 Task: Make a simple bowl.
Action: Mouse moved to (150, 128)
Screenshot: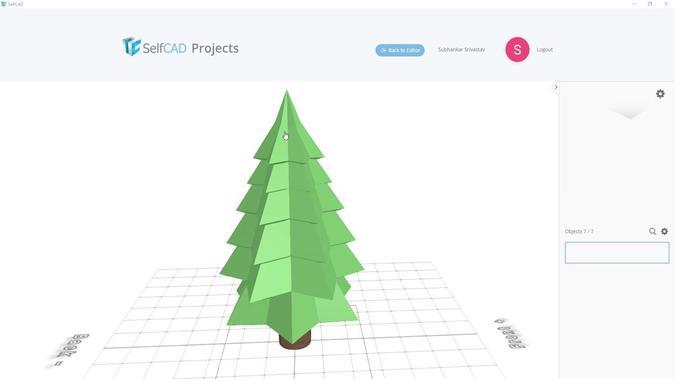 
Action: Mouse pressed left at (150, 128)
Screenshot: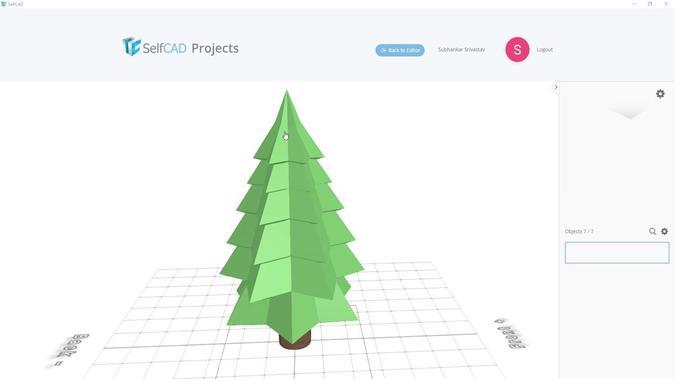 
Action: Mouse moved to (350, 155)
Screenshot: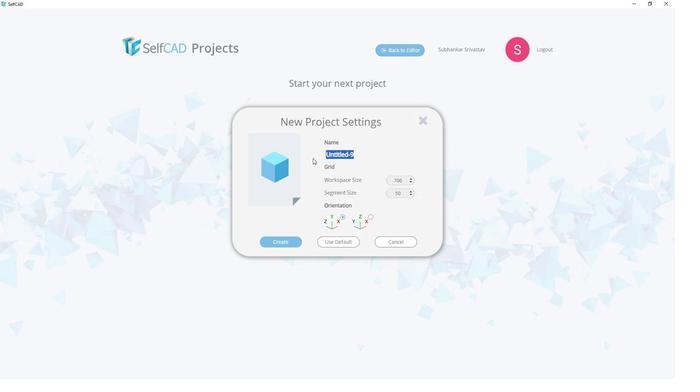 
Action: Mouse pressed left at (350, 155)
Screenshot: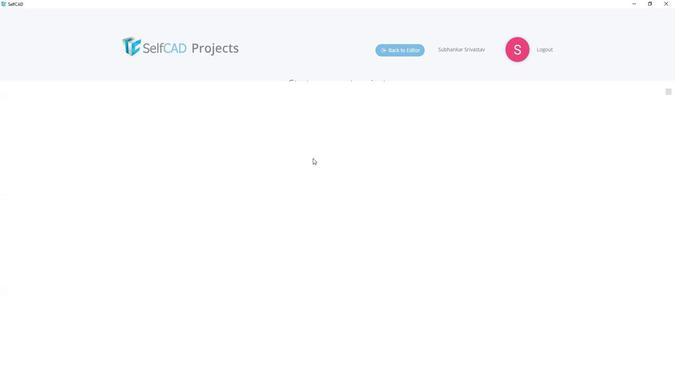 
Action: Mouse moved to (308, 156)
Screenshot: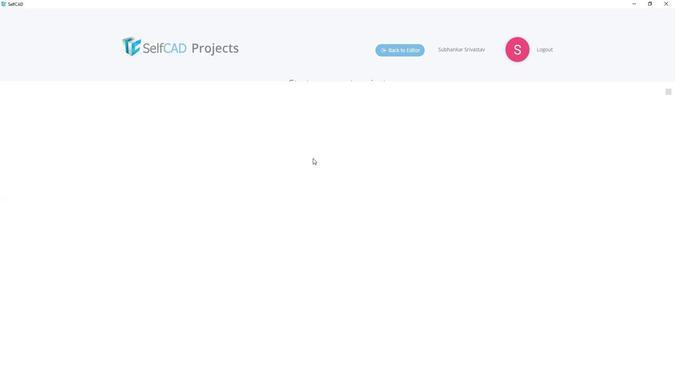 
Action: Key pressed <Key.shift>Bowl
Screenshot: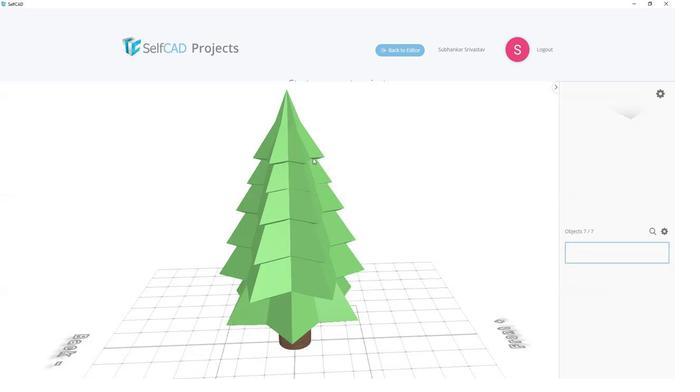 
Action: Mouse moved to (279, 240)
Screenshot: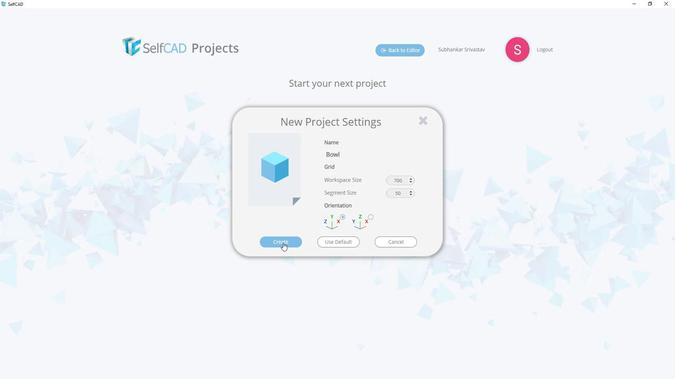 
Action: Mouse pressed left at (279, 240)
Screenshot: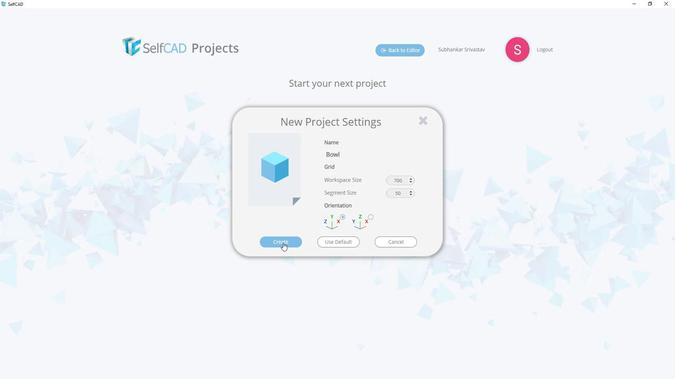 
Action: Mouse moved to (36, 144)
Screenshot: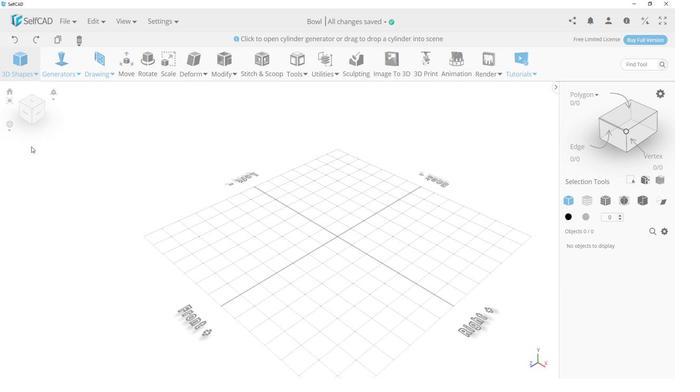 
Action: Mouse pressed left at (36, 144)
Screenshot: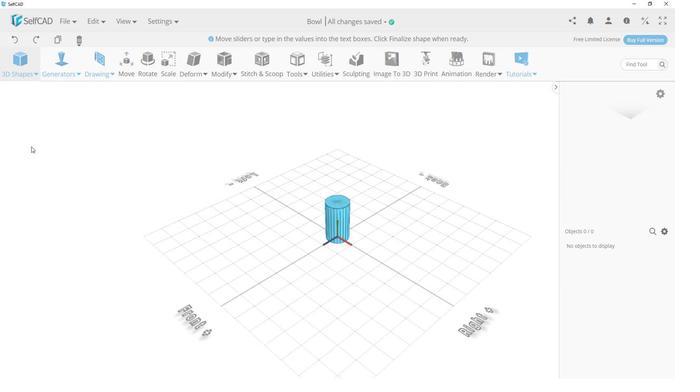 
Action: Mouse moved to (111, 131)
Screenshot: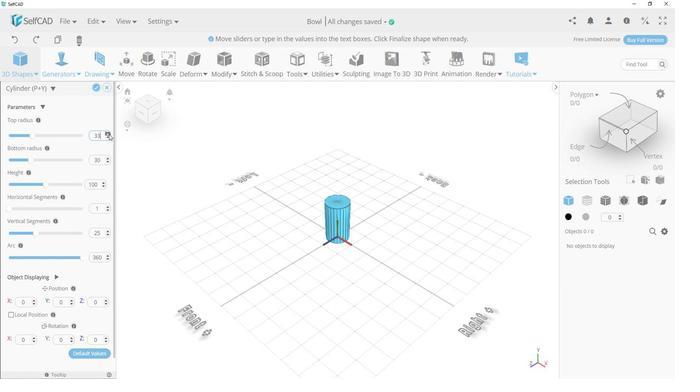 
Action: Mouse pressed left at (111, 131)
Screenshot: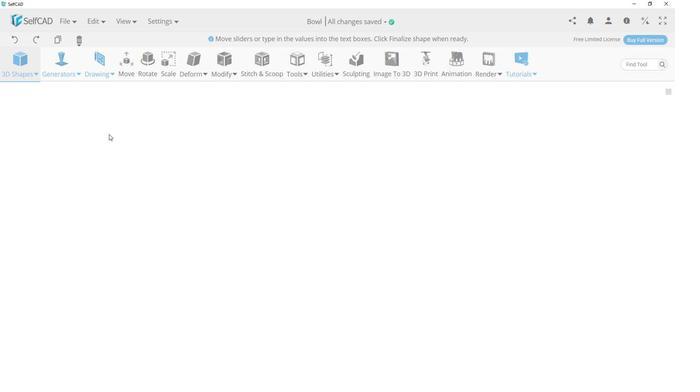 
Action: Mouse pressed left at (111, 131)
Screenshot: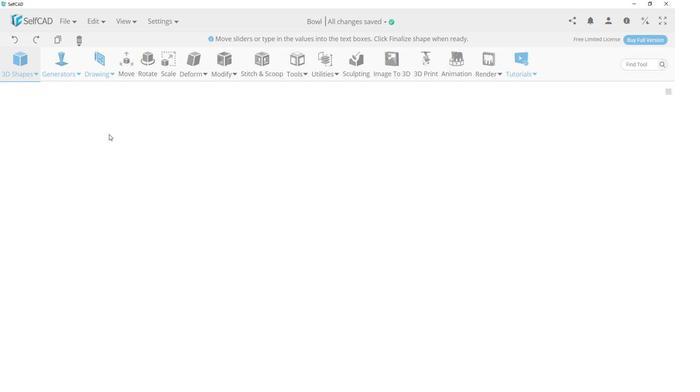 
Action: Mouse pressed left at (111, 131)
Screenshot: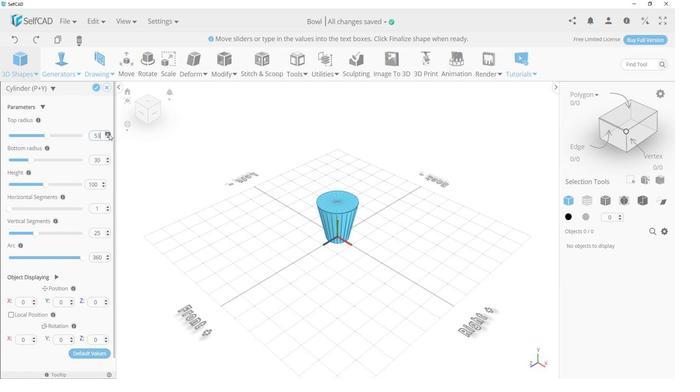 
Action: Mouse pressed left at (111, 131)
Screenshot: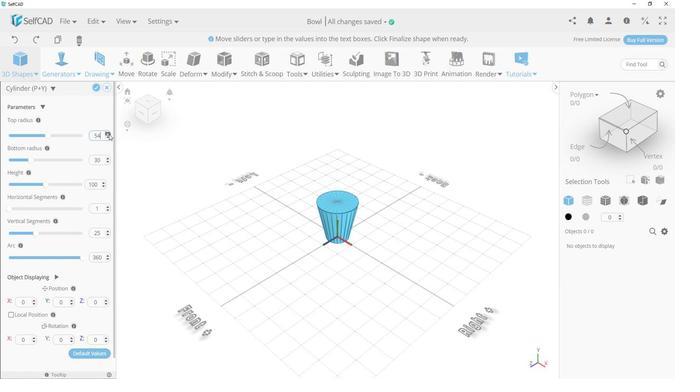 
Action: Mouse pressed left at (111, 131)
Screenshot: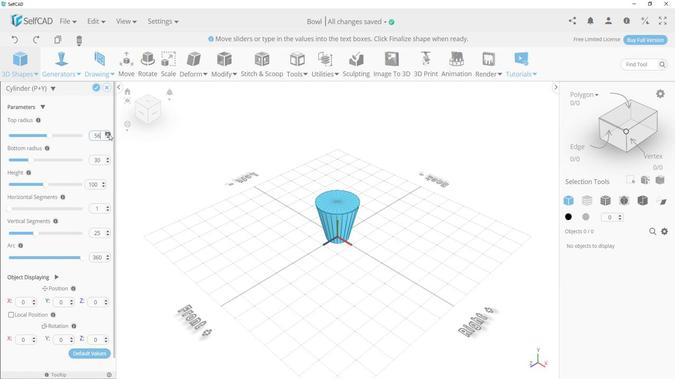 
Action: Mouse pressed left at (111, 131)
Screenshot: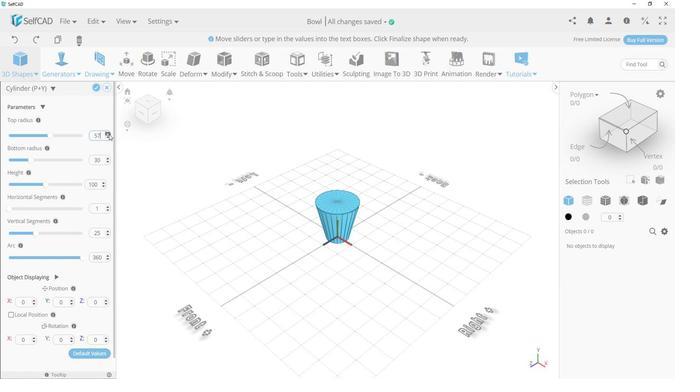 
Action: Mouse pressed left at (111, 131)
Screenshot: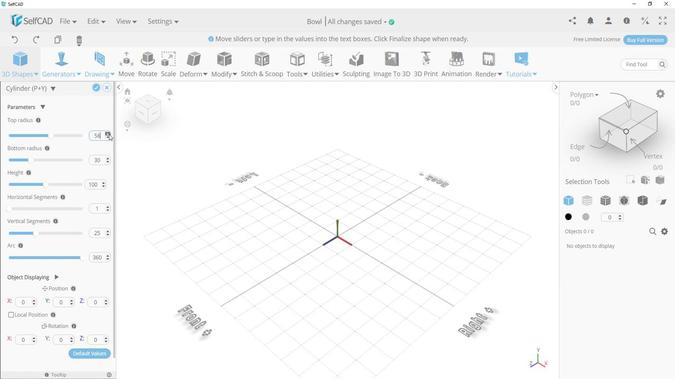 
Action: Mouse pressed left at (111, 131)
Screenshot: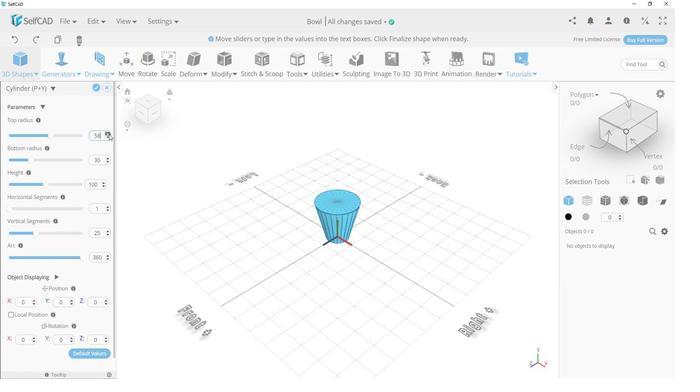 
Action: Mouse pressed left at (111, 131)
Screenshot: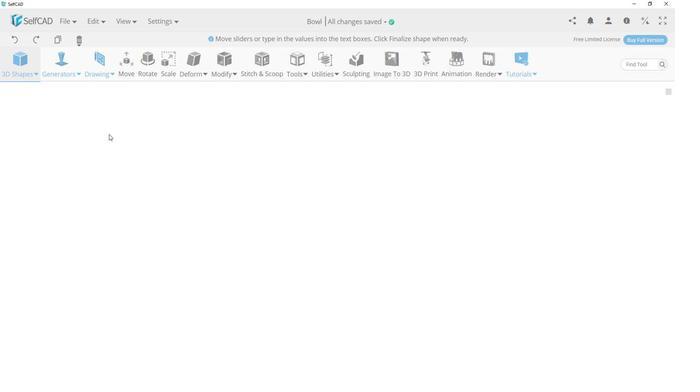 
Action: Mouse pressed left at (111, 131)
Screenshot: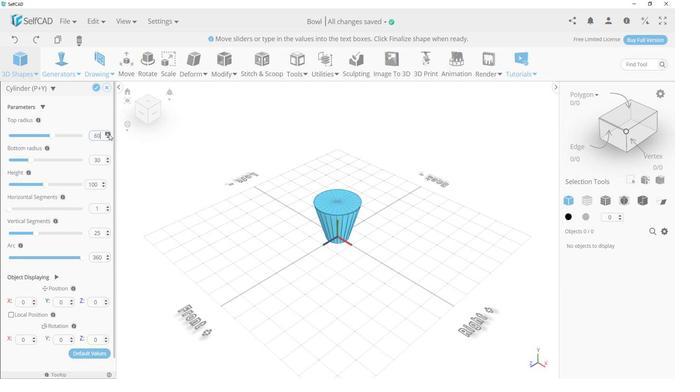 
Action: Mouse pressed left at (111, 131)
Screenshot: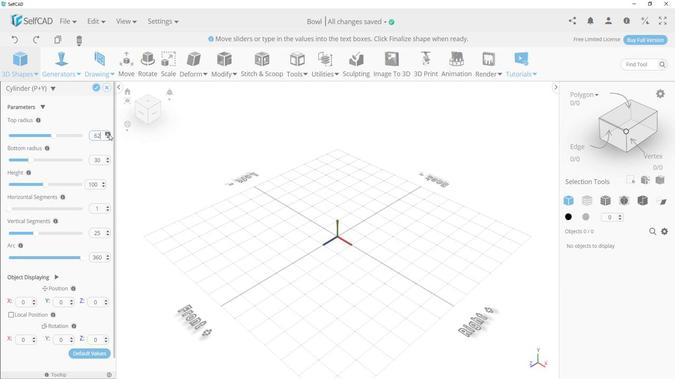 
Action: Mouse pressed left at (111, 131)
Screenshot: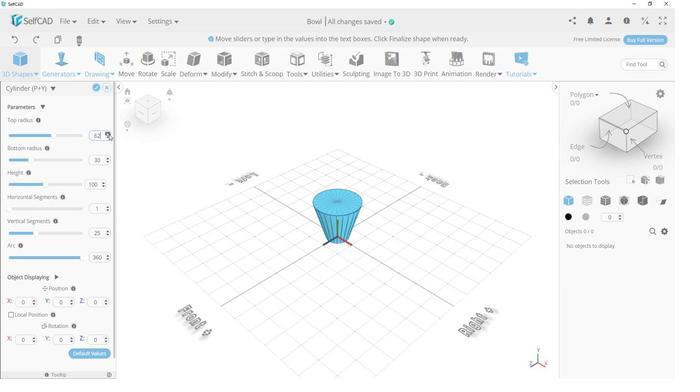 
Action: Mouse pressed left at (111, 131)
Screenshot: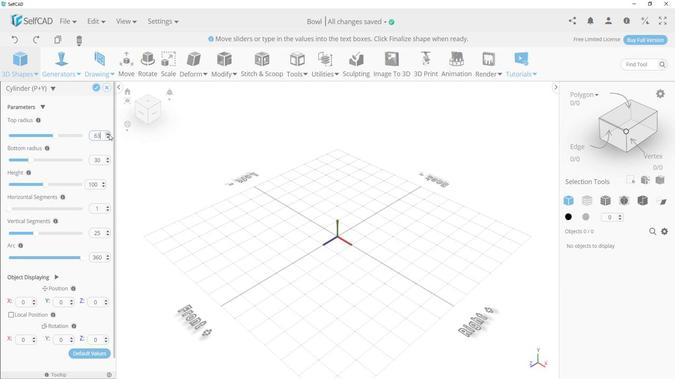
Action: Mouse pressed left at (111, 131)
Screenshot: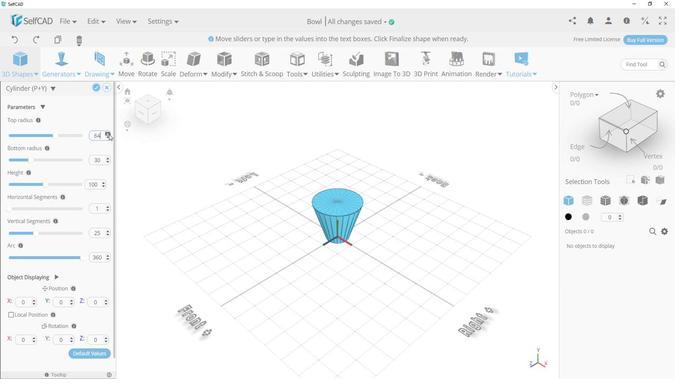 
Action: Mouse pressed left at (111, 131)
Screenshot: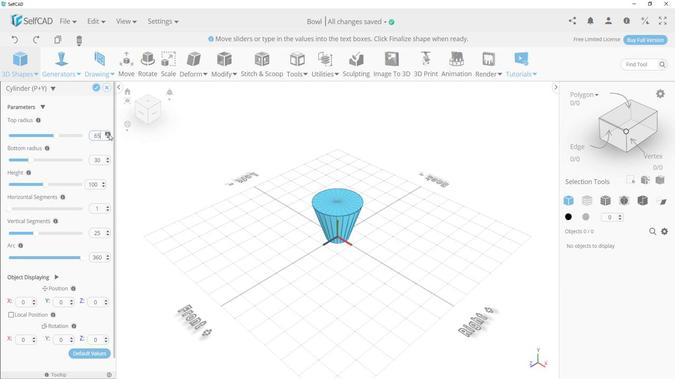 
Action: Mouse pressed left at (111, 131)
Screenshot: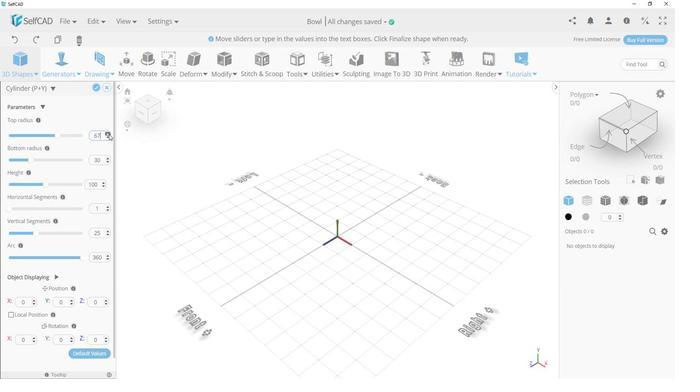 
Action: Mouse pressed left at (111, 131)
Screenshot: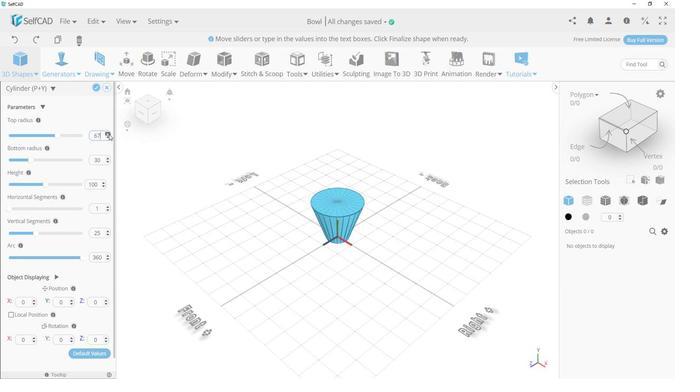 
Action: Mouse pressed left at (111, 131)
Screenshot: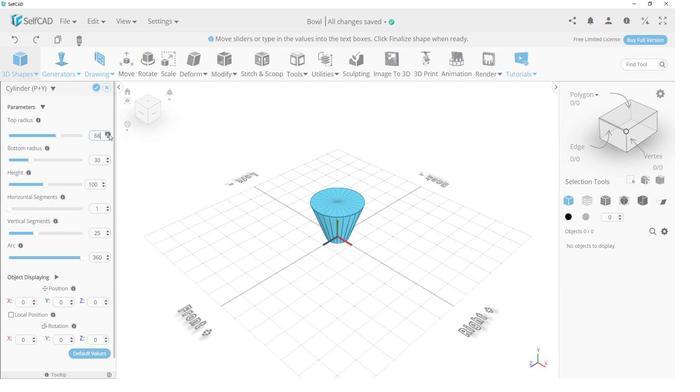 
Action: Mouse pressed left at (111, 131)
Screenshot: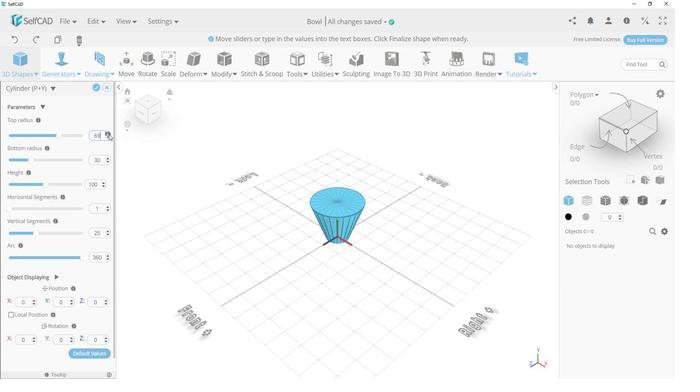 
Action: Mouse pressed left at (111, 131)
Screenshot: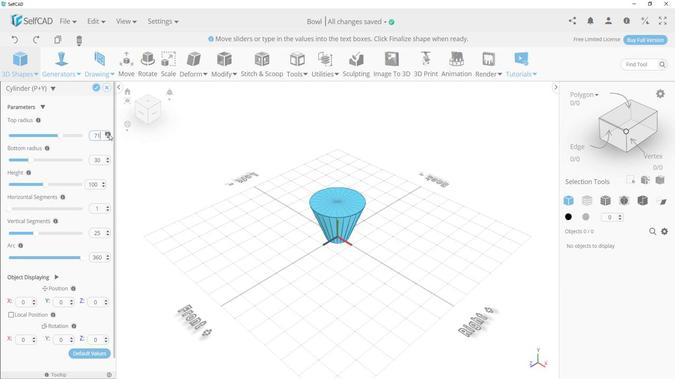 
Action: Mouse pressed left at (111, 131)
Screenshot: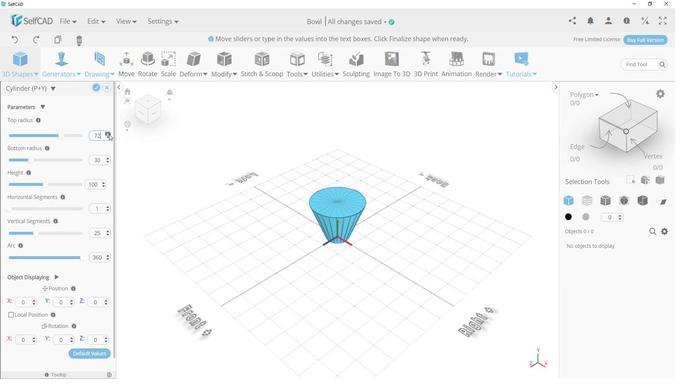 
Action: Mouse pressed left at (111, 131)
Screenshot: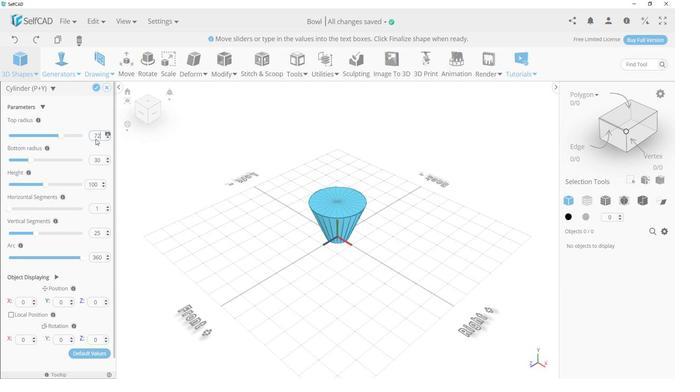 
Action: Mouse pressed left at (111, 131)
Screenshot: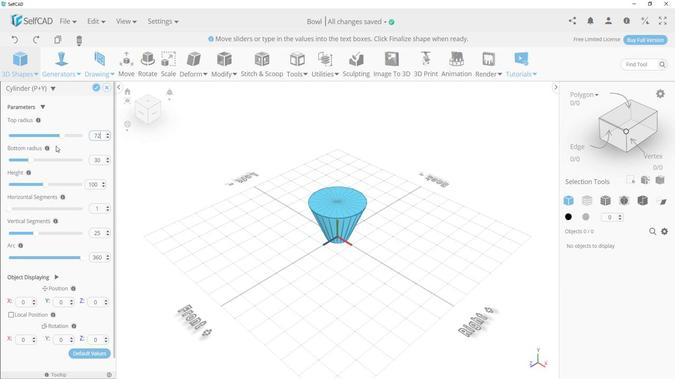 
Action: Mouse pressed left at (111, 131)
Screenshot: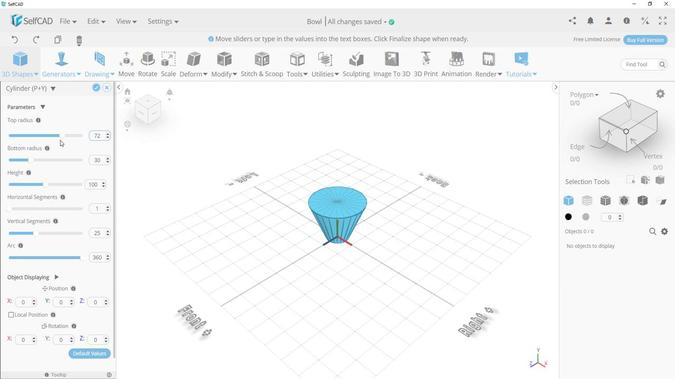 
Action: Mouse moved to (65, 134)
Screenshot: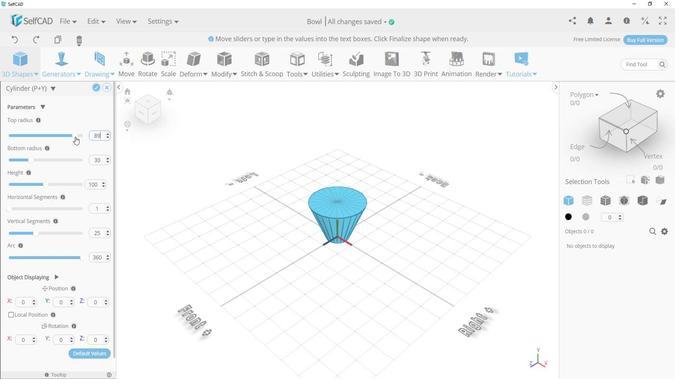 
Action: Mouse pressed left at (65, 134)
Screenshot: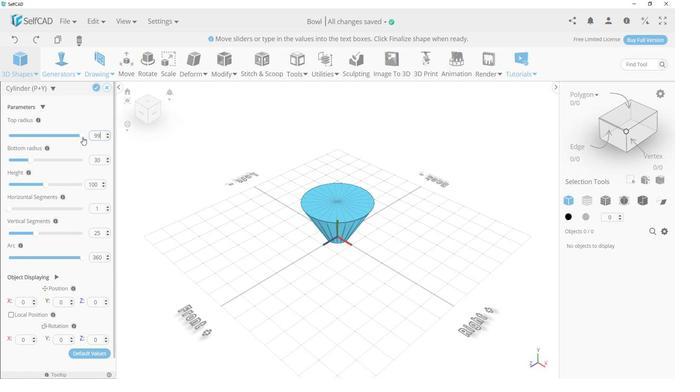 
Action: Mouse moved to (35, 158)
Screenshot: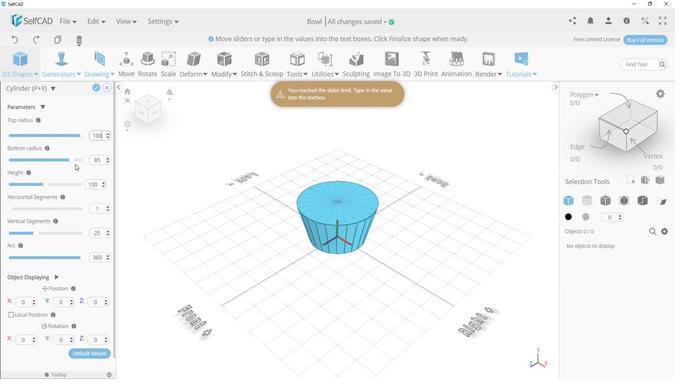 
Action: Mouse pressed left at (35, 158)
Screenshot: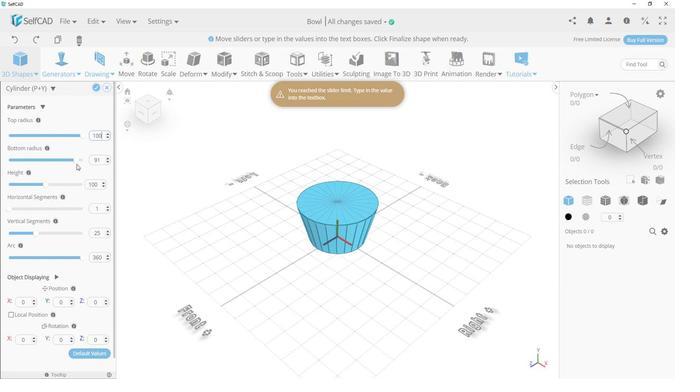 
Action: Mouse moved to (389, 220)
Screenshot: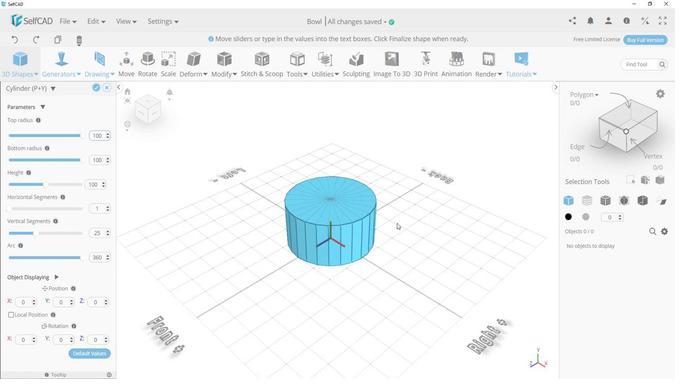 
Action: Mouse scrolled (389, 221) with delta (0, 0)
Screenshot: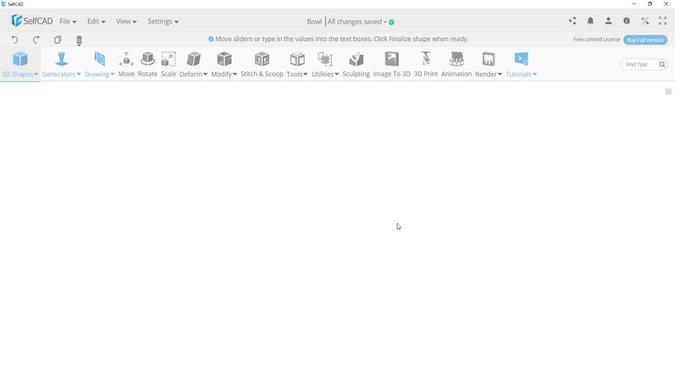 
Action: Mouse scrolled (389, 221) with delta (0, 0)
Screenshot: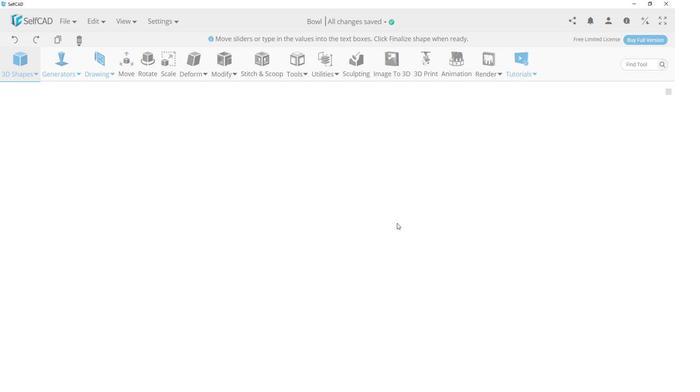 
Action: Mouse scrolled (389, 221) with delta (0, 0)
Screenshot: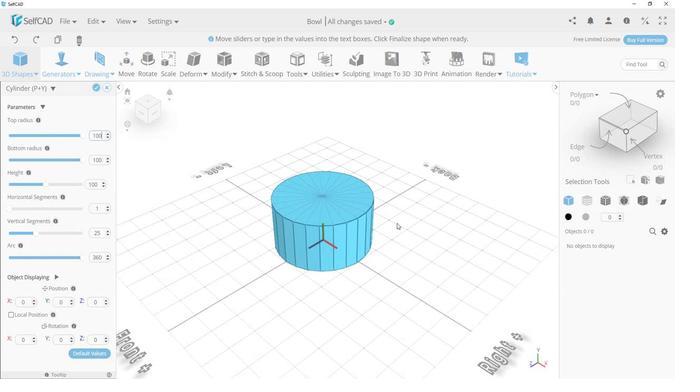 
Action: Mouse moved to (389, 220)
Screenshot: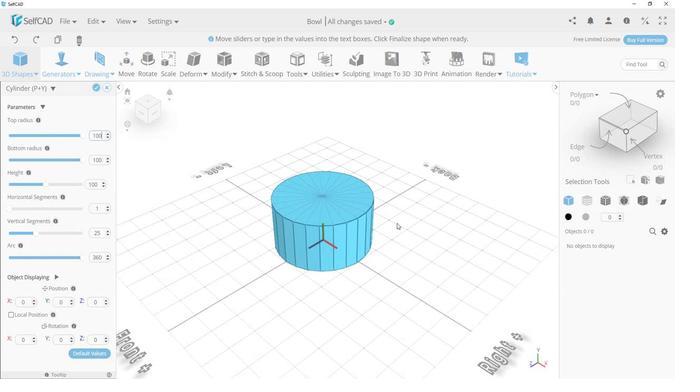 
Action: Mouse scrolled (389, 221) with delta (0, 0)
Screenshot: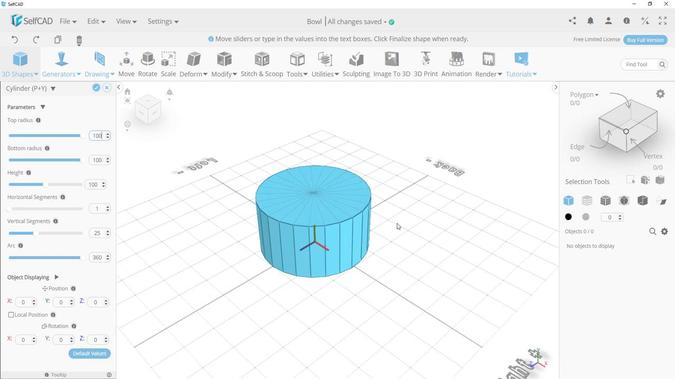 
Action: Mouse scrolled (389, 221) with delta (0, 0)
Screenshot: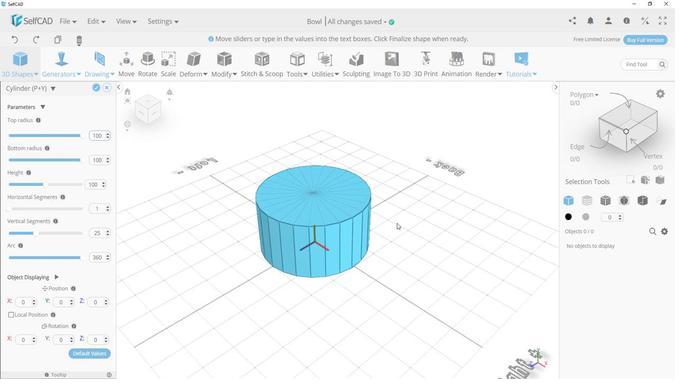
Action: Mouse scrolled (389, 221) with delta (0, 0)
Screenshot: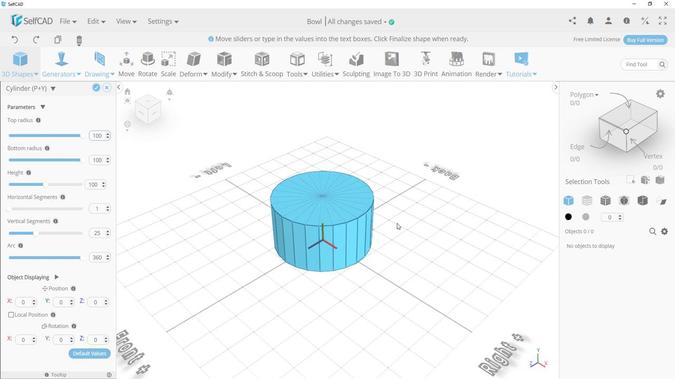 
Action: Mouse scrolled (389, 220) with delta (0, 0)
Screenshot: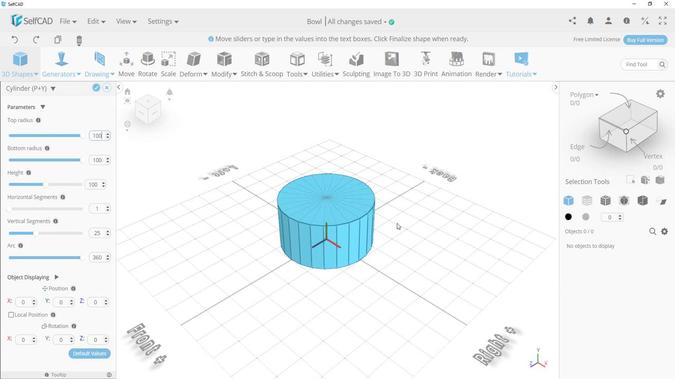 
Action: Mouse scrolled (389, 220) with delta (0, 0)
Screenshot: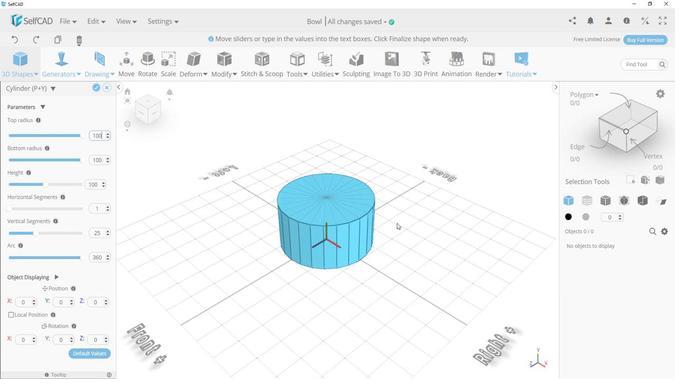 
Action: Mouse scrolled (389, 220) with delta (0, 0)
Screenshot: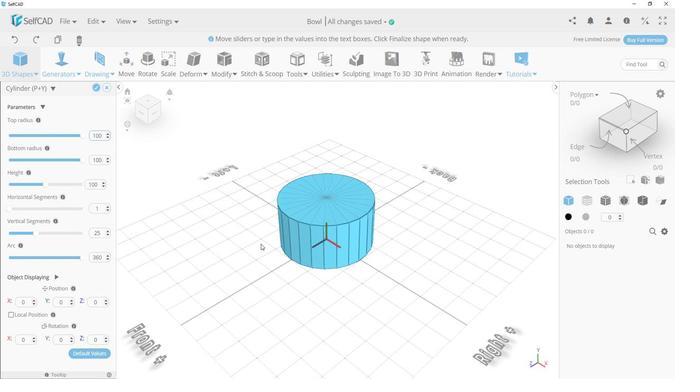
Action: Mouse moved to (41, 230)
Screenshot: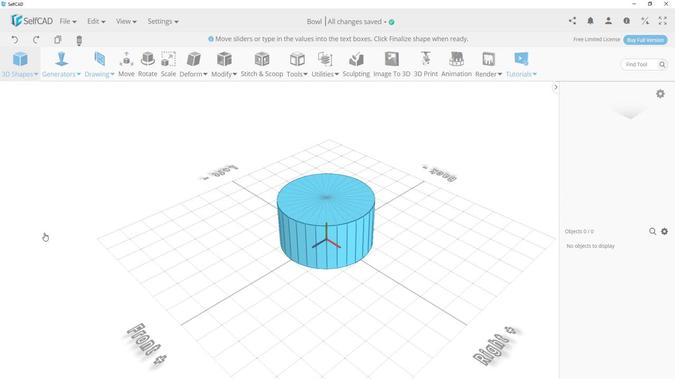 
Action: Mouse pressed left at (41, 230)
Screenshot: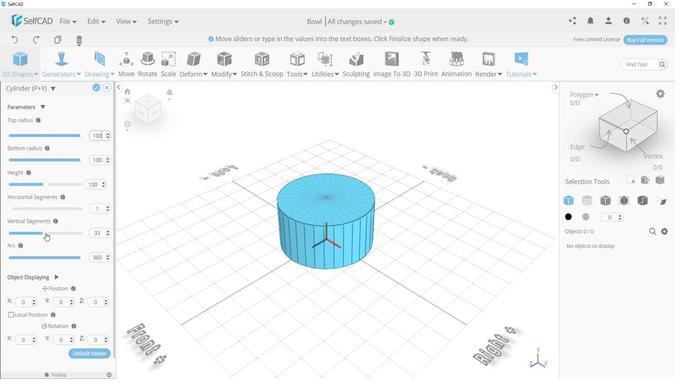 
Action: Mouse moved to (98, 84)
Screenshot: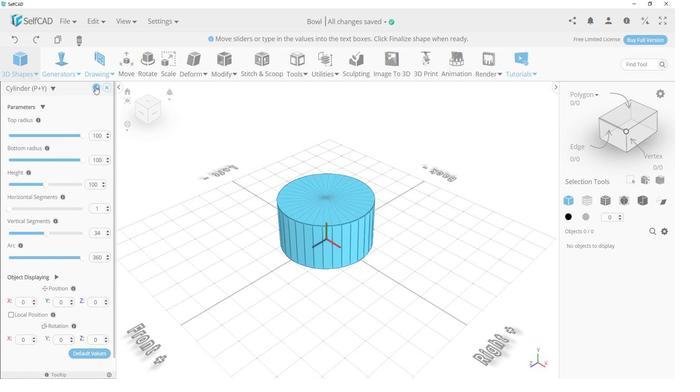 
Action: Mouse pressed left at (98, 84)
Screenshot: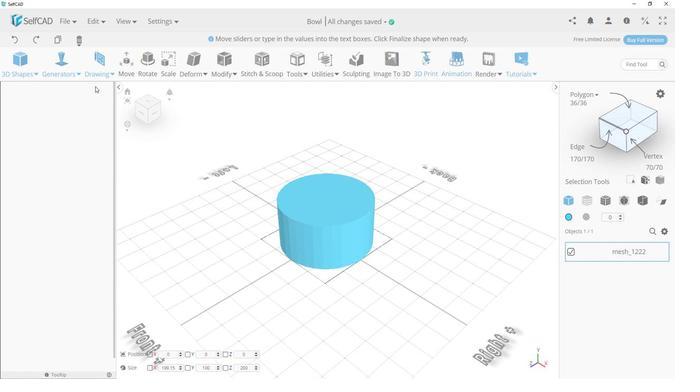 
Action: Mouse moved to (570, 92)
Screenshot: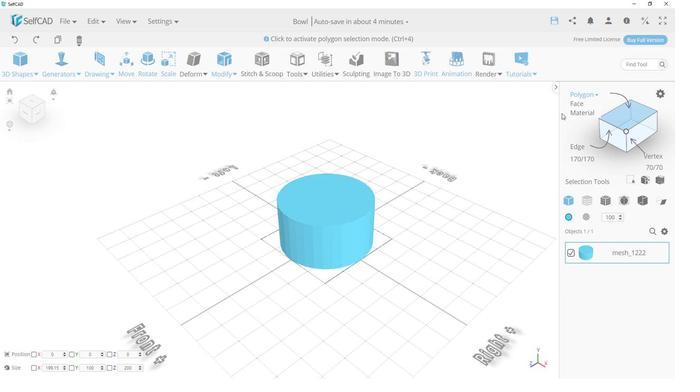 
Action: Mouse pressed left at (570, 92)
Screenshot: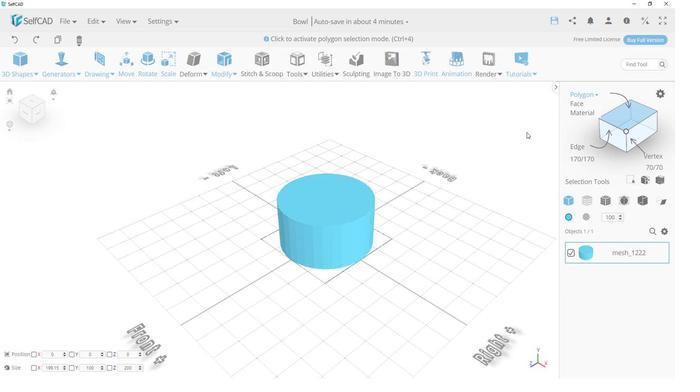 
Action: Mouse moved to (317, 202)
Screenshot: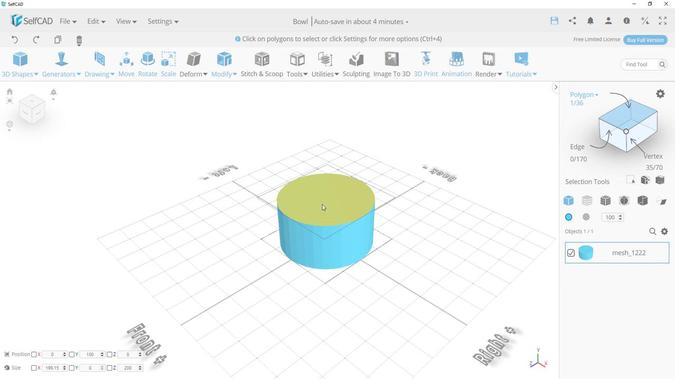 
Action: Mouse pressed left at (317, 202)
Screenshot: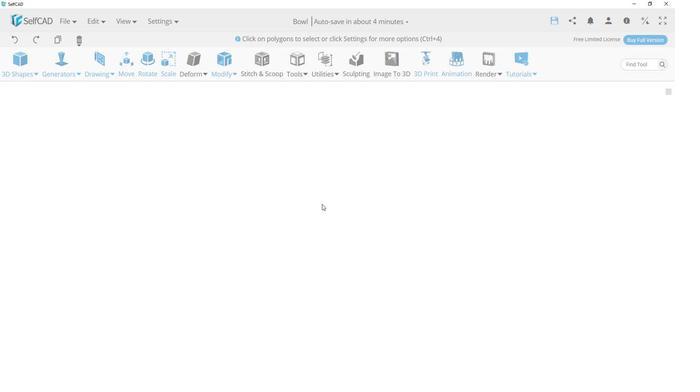 
Action: Key pressed <Key.delete>
Screenshot: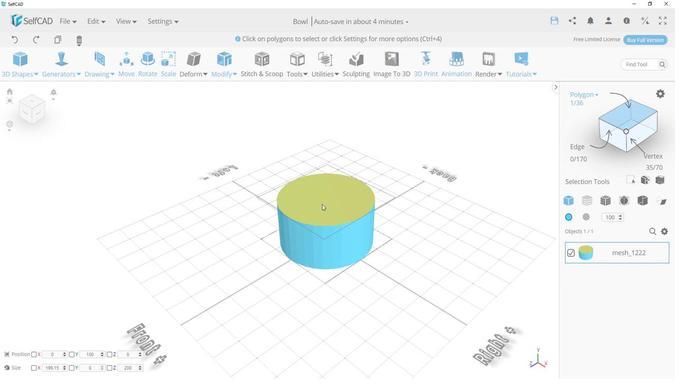 
Action: Mouse moved to (316, 224)
Screenshot: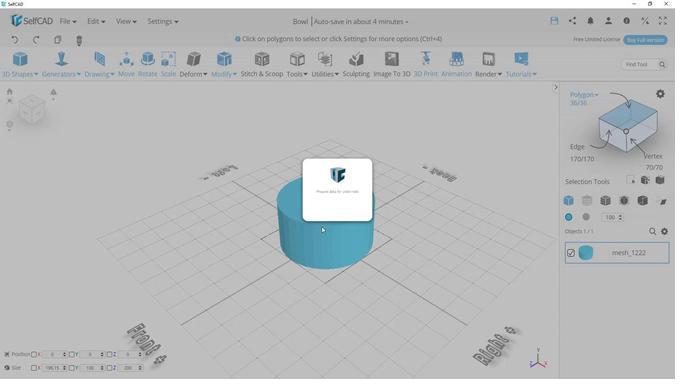 
Action: Mouse pressed left at (316, 224)
Screenshot: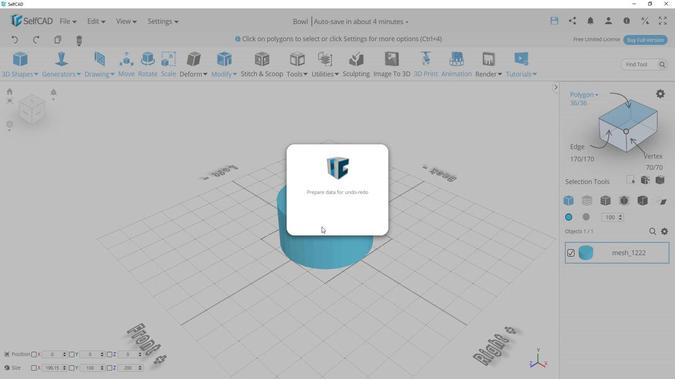 
Action: Mouse moved to (423, 188)
Screenshot: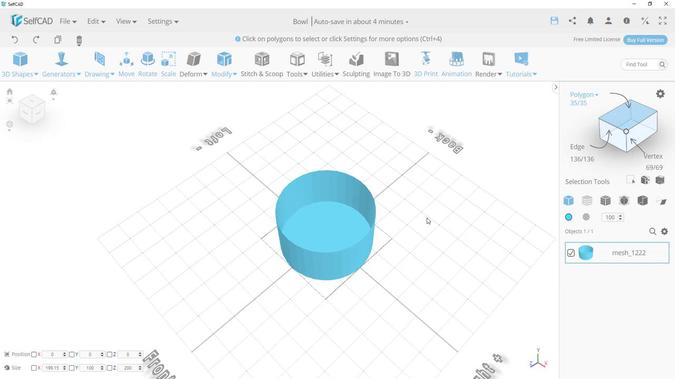 
Action: Mouse pressed left at (423, 188)
Screenshot: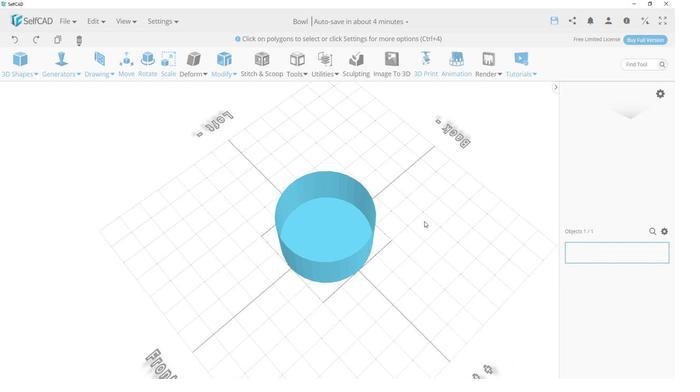 
Action: Mouse moved to (241, 140)
Screenshot: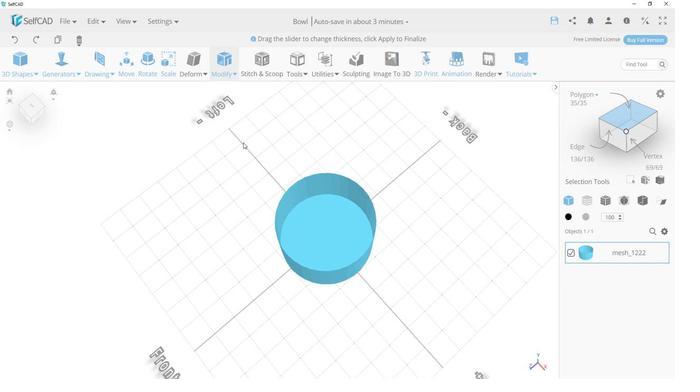 
Action: Mouse pressed left at (241, 140)
Screenshot: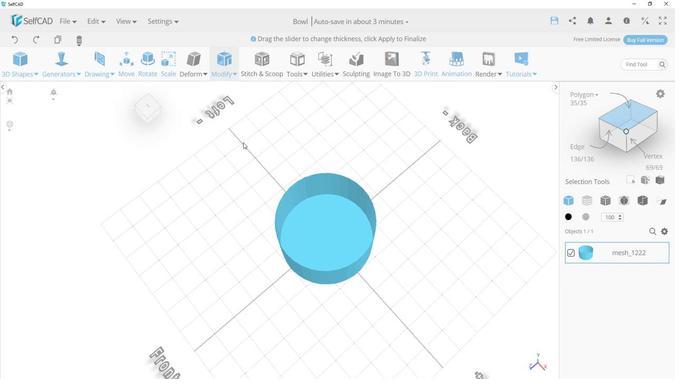 
Action: Mouse moved to (110, 109)
Screenshot: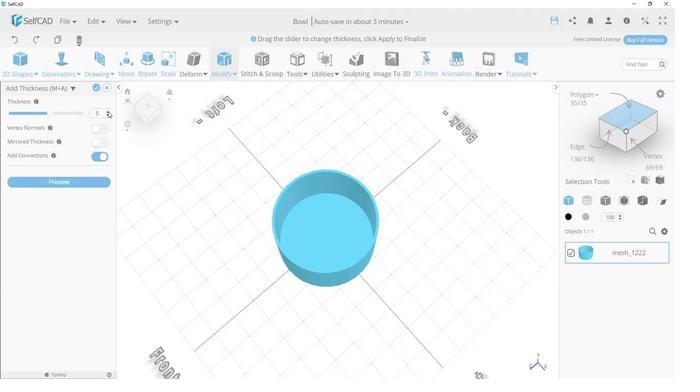 
Action: Mouse pressed left at (110, 109)
Screenshot: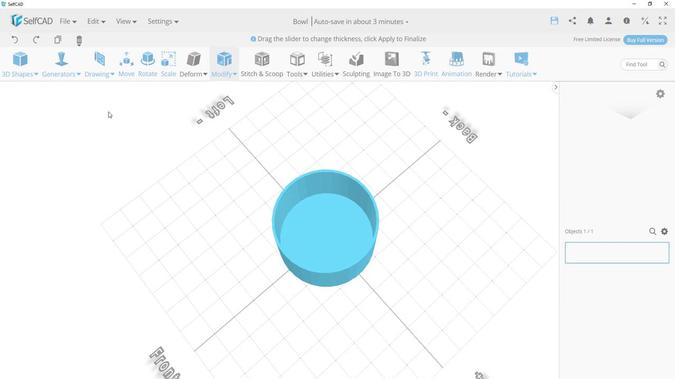 
Action: Mouse pressed left at (110, 109)
Screenshot: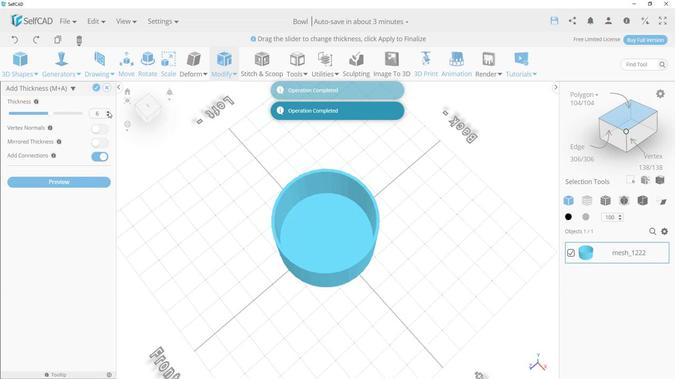 
Action: Mouse pressed left at (110, 109)
Screenshot: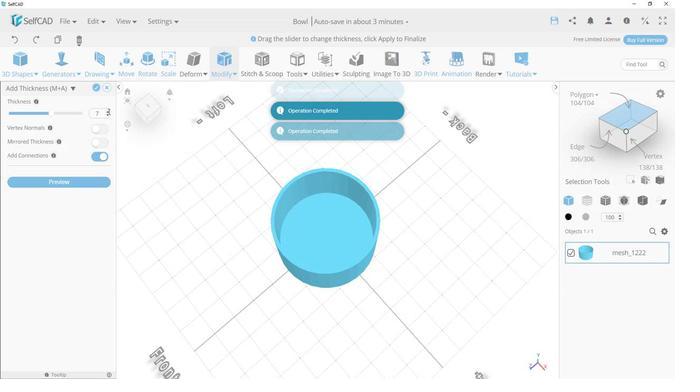 
Action: Mouse pressed left at (110, 109)
Screenshot: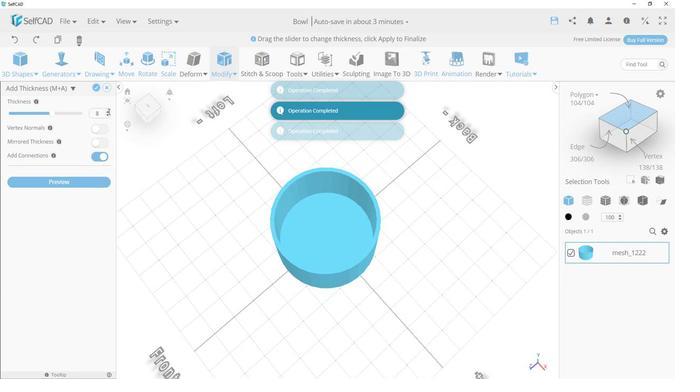 
Action: Mouse pressed left at (110, 109)
Screenshot: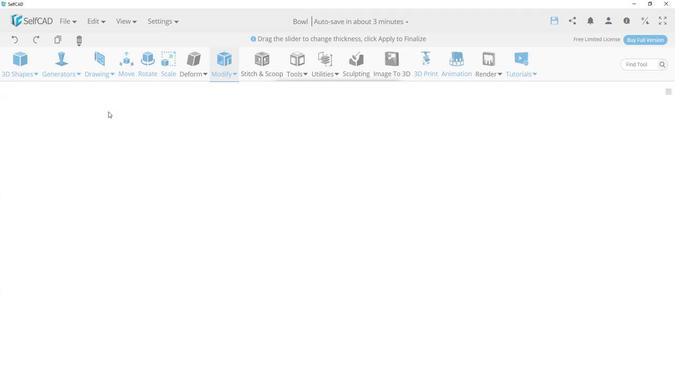 
Action: Mouse moved to (110, 114)
Screenshot: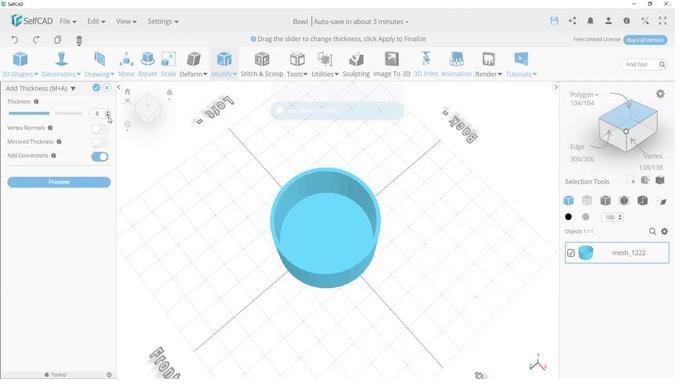 
Action: Mouse pressed left at (110, 114)
Screenshot: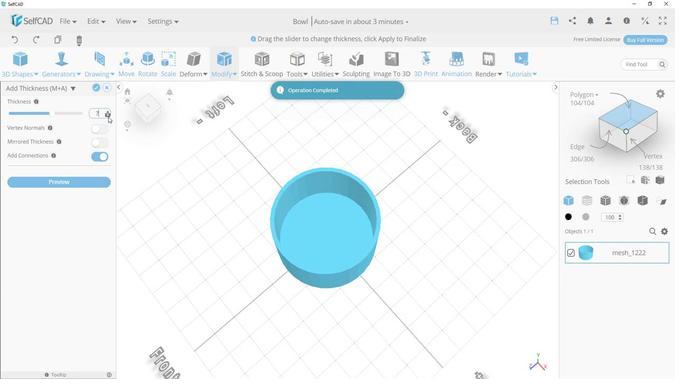 
Action: Mouse pressed left at (110, 114)
Screenshot: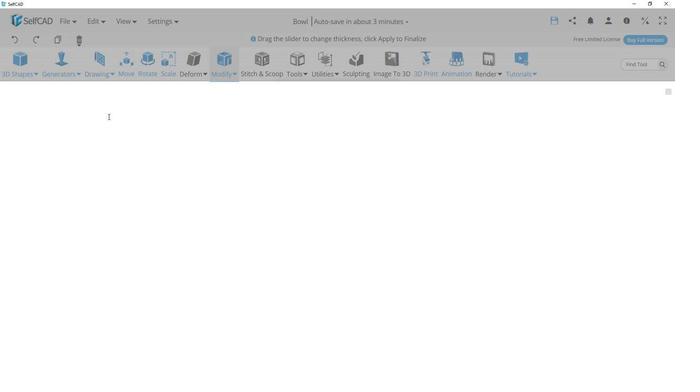 
Action: Mouse pressed left at (110, 114)
Screenshot: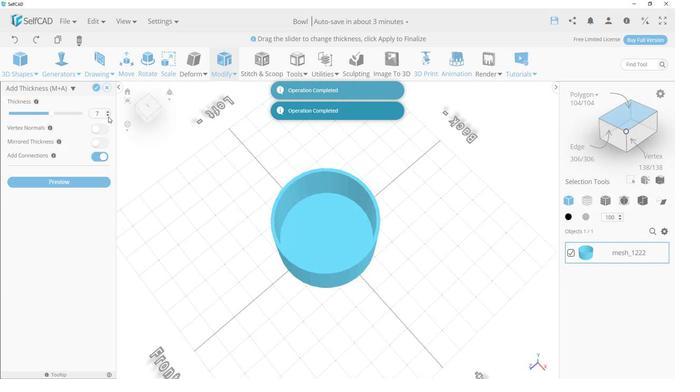 
Action: Mouse pressed left at (110, 114)
Screenshot: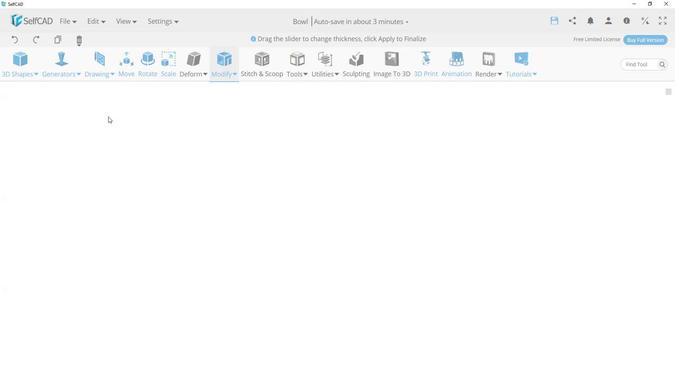 
Action: Mouse moved to (450, 308)
Screenshot: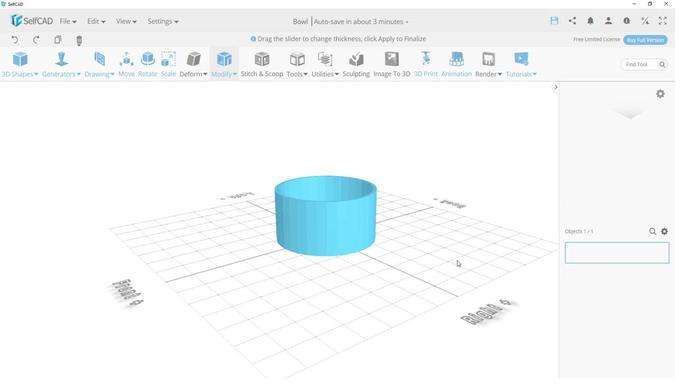 
Action: Mouse pressed left at (450, 308)
Screenshot: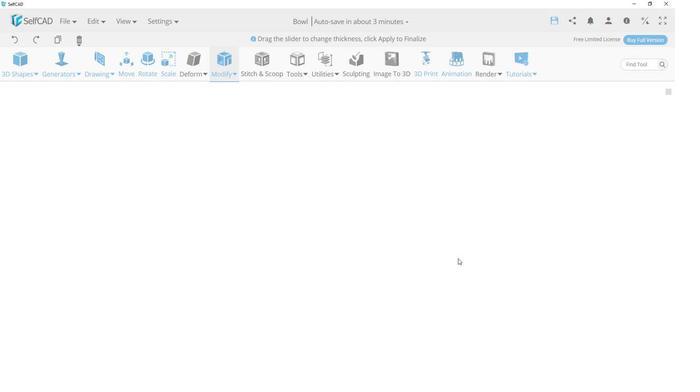 
Action: Mouse moved to (612, 129)
Screenshot: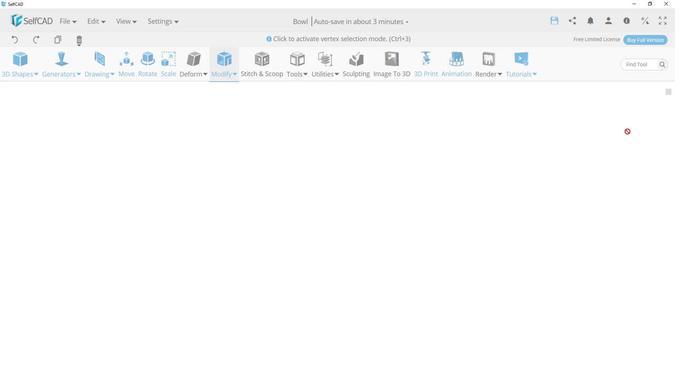 
Action: Mouse pressed left at (612, 129)
Screenshot: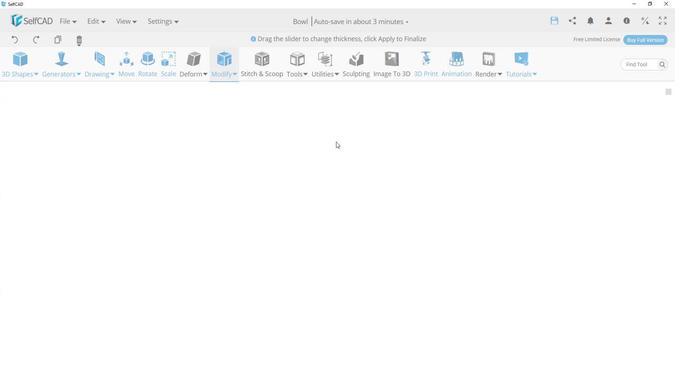 
Action: Mouse moved to (99, 84)
Screenshot: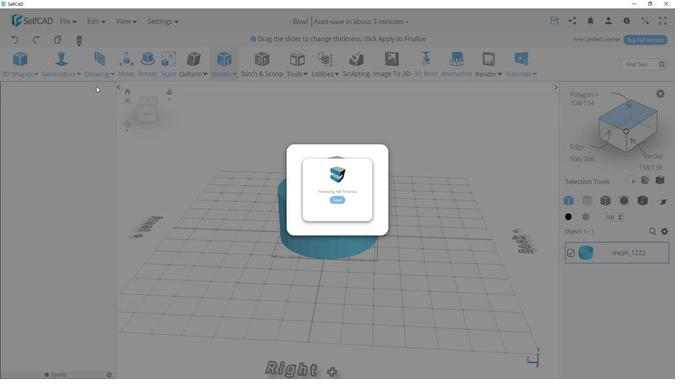 
Action: Mouse pressed left at (99, 84)
Screenshot: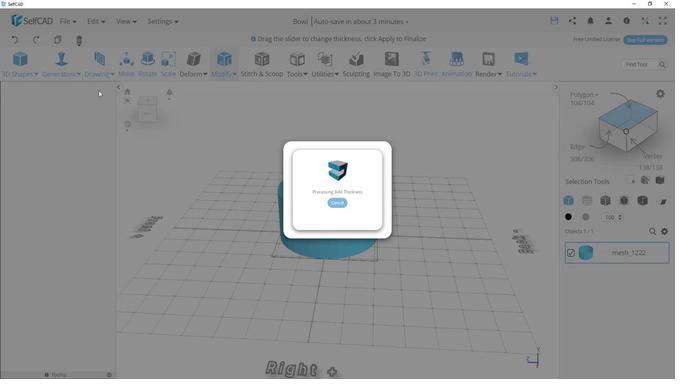 
Action: Mouse moved to (418, 178)
Screenshot: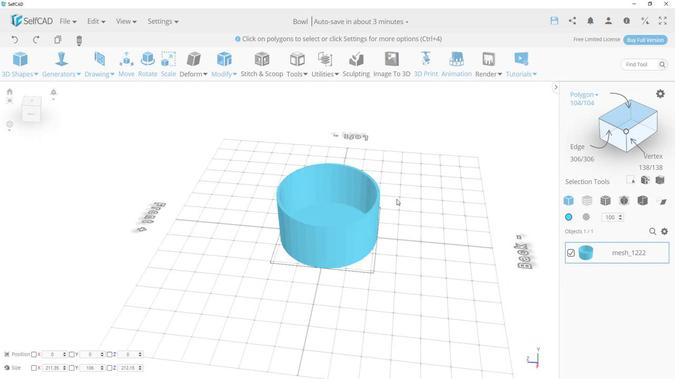 
Action: Mouse pressed left at (418, 178)
Screenshot: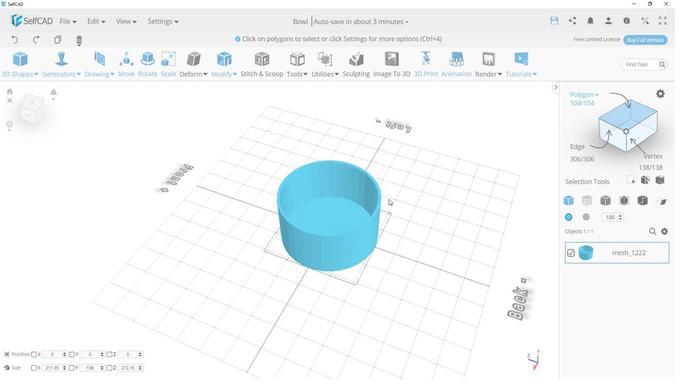 
Action: Mouse moved to (610, 129)
Screenshot: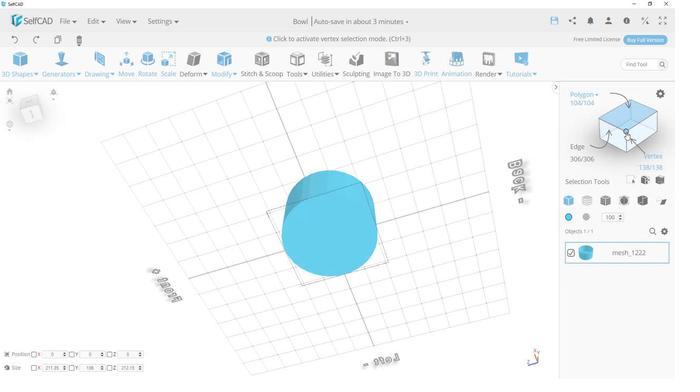 
Action: Mouse pressed left at (610, 129)
Screenshot: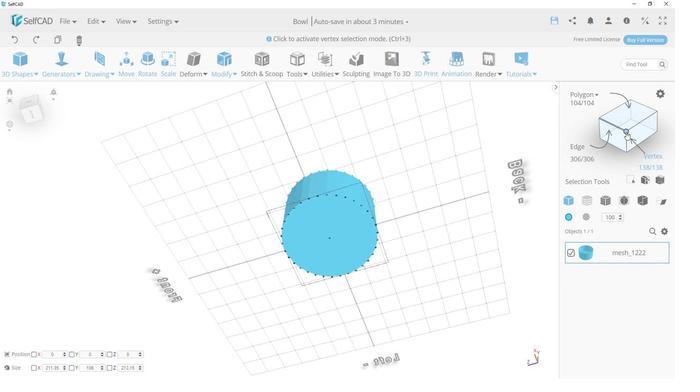 
Action: Mouse moved to (304, 195)
Screenshot: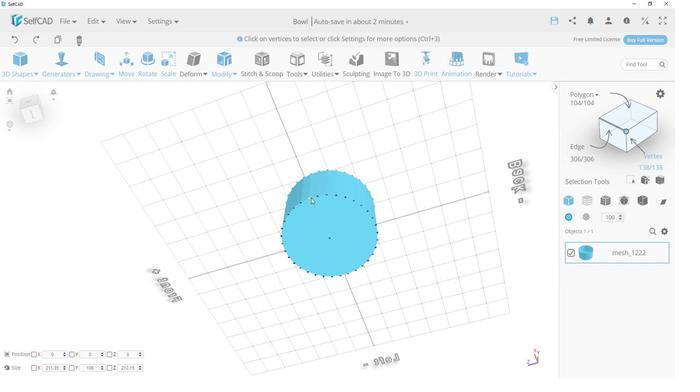 
Action: Mouse pressed left at (304, 195)
Screenshot: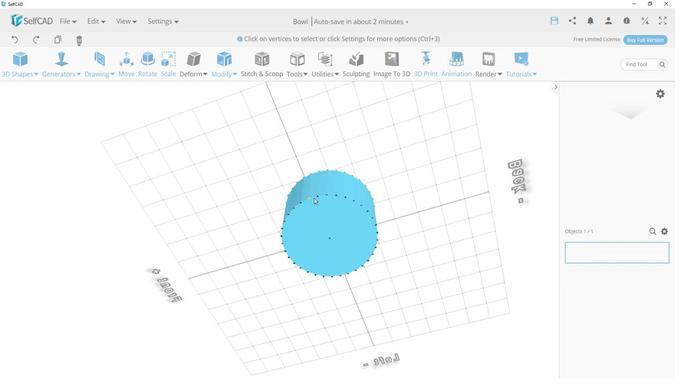 
Action: Mouse moved to (313, 194)
Screenshot: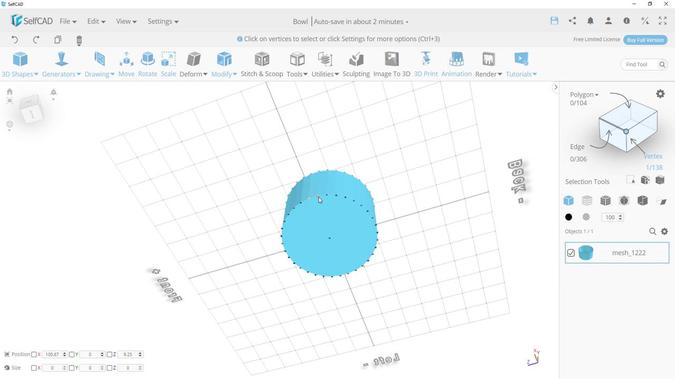 
Action: Mouse pressed left at (313, 194)
Screenshot: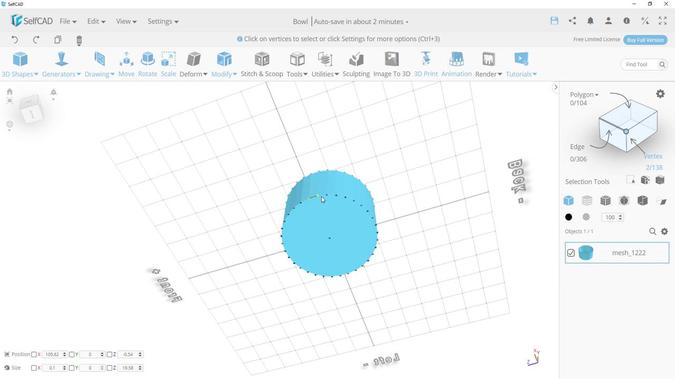 
Action: Mouse moved to (322, 193)
Screenshot: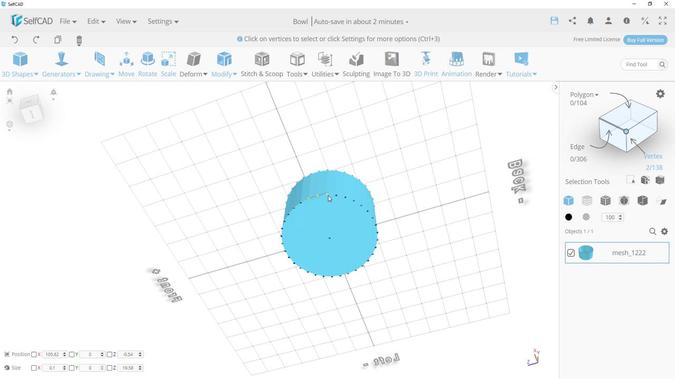 
Action: Mouse pressed left at (322, 193)
Screenshot: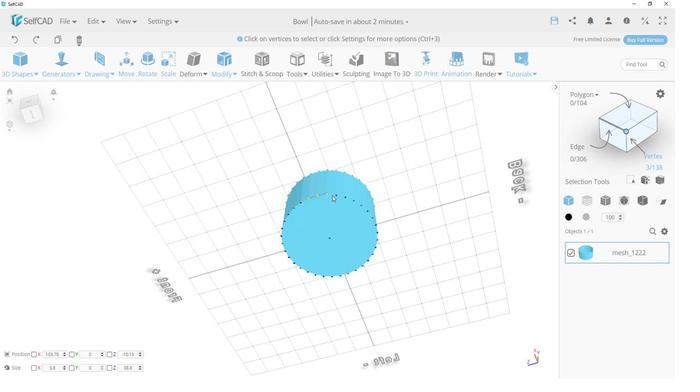 
Action: Mouse moved to (328, 193)
Screenshot: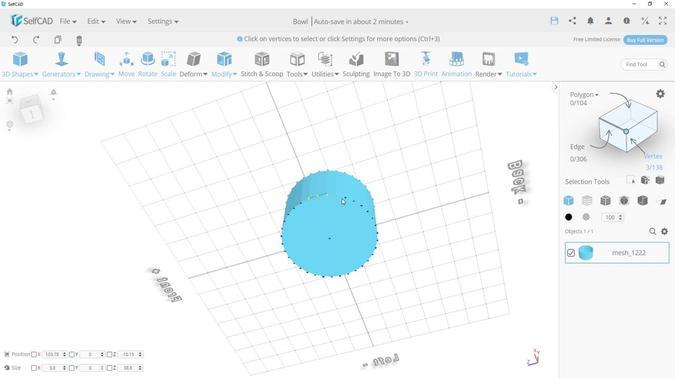 
Action: Mouse pressed left at (328, 193)
Screenshot: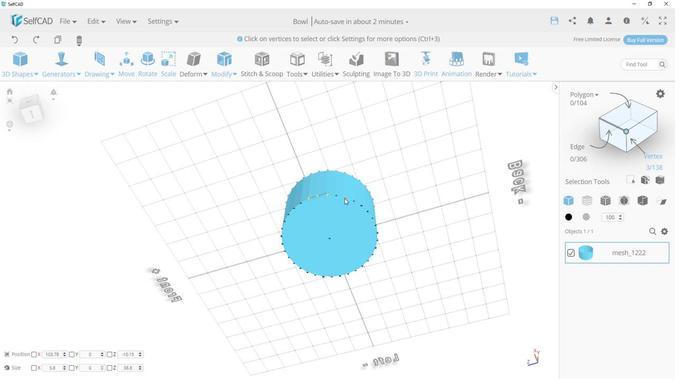 
Action: Mouse moved to (338, 196)
Screenshot: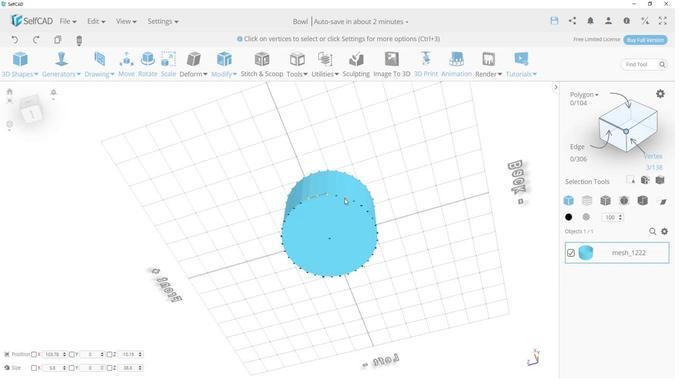 
Action: Mouse pressed left at (338, 196)
Screenshot: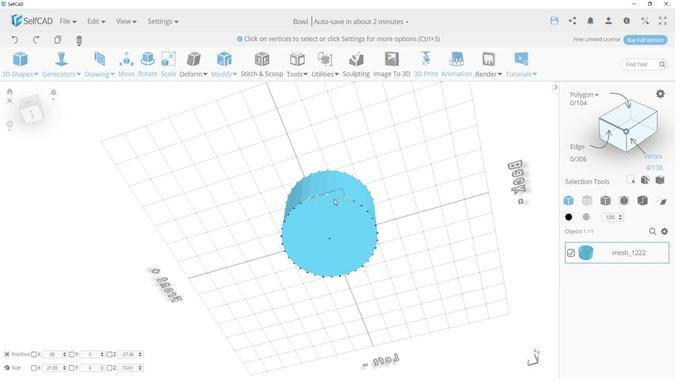 
Action: Mouse moved to (329, 193)
Screenshot: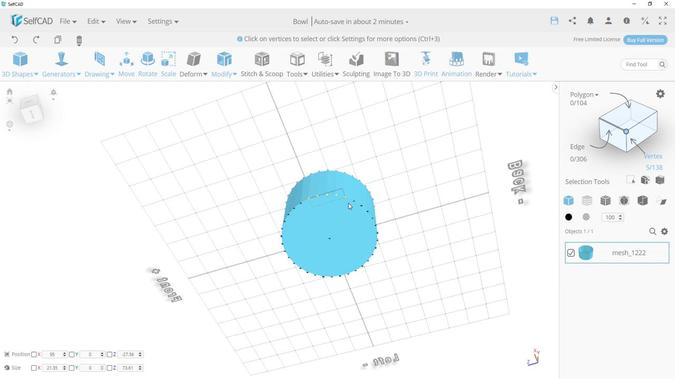 
Action: Mouse pressed left at (329, 193)
Screenshot: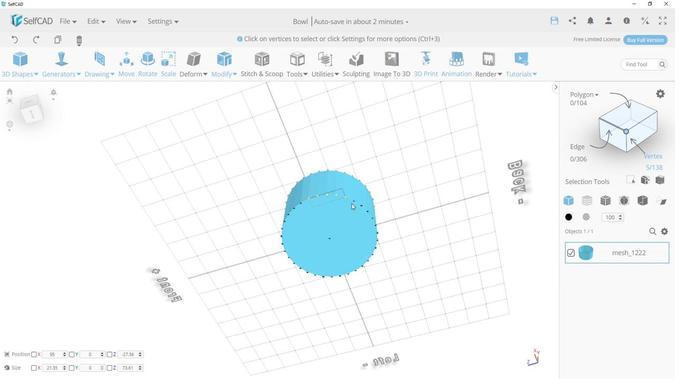 
Action: Mouse moved to (346, 198)
Screenshot: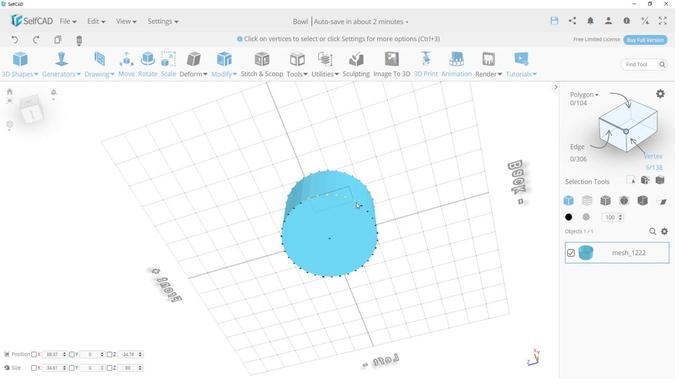 
Action: Mouse pressed left at (346, 198)
Screenshot: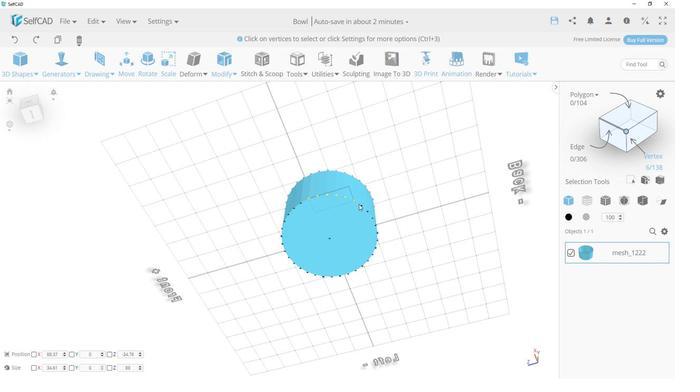 
Action: Mouse moved to (354, 204)
Screenshot: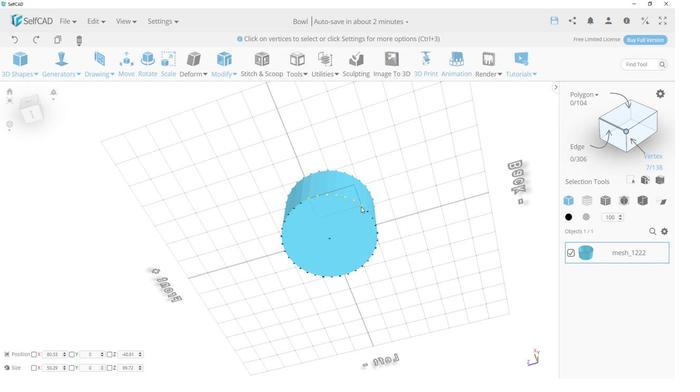 
Action: Mouse pressed left at (354, 204)
Screenshot: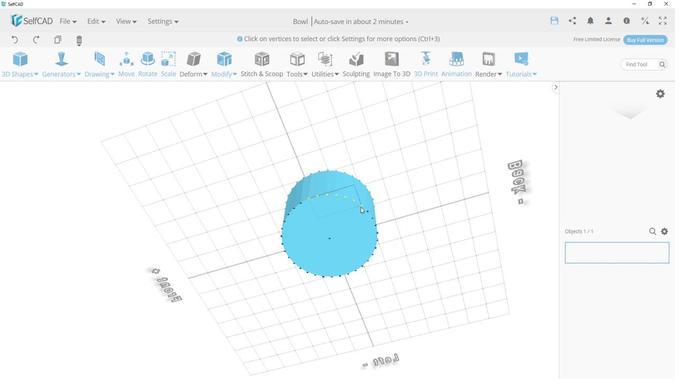 
Action: Mouse moved to (360, 208)
Screenshot: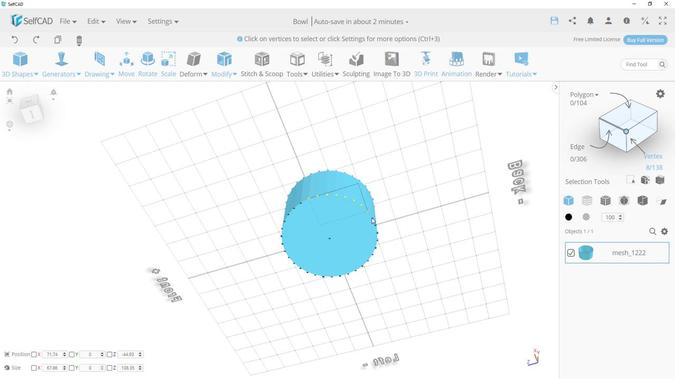 
Action: Mouse pressed left at (360, 208)
Screenshot: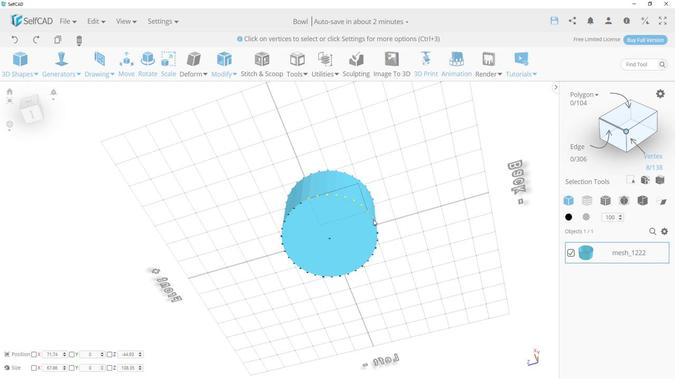 
Action: Mouse moved to (366, 217)
Screenshot: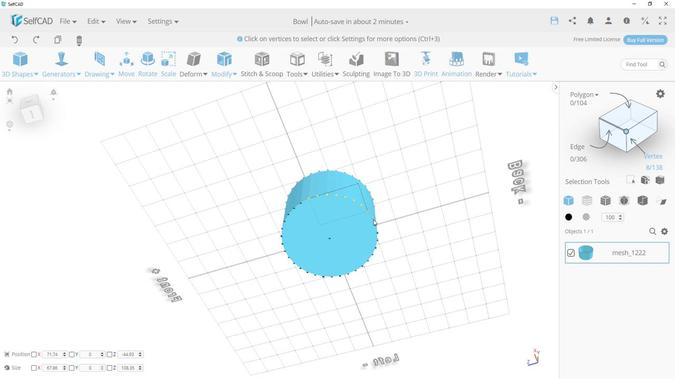 
Action: Mouse pressed left at (366, 217)
Screenshot: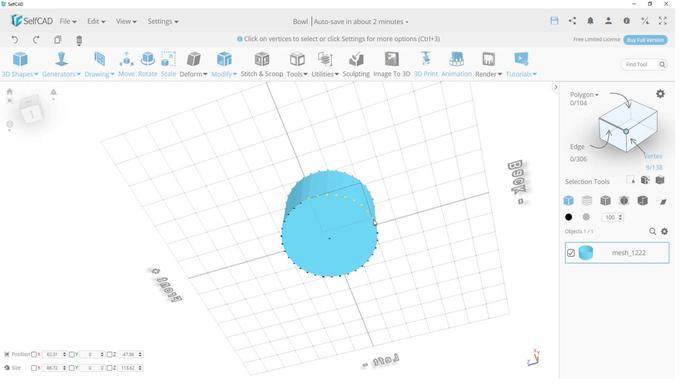 
Action: Mouse moved to (367, 224)
Screenshot: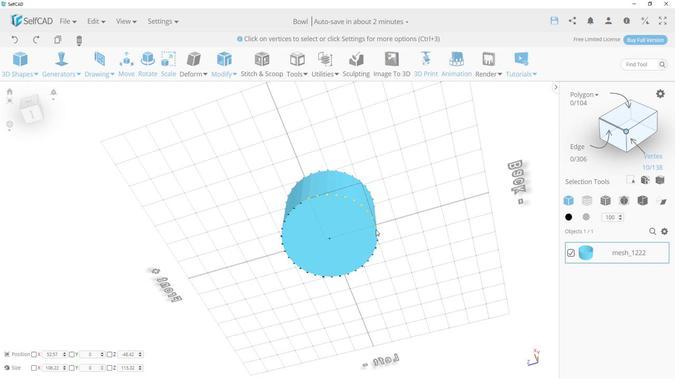 
Action: Mouse pressed left at (367, 224)
Screenshot: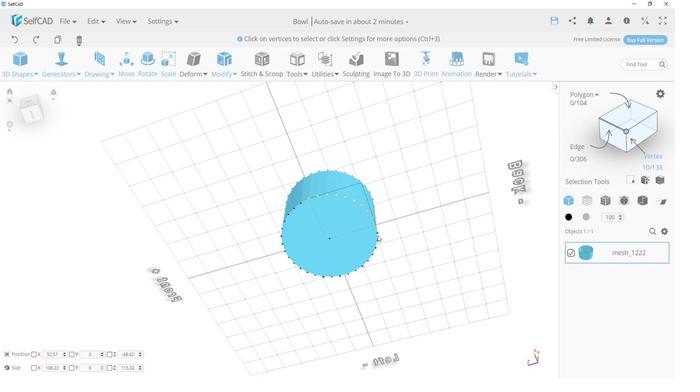 
Action: Mouse moved to (370, 233)
Screenshot: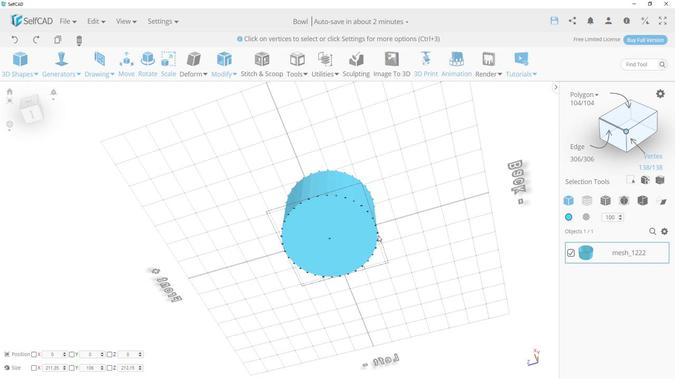 
Action: Mouse pressed left at (370, 233)
Screenshot: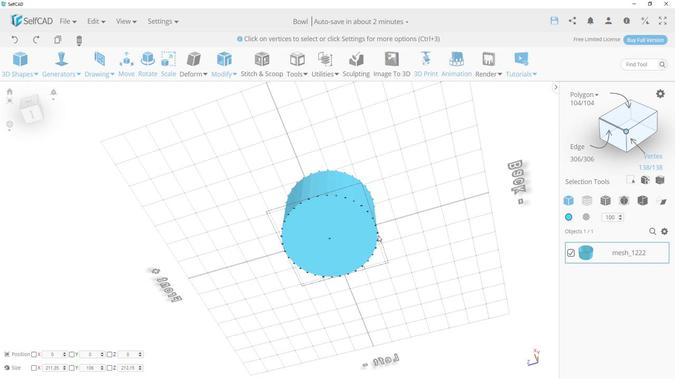 
Action: Mouse moved to (297, 201)
Screenshot: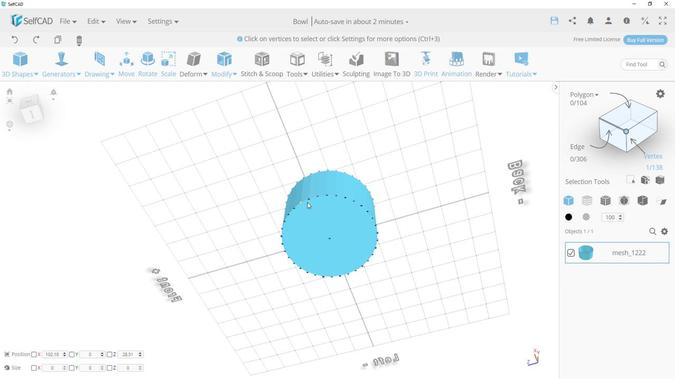 
Action: Mouse pressed left at (297, 201)
Screenshot: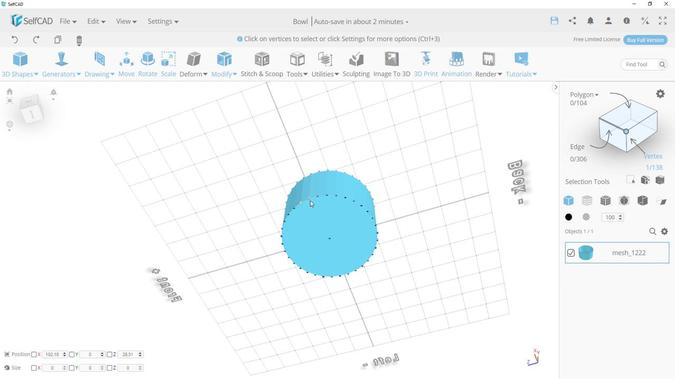
Action: Mouse moved to (305, 198)
Screenshot: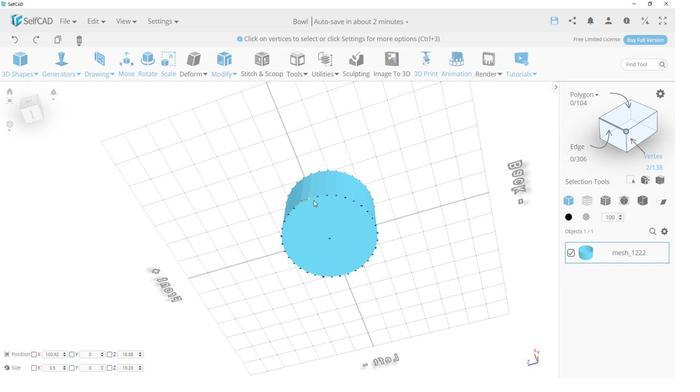 
Action: Mouse pressed left at (305, 198)
Screenshot: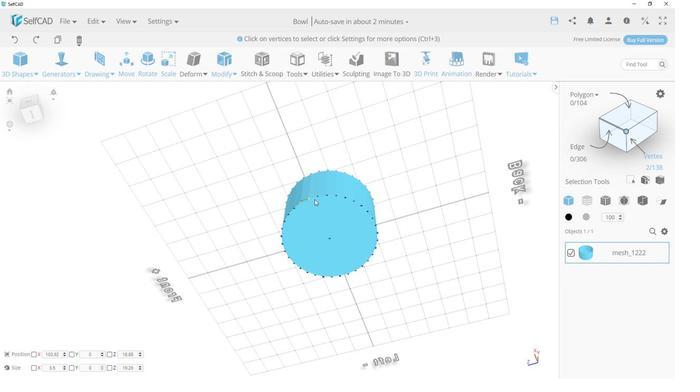 
Action: Mouse moved to (312, 194)
Screenshot: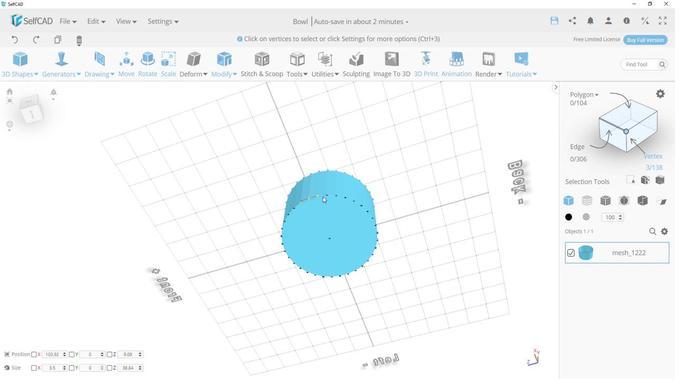 
Action: Mouse pressed left at (312, 194)
Screenshot: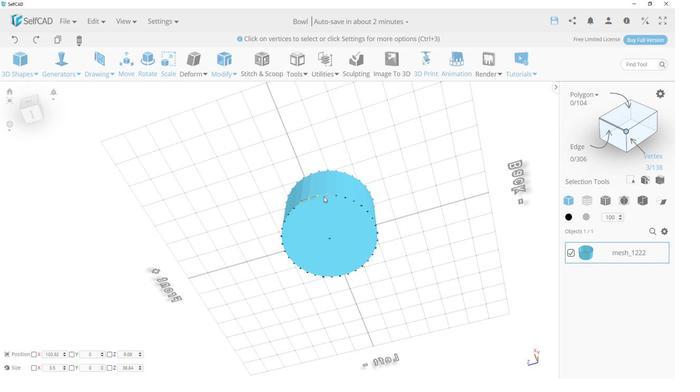 
Action: Mouse moved to (318, 194)
Screenshot: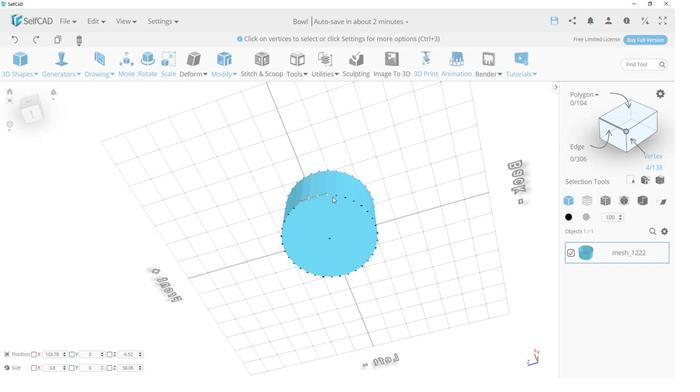 
Action: Mouse pressed left at (318, 194)
Screenshot: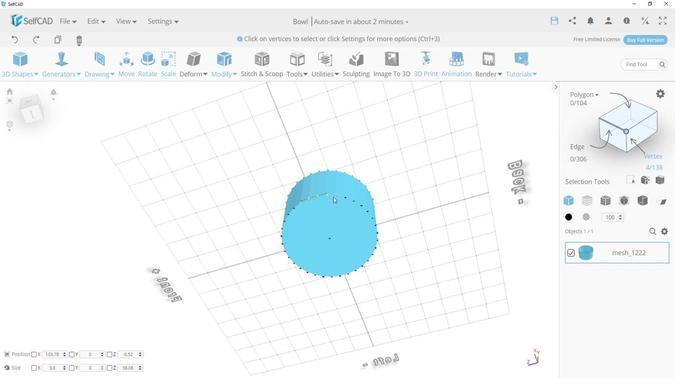 
Action: Mouse moved to (327, 194)
Screenshot: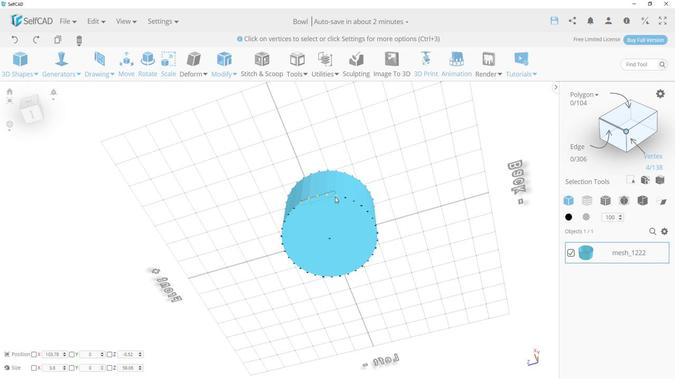 
Action: Mouse pressed left at (327, 194)
Screenshot: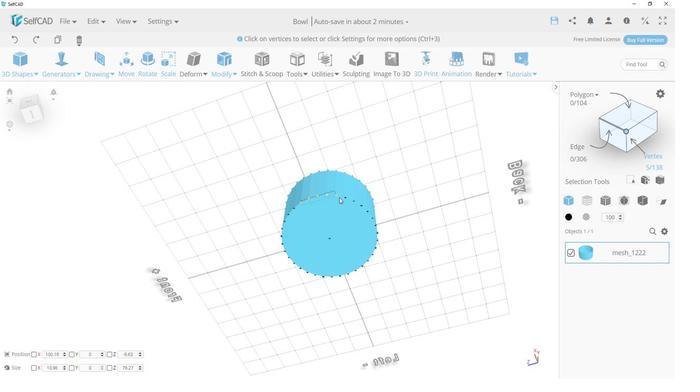 
Action: Mouse moved to (335, 195)
Screenshot: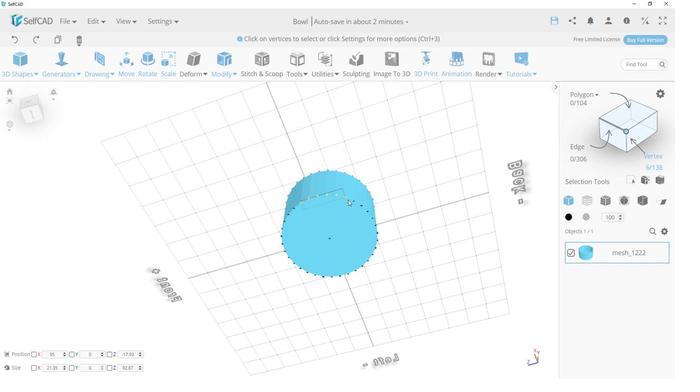 
Action: Mouse pressed left at (335, 195)
Screenshot: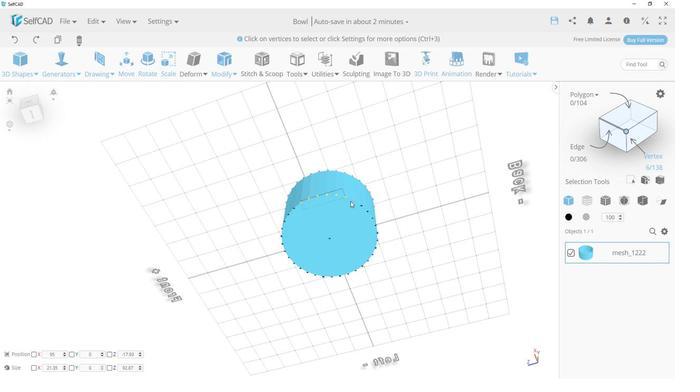 
Action: Mouse moved to (344, 198)
Screenshot: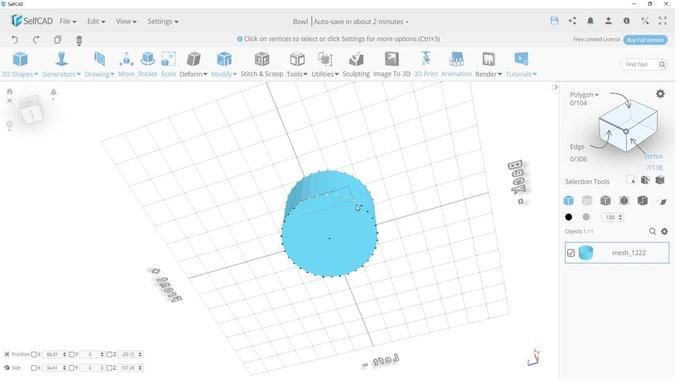 
Action: Mouse pressed left at (344, 198)
Screenshot: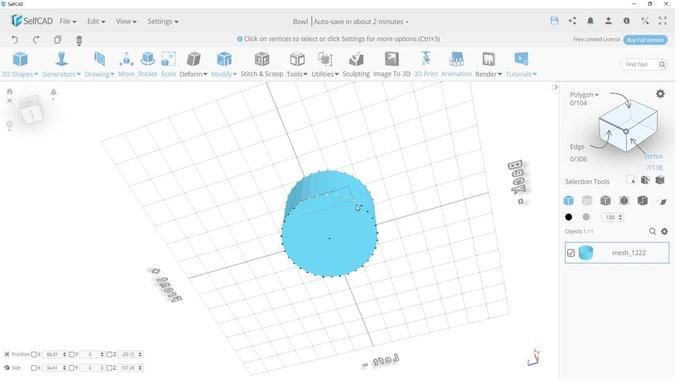 
Action: Mouse moved to (351, 202)
Screenshot: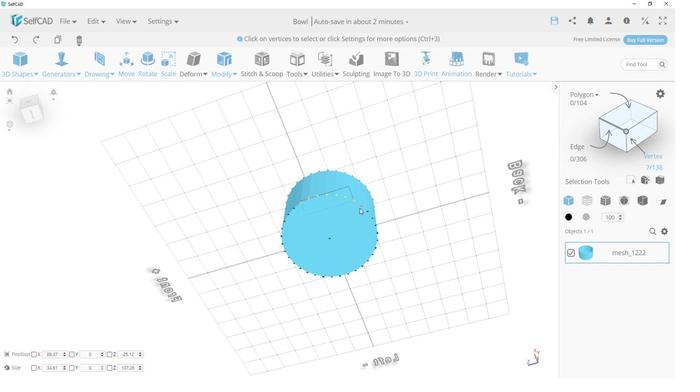 
Action: Mouse pressed left at (351, 202)
Screenshot: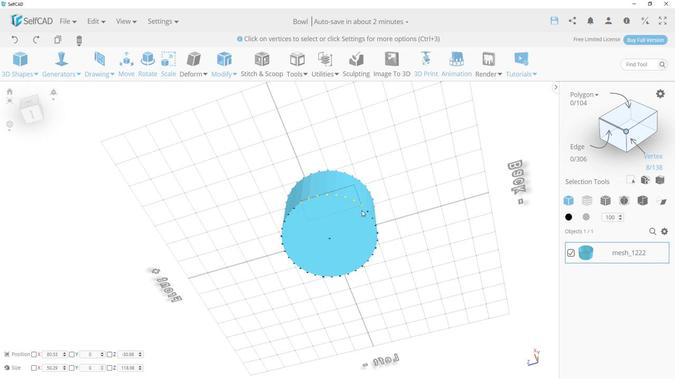 
Action: Mouse moved to (358, 209)
Screenshot: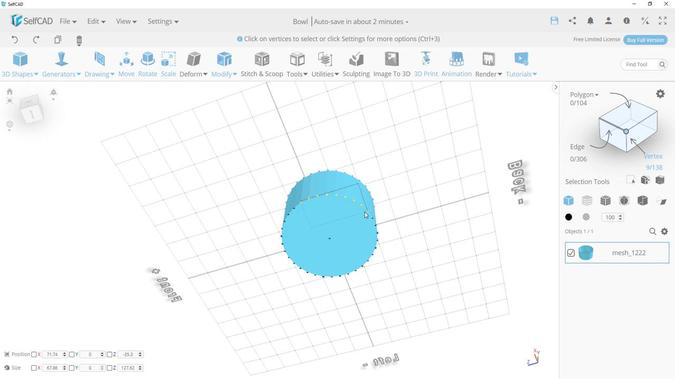 
Action: Mouse pressed left at (358, 209)
Screenshot: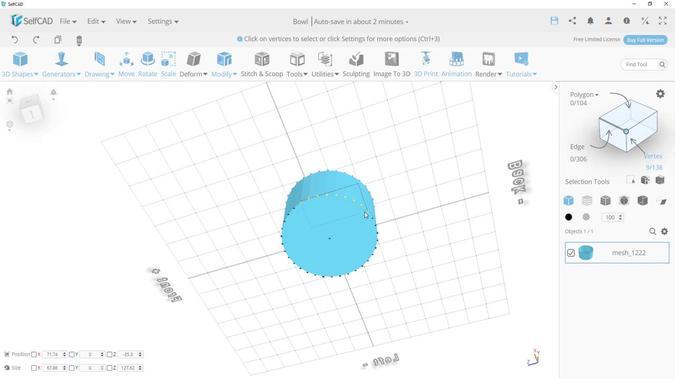 
Action: Mouse moved to (360, 215)
Screenshot: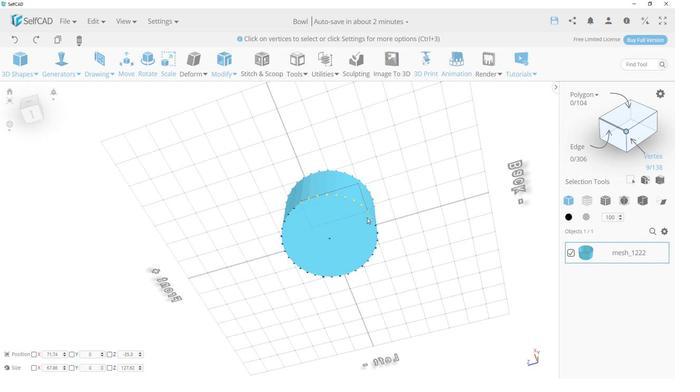 
Action: Mouse pressed left at (360, 215)
Screenshot: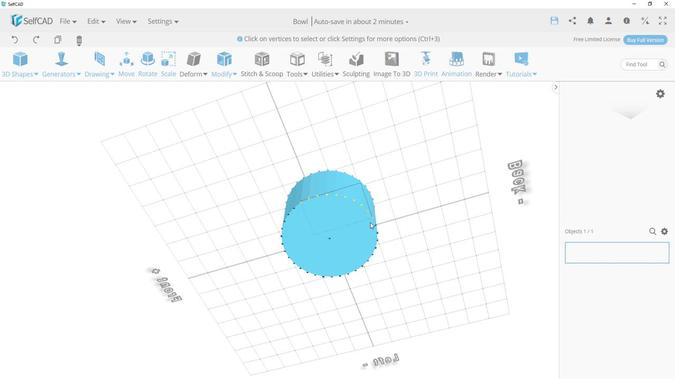 
Action: Mouse moved to (364, 222)
Screenshot: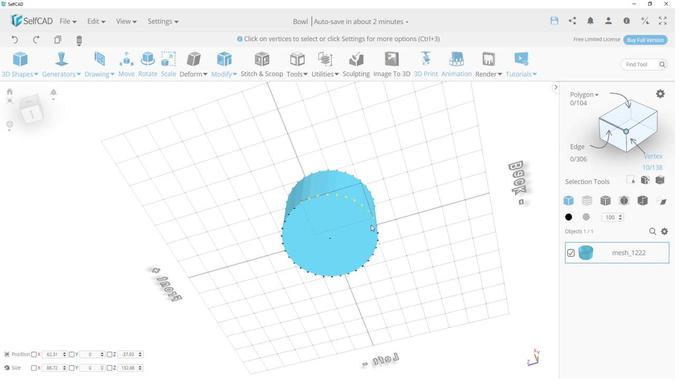 
Action: Mouse pressed left at (364, 222)
Screenshot: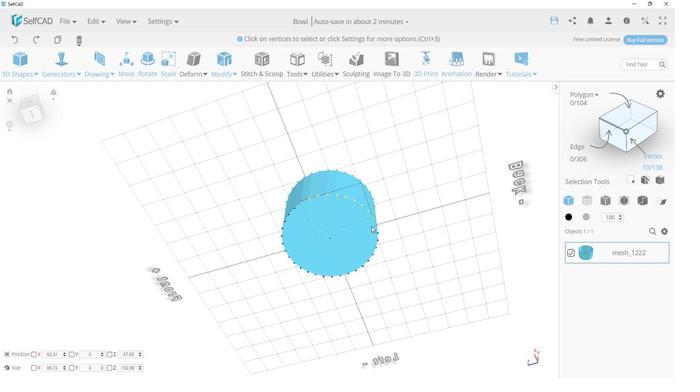
Action: Mouse moved to (366, 223)
Screenshot: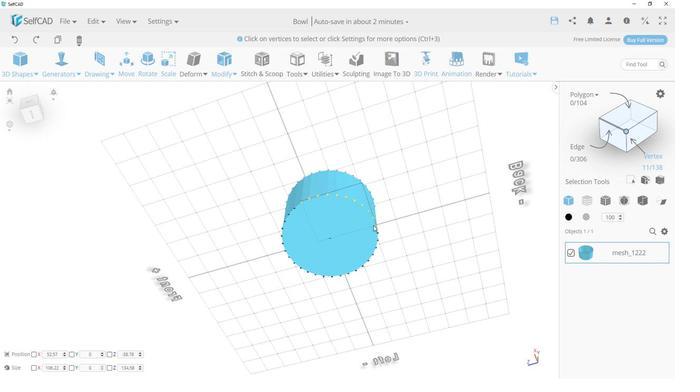 
Action: Mouse pressed left at (366, 223)
Screenshot: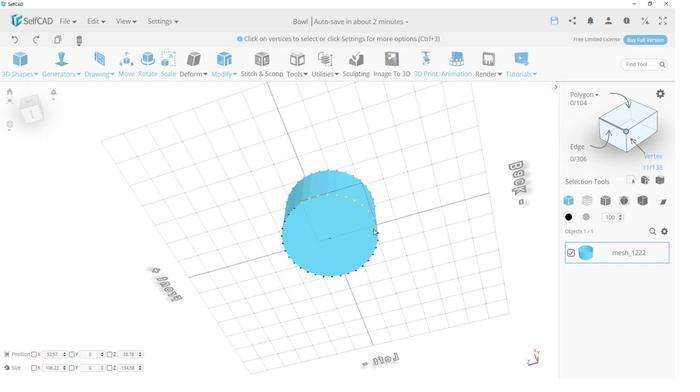 
Action: Mouse moved to (366, 229)
Screenshot: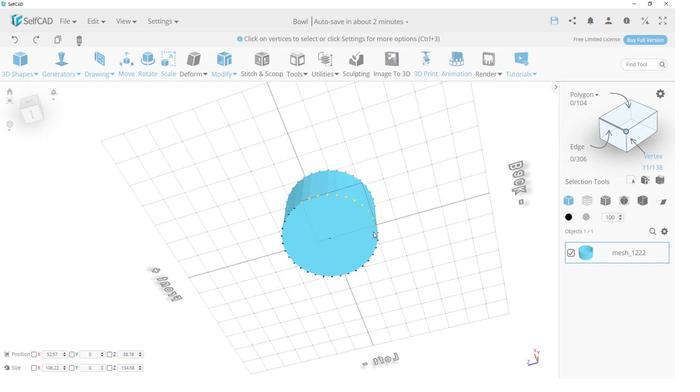 
Action: Mouse pressed left at (366, 229)
Screenshot: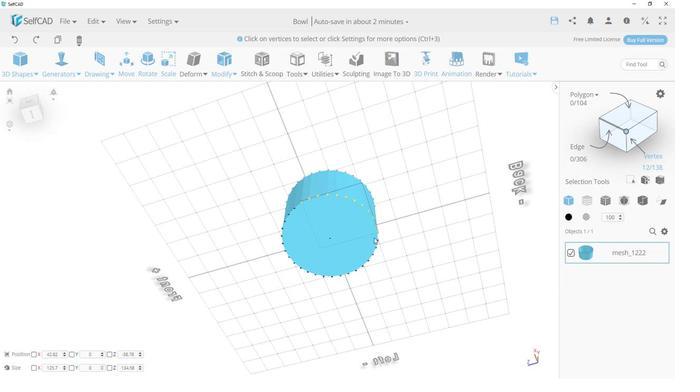 
Action: Mouse moved to (367, 238)
Screenshot: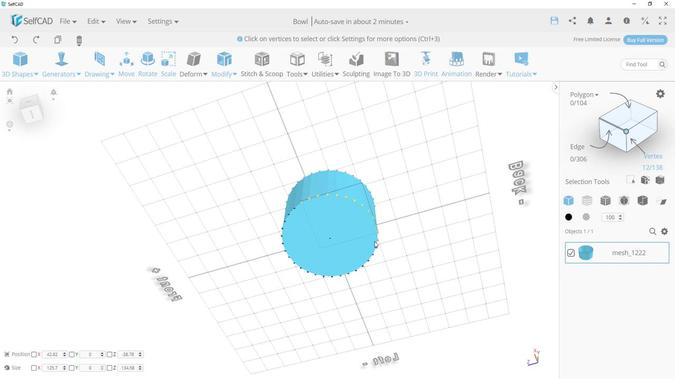 
Action: Mouse pressed left at (367, 238)
Screenshot: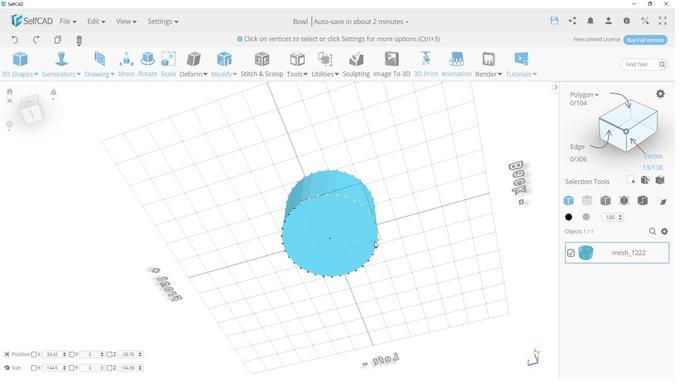 
Action: Mouse moved to (365, 244)
Screenshot: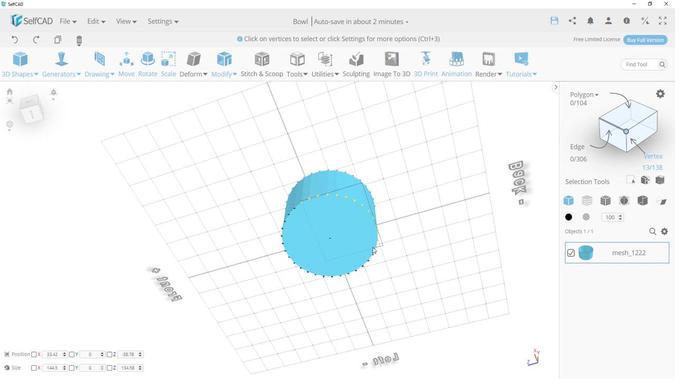 
Action: Mouse pressed left at (365, 244)
Screenshot: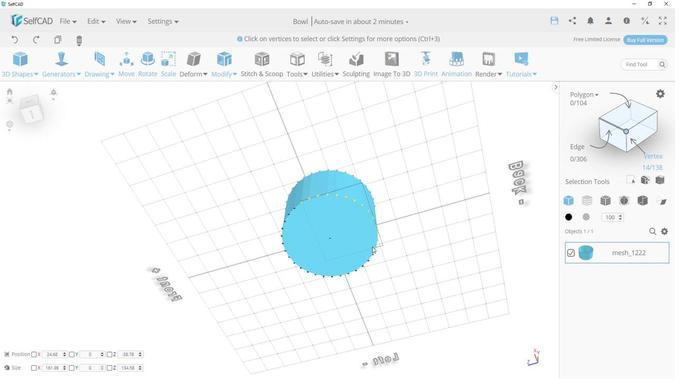 
Action: Mouse moved to (361, 249)
Screenshot: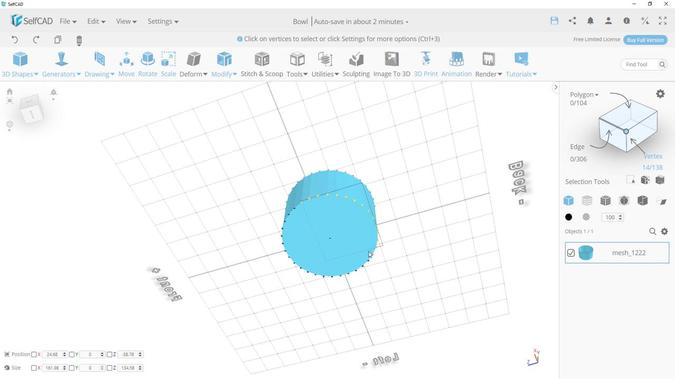 
Action: Mouse pressed left at (361, 249)
Screenshot: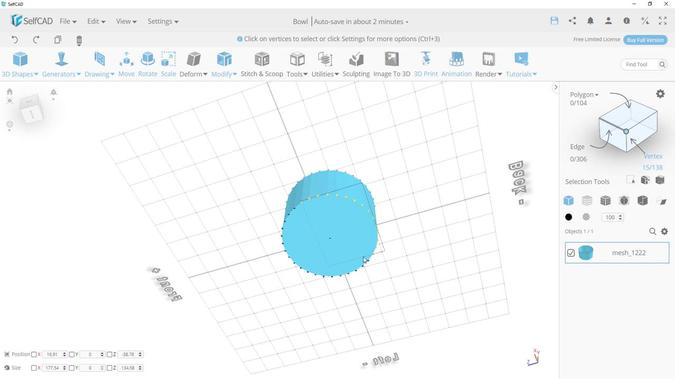 
Action: Mouse moved to (356, 254)
Screenshot: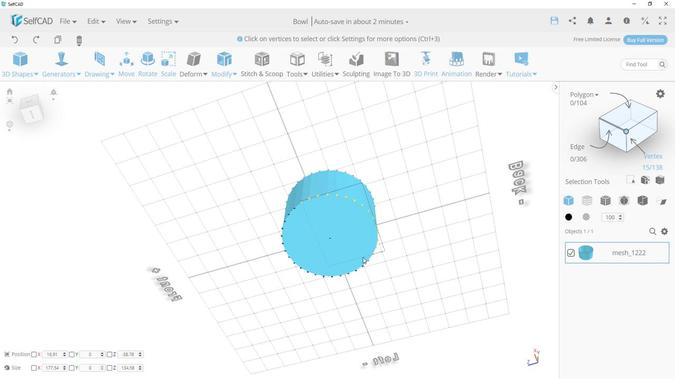 
Action: Mouse pressed left at (356, 254)
Screenshot: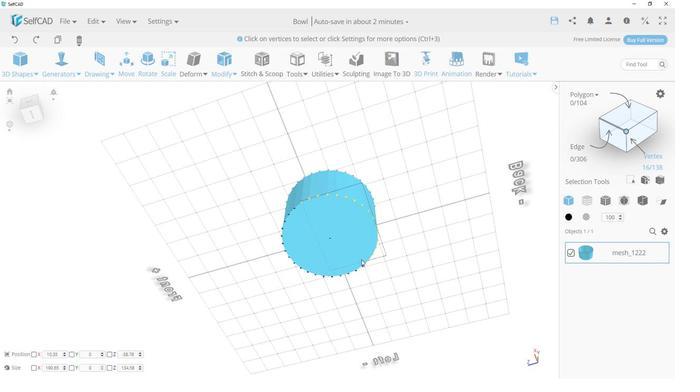 
Action: Mouse moved to (351, 261)
Screenshot: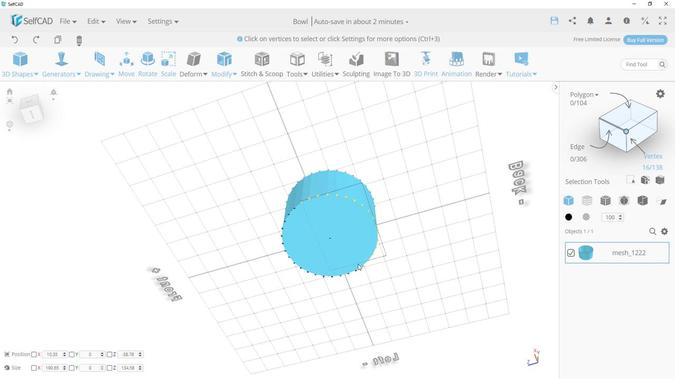 
Action: Mouse pressed left at (351, 261)
Screenshot: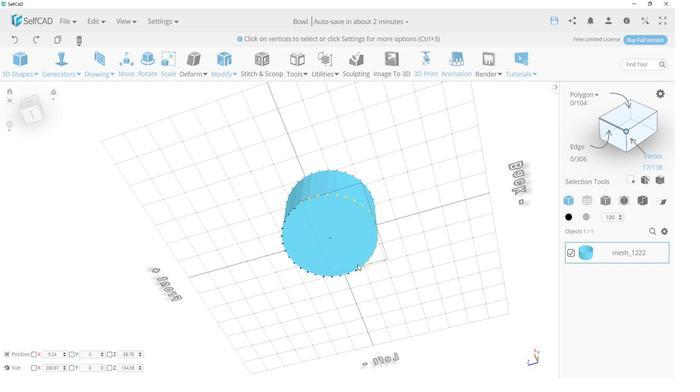 
Action: Mouse moved to (347, 264)
Screenshot: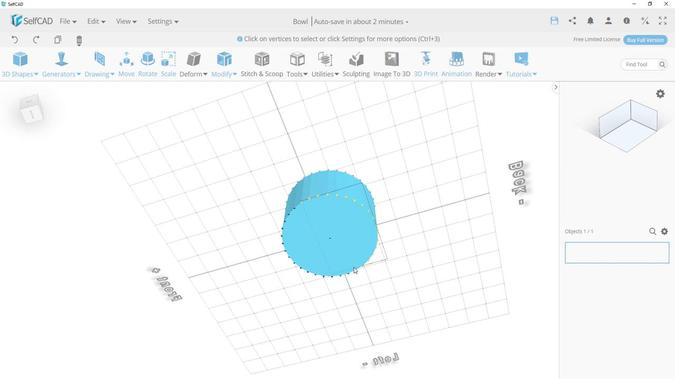 
Action: Mouse pressed left at (347, 264)
Screenshot: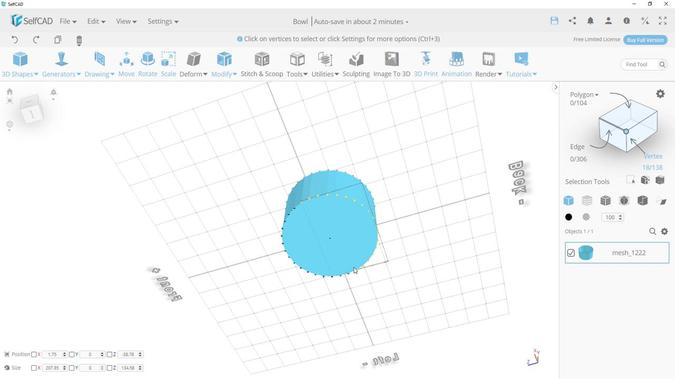 
Action: Mouse moved to (340, 271)
Screenshot: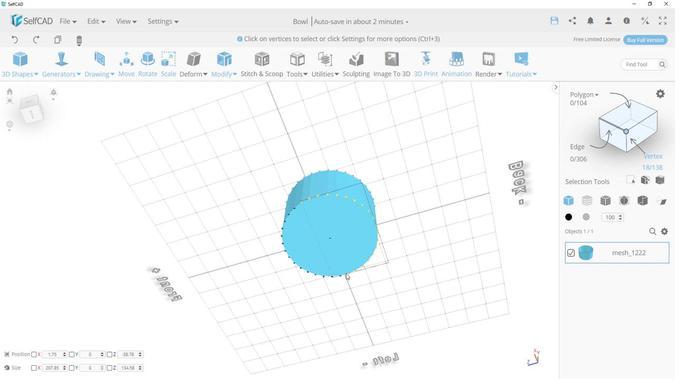 
Action: Mouse pressed left at (340, 271)
Screenshot: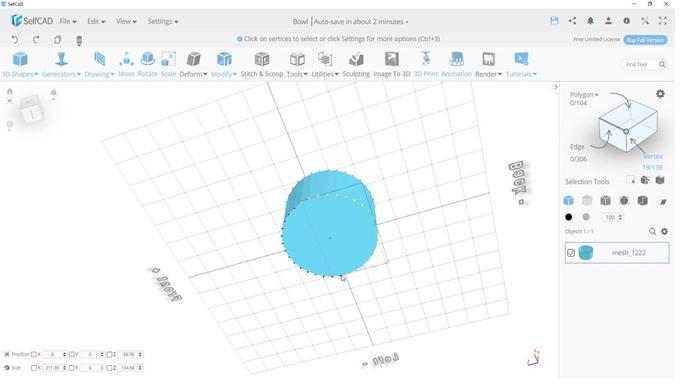 
Action: Mouse moved to (337, 269)
Screenshot: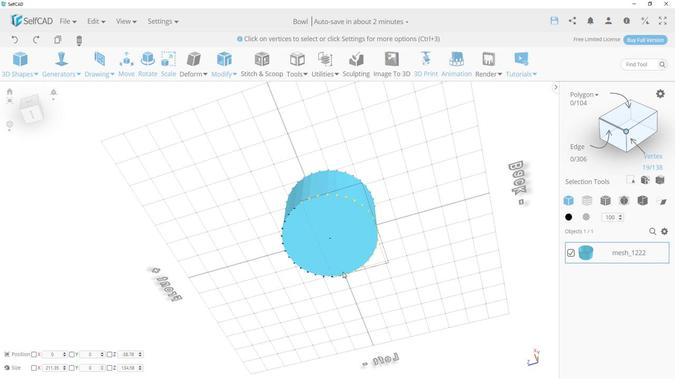 
Action: Mouse pressed left at (337, 269)
Screenshot: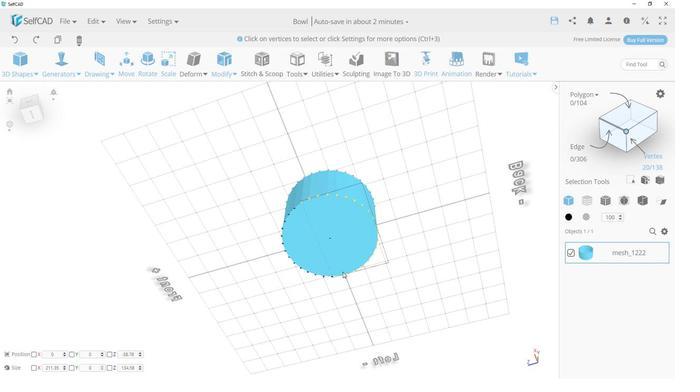 
Action: Mouse moved to (326, 271)
Screenshot: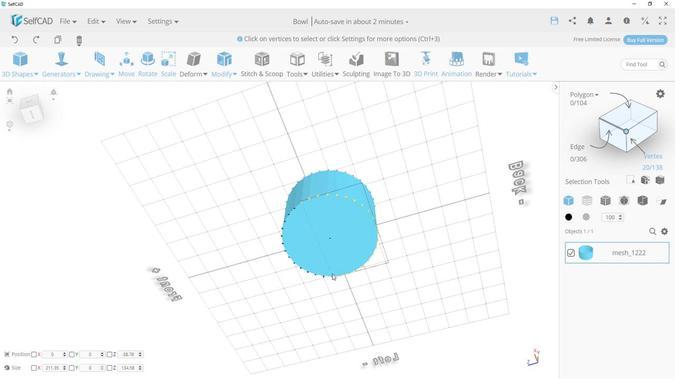 
Action: Mouse pressed left at (326, 271)
Screenshot: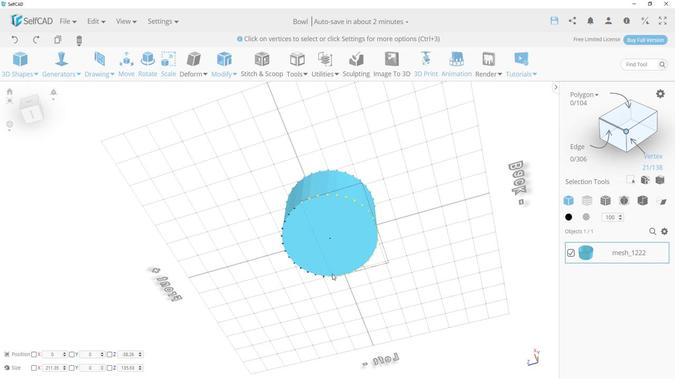 
Action: Mouse moved to (319, 272)
Screenshot: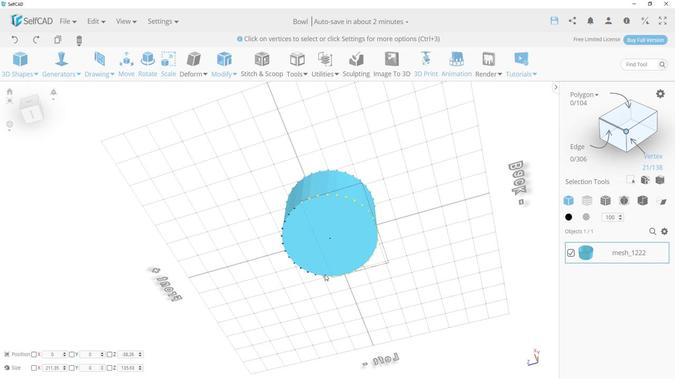 
Action: Mouse pressed left at (319, 272)
Screenshot: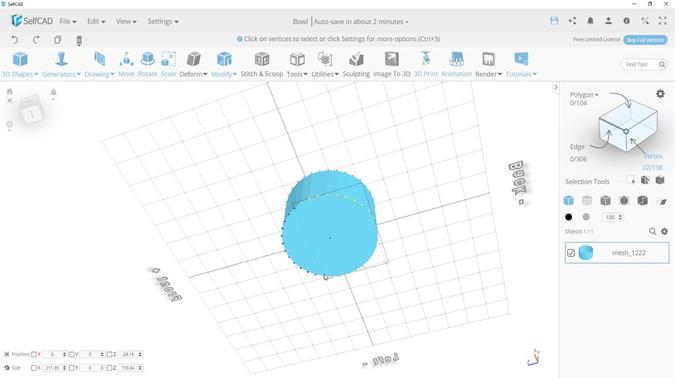 
Action: Mouse moved to (312, 270)
Screenshot: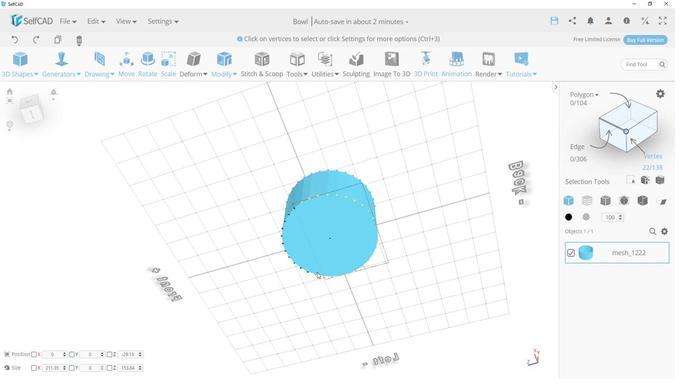 
Action: Mouse pressed left at (312, 270)
Screenshot: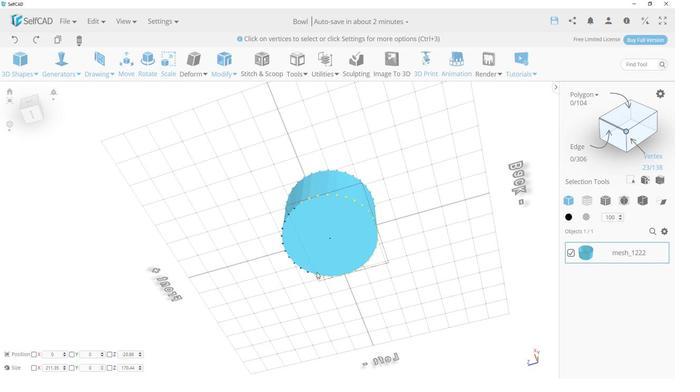 
Action: Mouse moved to (302, 267)
Screenshot: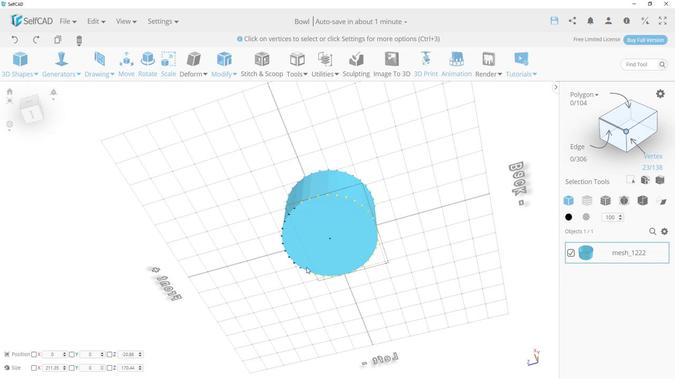 
Action: Mouse pressed left at (302, 267)
Screenshot: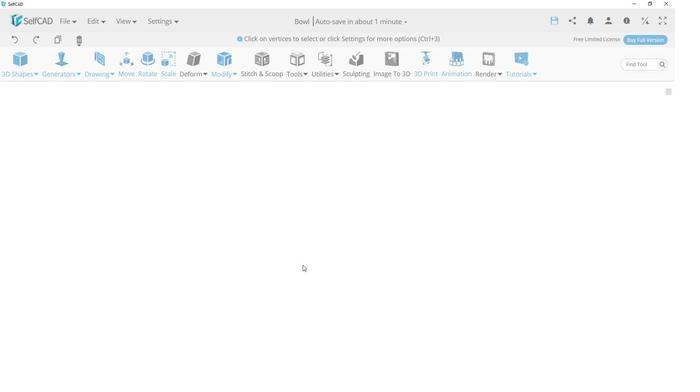 
Action: Mouse moved to (295, 262)
Screenshot: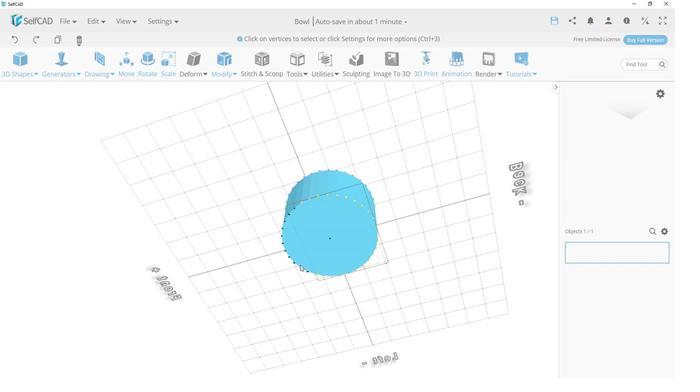 
Action: Mouse pressed left at (295, 262)
Screenshot: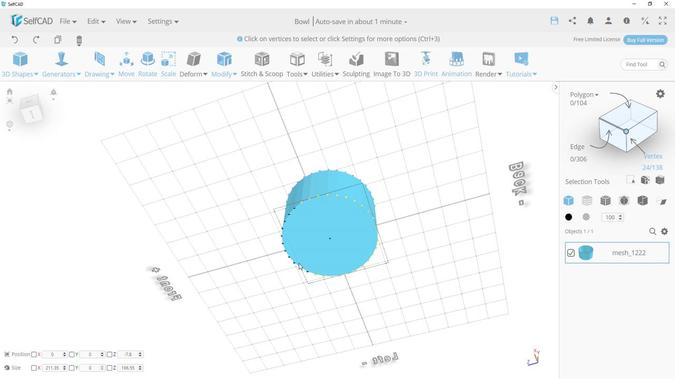 
Action: Mouse moved to (292, 259)
Screenshot: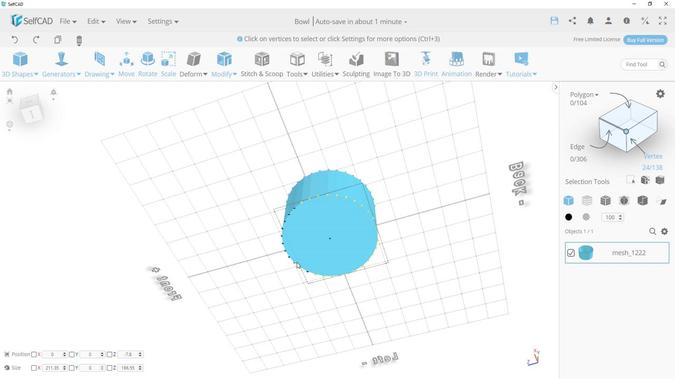 
Action: Mouse pressed left at (292, 259)
Screenshot: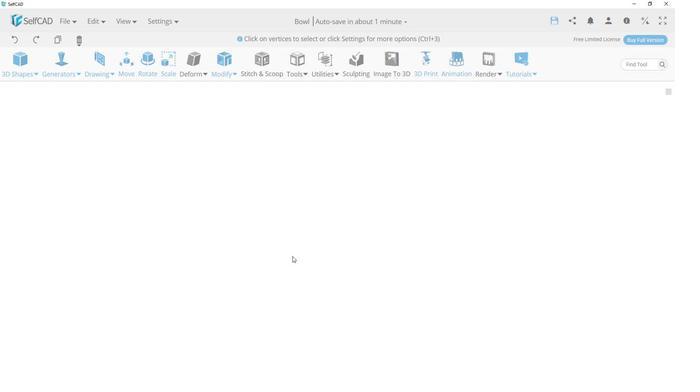 
Action: Mouse moved to (288, 252)
Screenshot: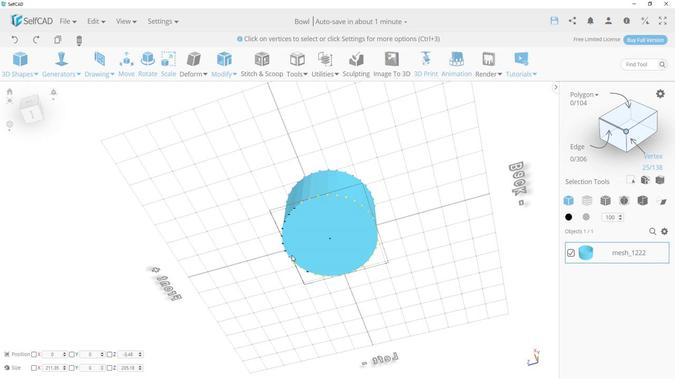 
Action: Mouse pressed left at (288, 252)
Screenshot: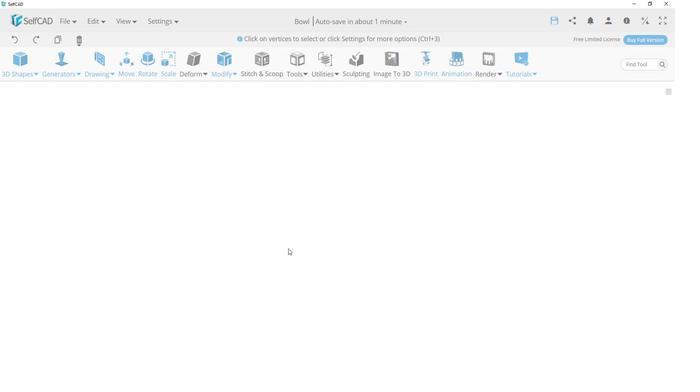 
Action: Mouse moved to (284, 246)
Screenshot: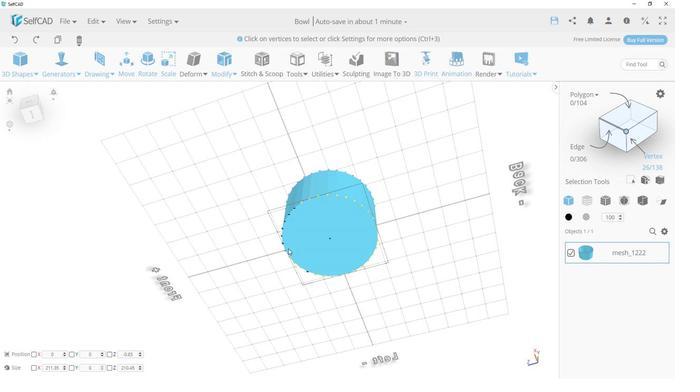 
Action: Mouse pressed left at (284, 246)
Screenshot: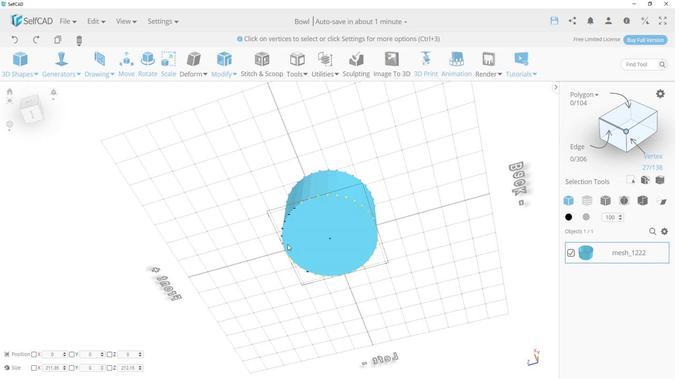 
Action: Mouse moved to (283, 240)
Screenshot: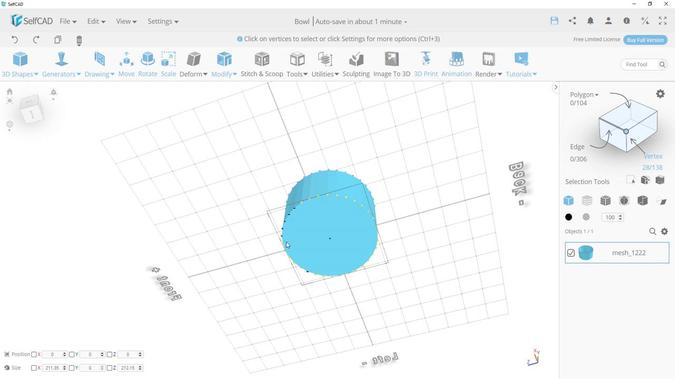 
Action: Mouse pressed left at (283, 240)
Screenshot: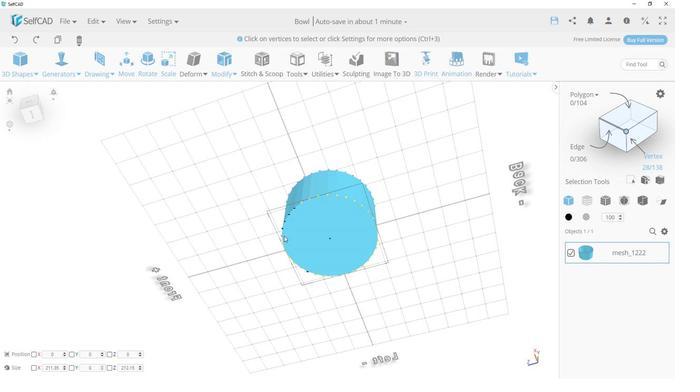 
Action: Mouse moved to (280, 233)
Screenshot: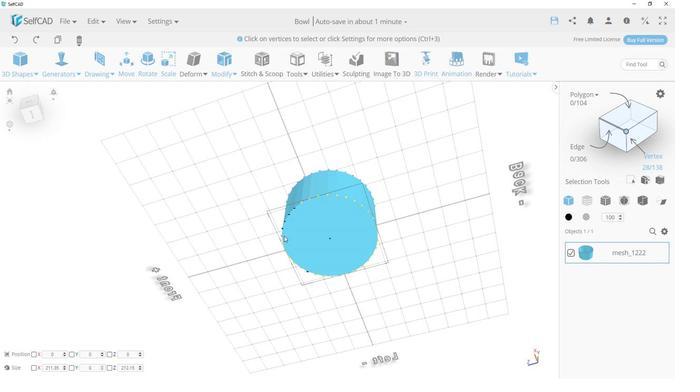 
Action: Mouse pressed left at (280, 233)
Screenshot: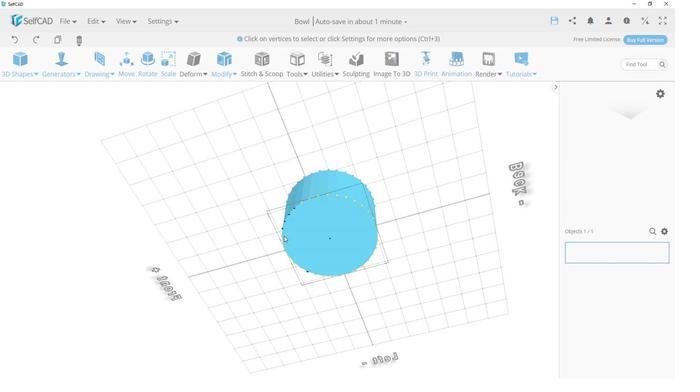 
Action: Mouse moved to (281, 224)
Screenshot: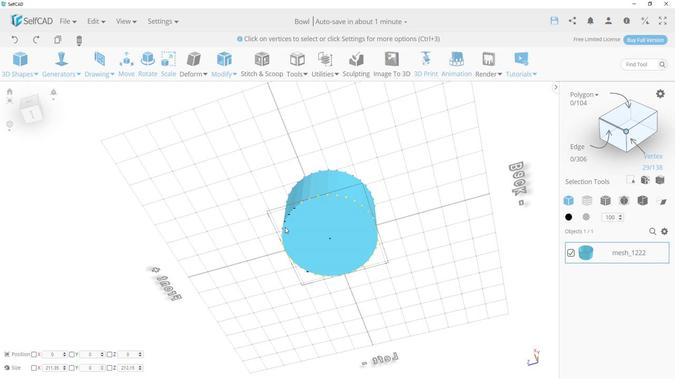 
Action: Mouse pressed left at (281, 224)
Screenshot: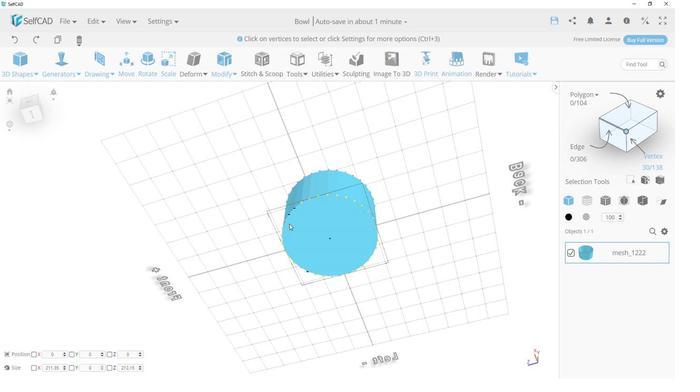 
Action: Mouse moved to (285, 220)
Screenshot: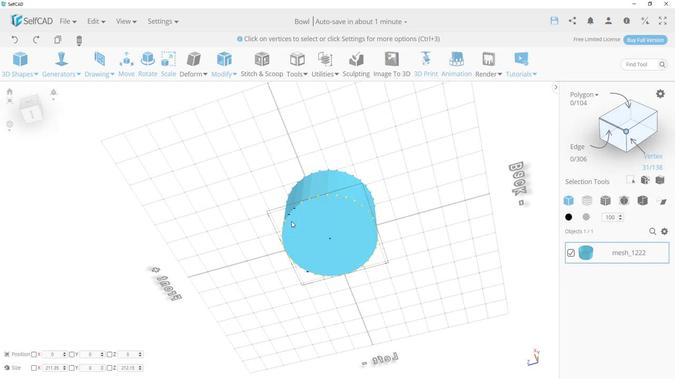 
Action: Mouse pressed left at (285, 220)
Screenshot: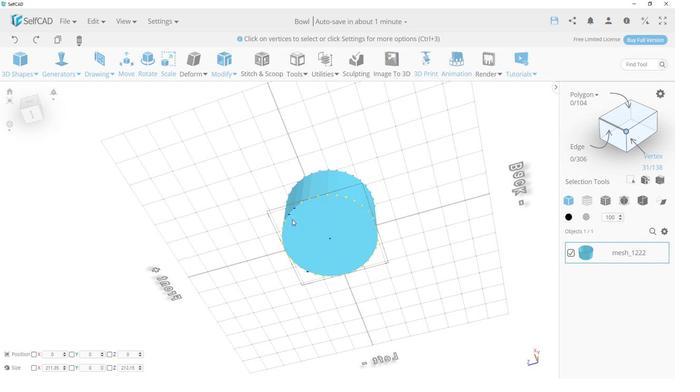 
Action: Mouse moved to (289, 215)
Screenshot: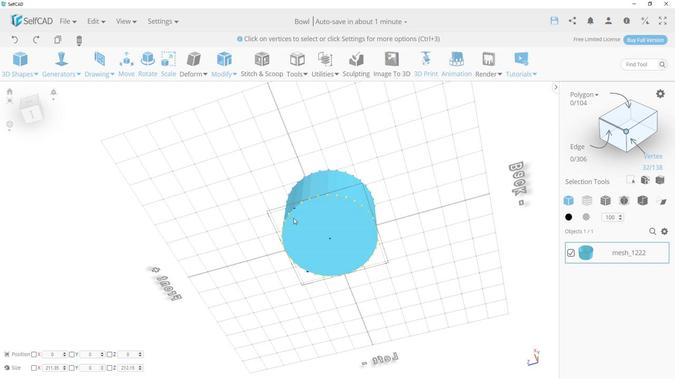 
Action: Mouse pressed left at (289, 215)
Screenshot: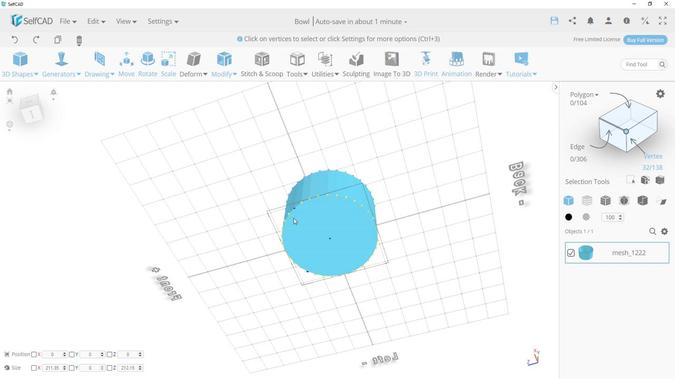 
Action: Mouse moved to (292, 208)
Screenshot: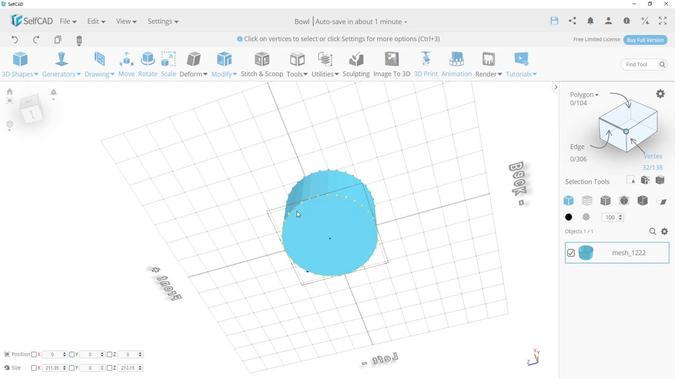 
Action: Mouse pressed left at (292, 208)
Screenshot: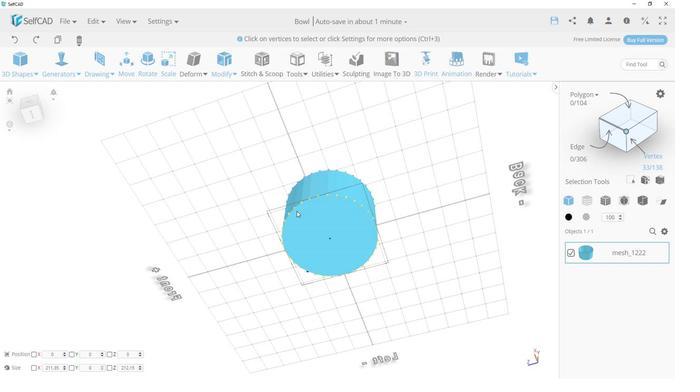 
Action: Mouse moved to (22, 364)
Screenshot: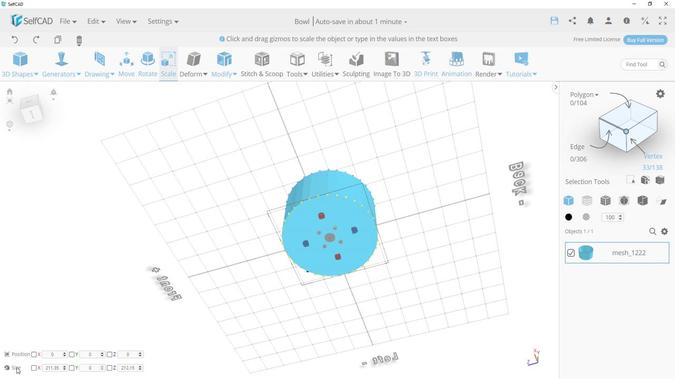 
Action: Mouse pressed left at (22, 364)
Screenshot: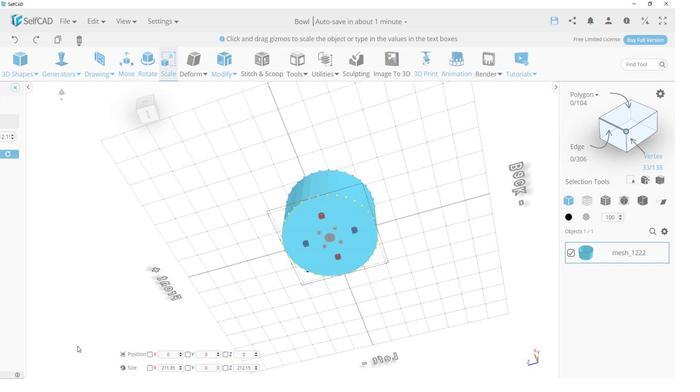 
Action: Mouse moved to (317, 213)
Screenshot: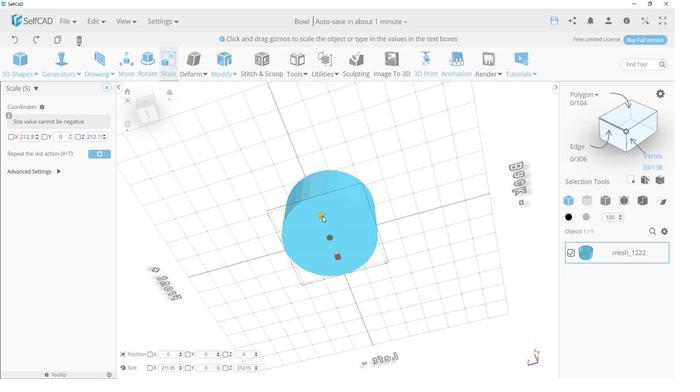 
Action: Mouse pressed left at (317, 213)
Screenshot: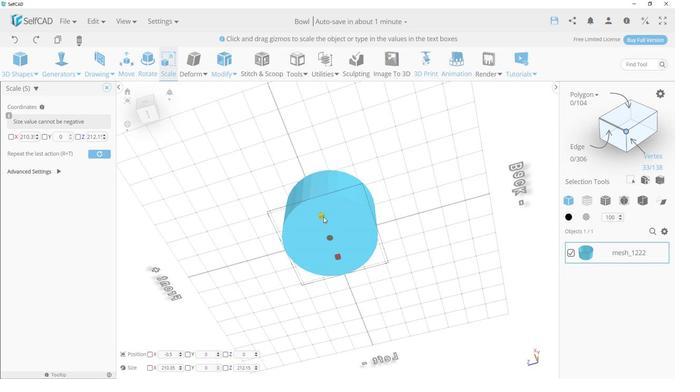 
Action: Mouse moved to (16, 37)
Screenshot: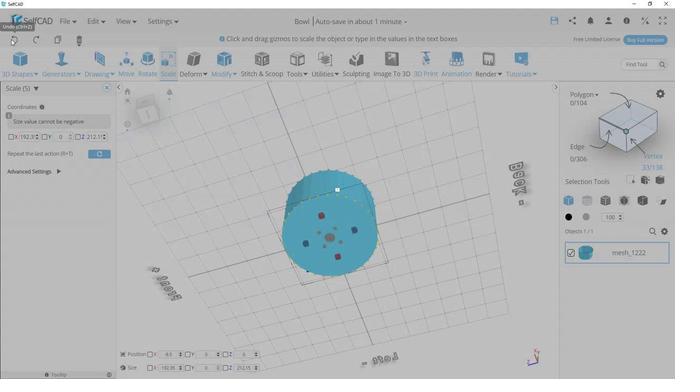 
Action: Mouse pressed left at (16, 37)
Screenshot: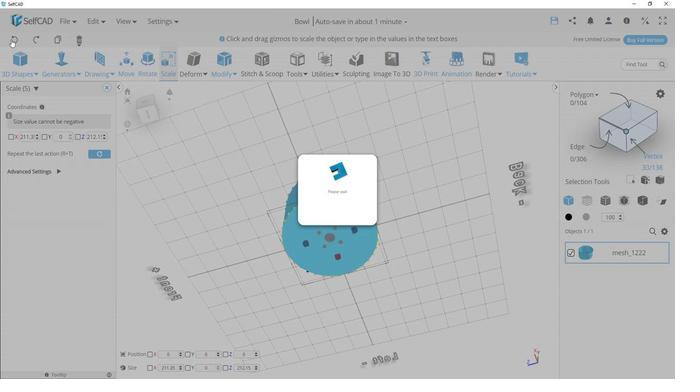 
Action: Mouse moved to (326, 234)
Screenshot: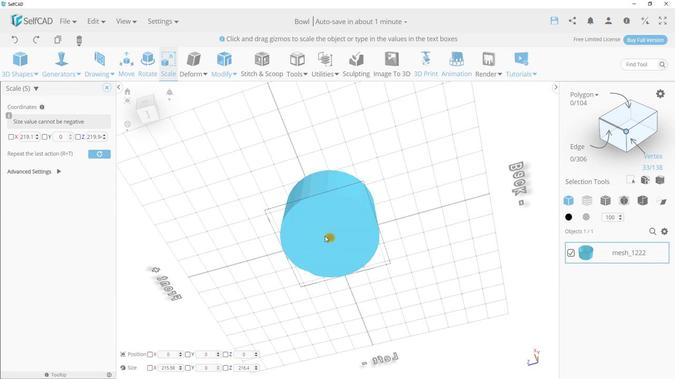 
Action: Mouse pressed left at (326, 234)
Screenshot: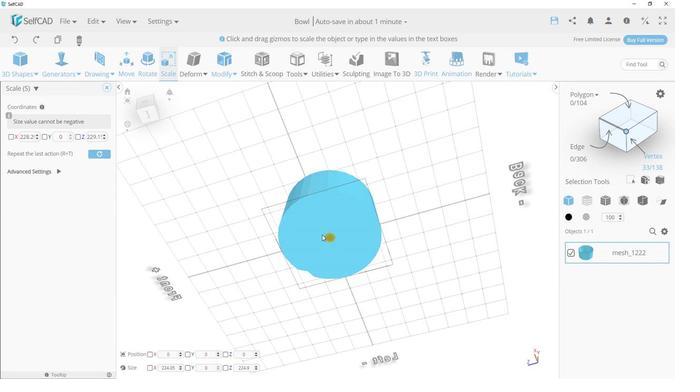 
Action: Mouse moved to (422, 214)
Screenshot: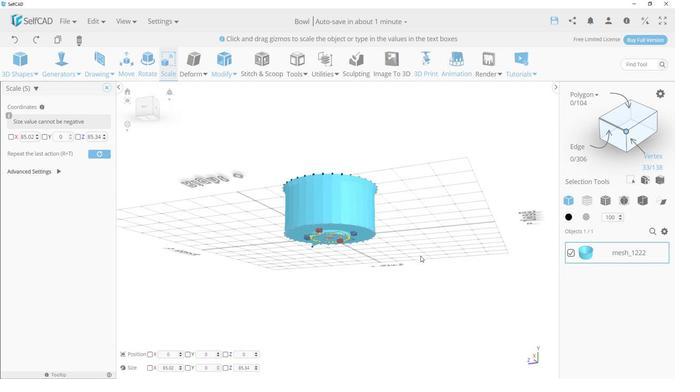
Action: Mouse pressed left at (422, 214)
Screenshot: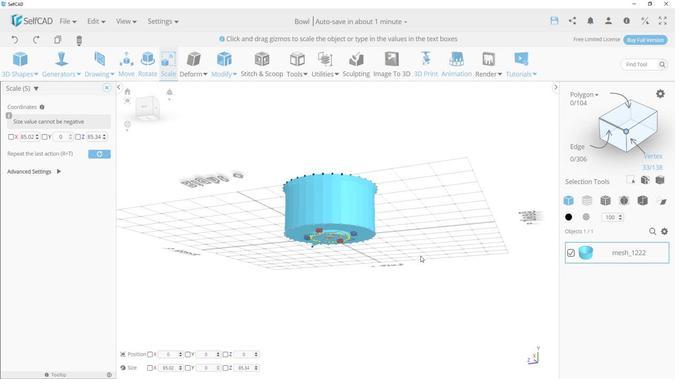 
Action: Mouse moved to (21, 41)
Screenshot: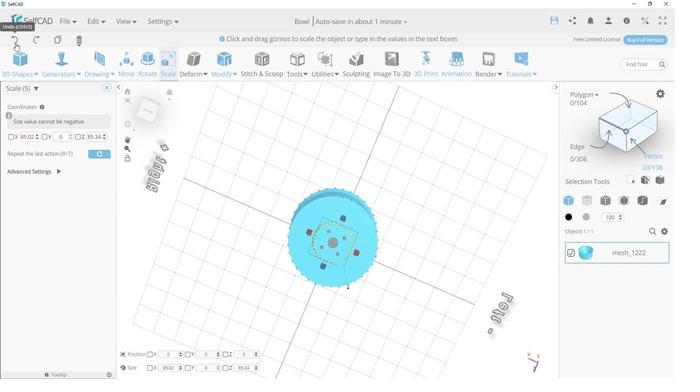 
Action: Mouse pressed left at (21, 41)
Screenshot: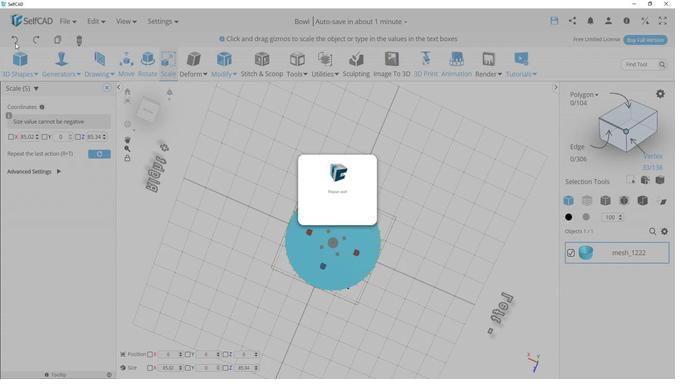 
Action: Mouse moved to (343, 283)
Screenshot: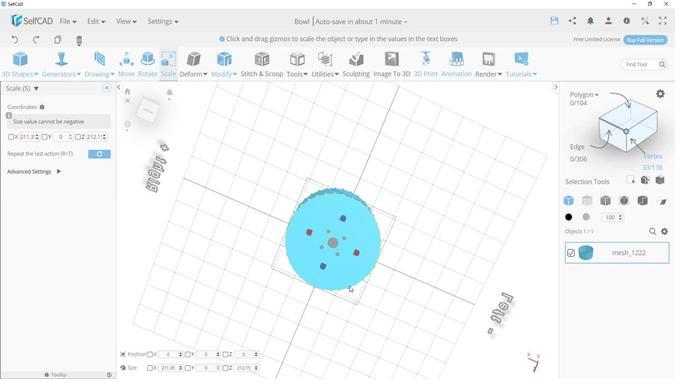 
Action: Mouse pressed left at (343, 283)
Screenshot: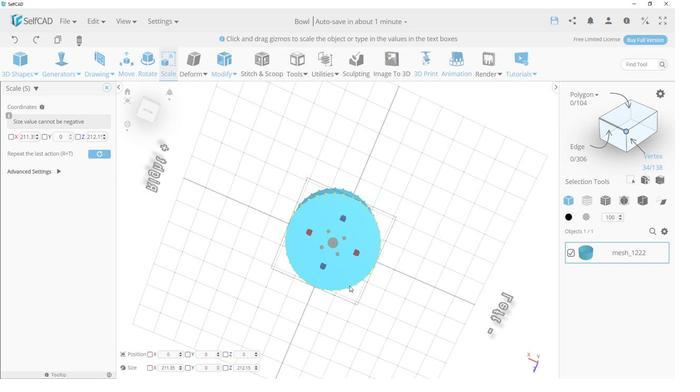 
Action: Mouse moved to (330, 241)
Screenshot: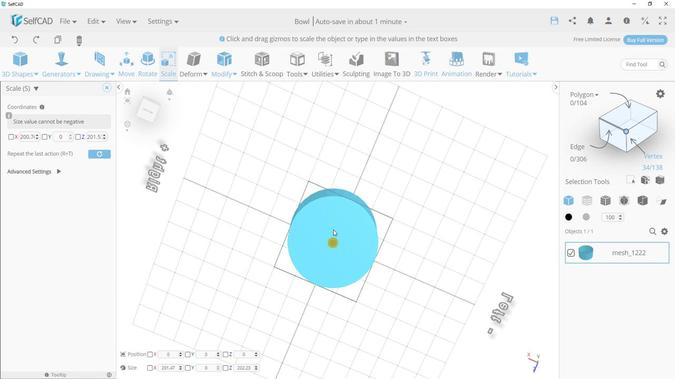 
Action: Mouse pressed left at (330, 241)
Screenshot: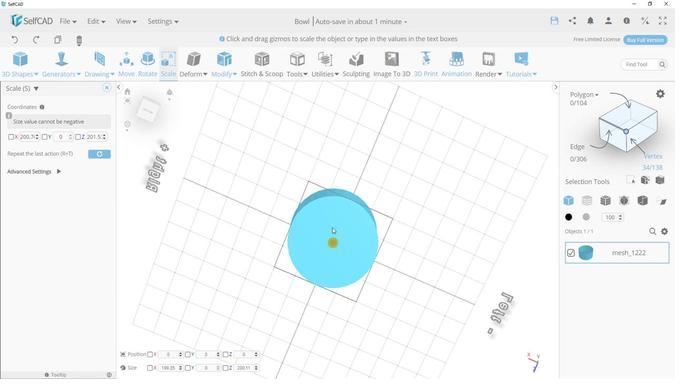 
Action: Mouse moved to (328, 238)
Screenshot: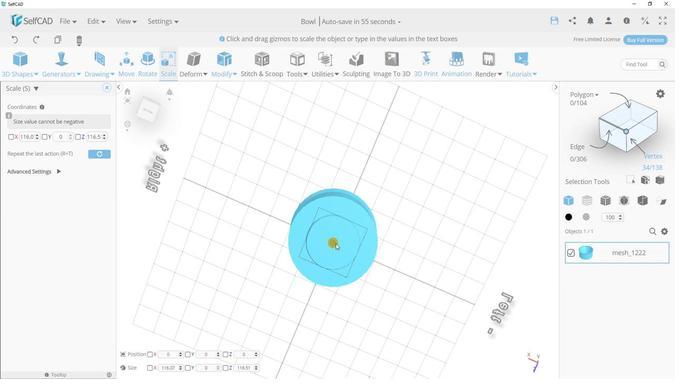 
Action: Mouse pressed left at (328, 238)
Screenshot: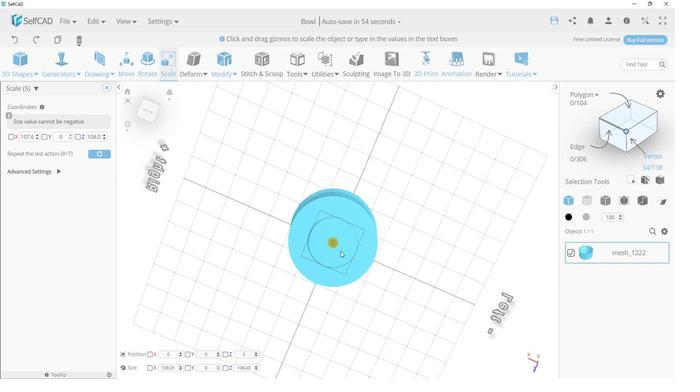 
Action: Mouse moved to (441, 192)
Screenshot: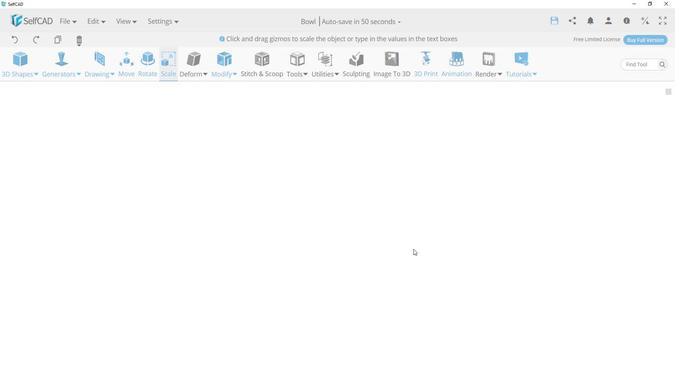 
Action: Mouse pressed left at (441, 192)
Screenshot: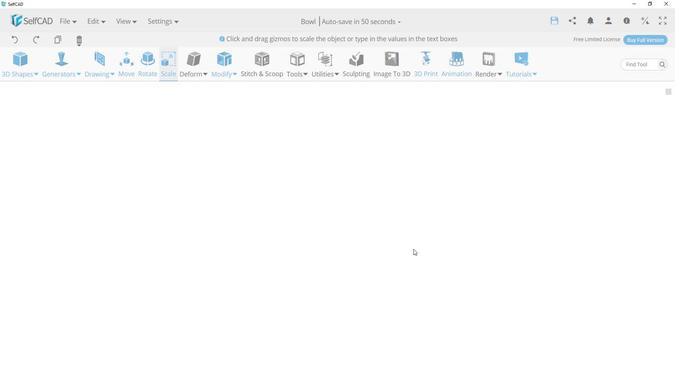 
Action: Mouse moved to (328, 238)
Screenshot: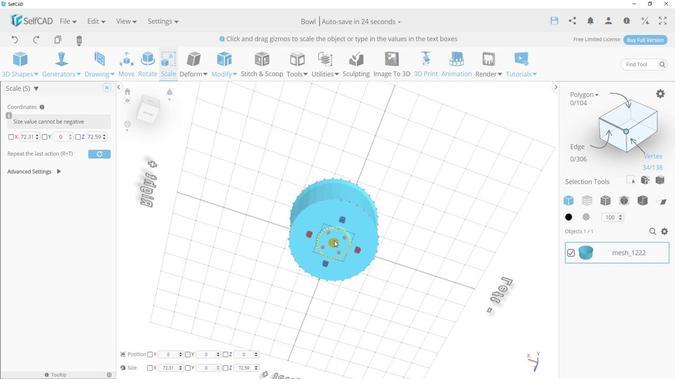 
Action: Mouse scrolled (328, 238) with delta (0, 0)
Screenshot: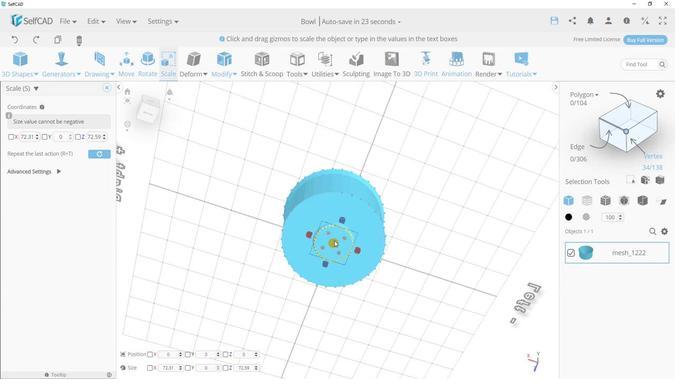 
Action: Mouse scrolled (328, 238) with delta (0, 0)
Screenshot: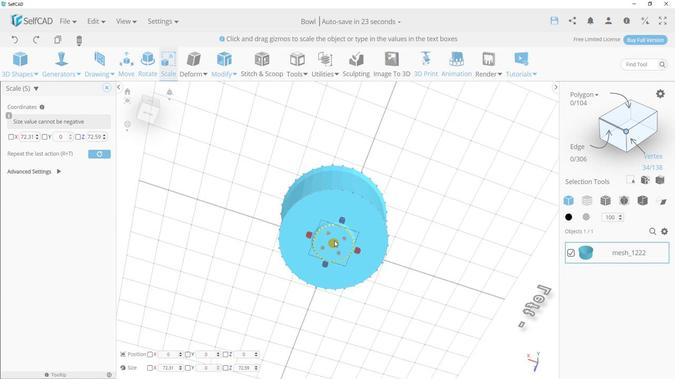 
Action: Mouse scrolled (328, 238) with delta (0, 0)
Screenshot: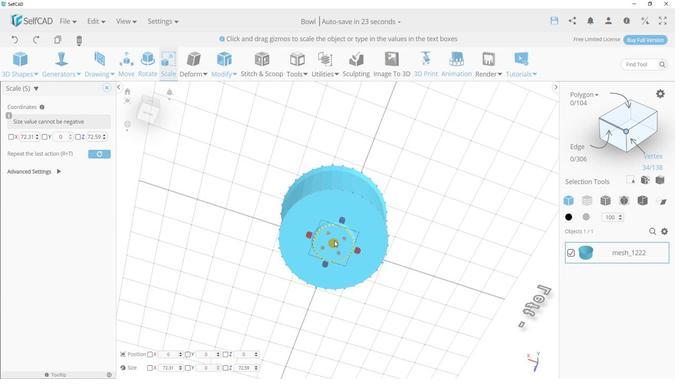 
Action: Mouse scrolled (328, 238) with delta (0, 0)
Screenshot: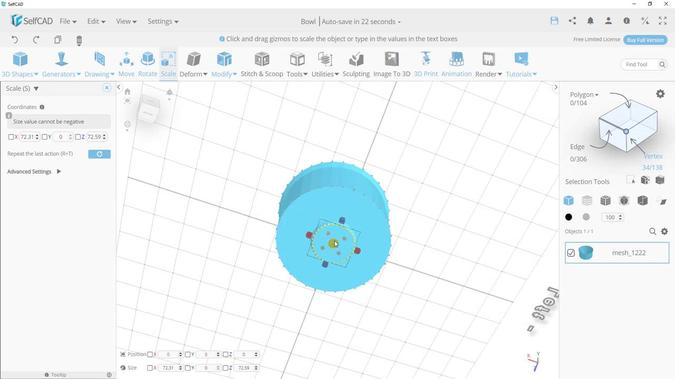 
Action: Mouse scrolled (328, 238) with delta (0, 0)
Screenshot: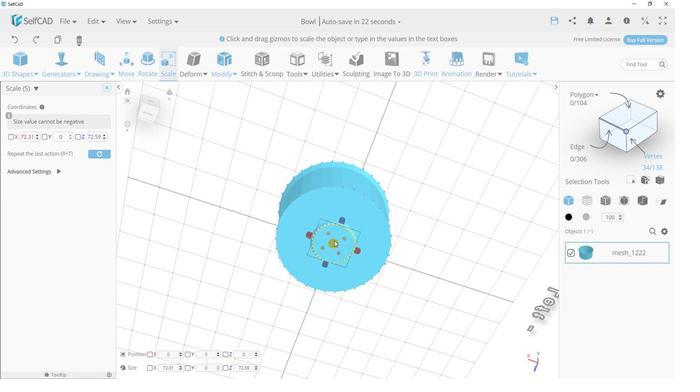 
Action: Mouse moved to (328, 240)
Screenshot: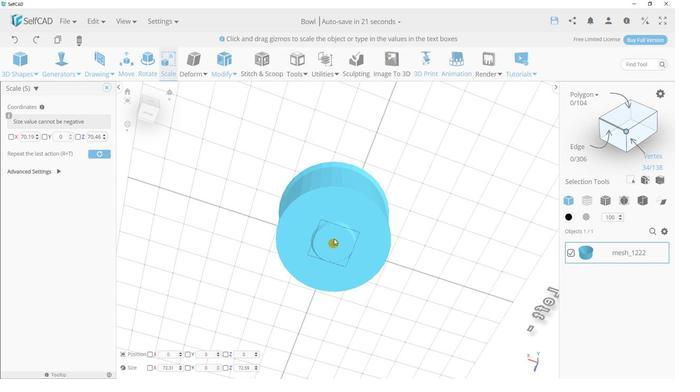 
Action: Mouse pressed left at (328, 240)
Screenshot: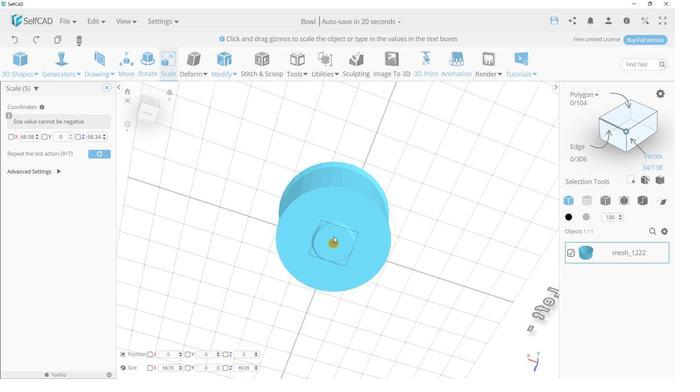 
Action: Mouse moved to (407, 212)
Screenshot: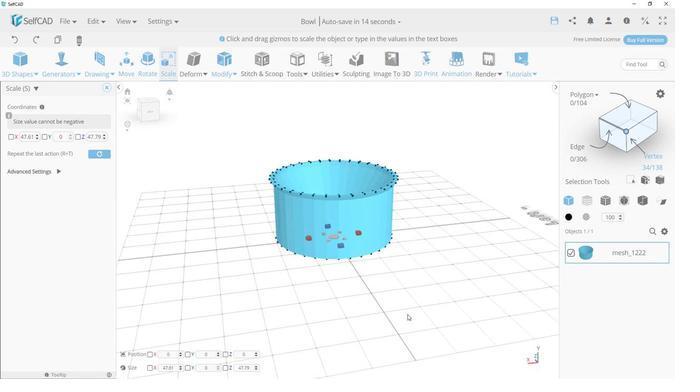 
Action: Mouse pressed left at (407, 212)
Screenshot: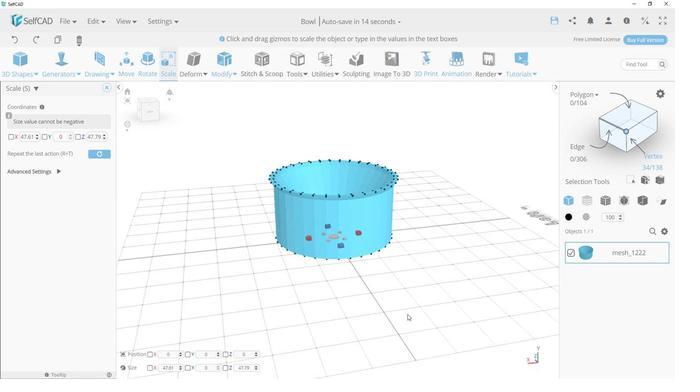 
Action: Mouse moved to (328, 242)
Screenshot: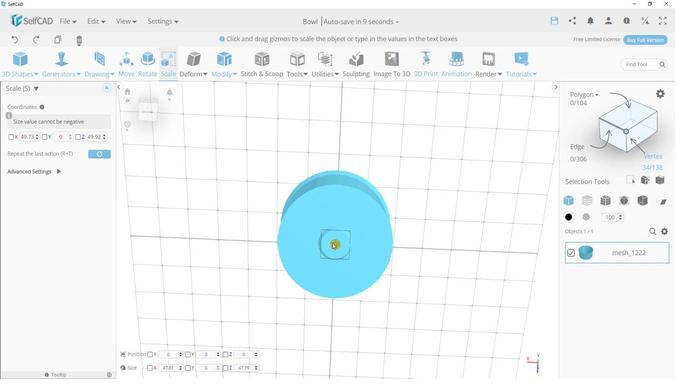 
Action: Mouse pressed left at (328, 242)
Screenshot: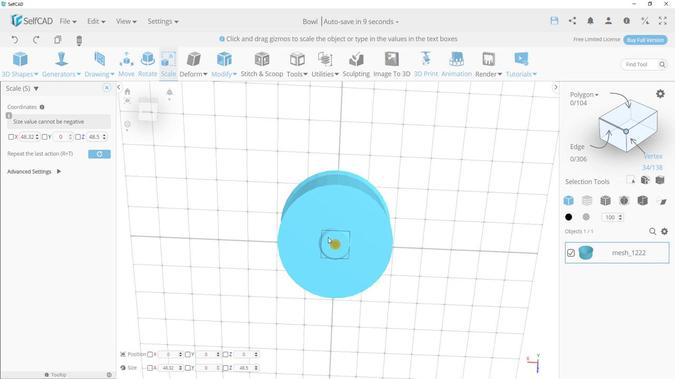
Action: Mouse moved to (330, 241)
Screenshot: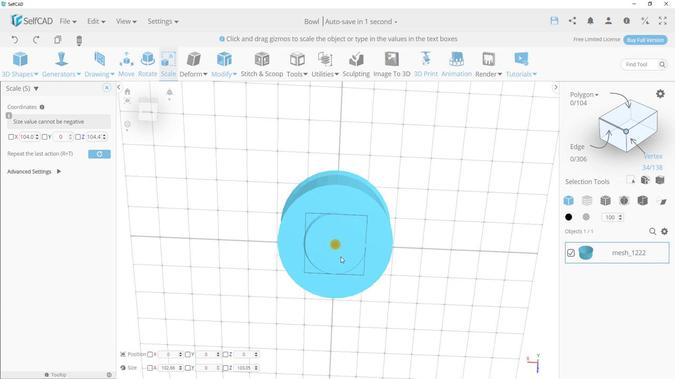 
Action: Mouse pressed left at (330, 241)
Screenshot: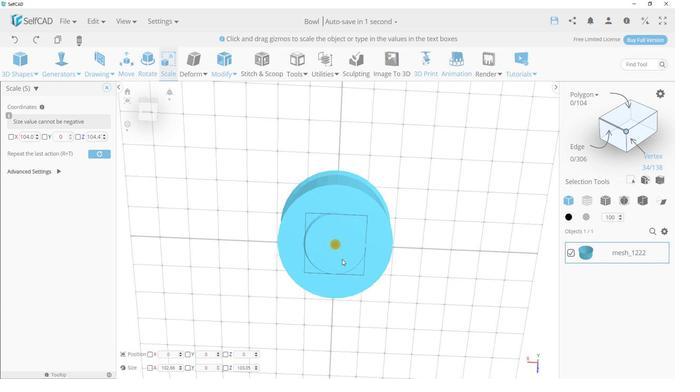 
Action: Mouse moved to (329, 241)
Screenshot: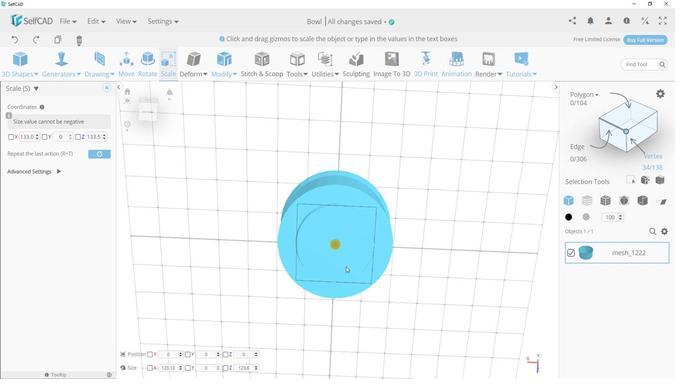 
Action: Mouse pressed left at (329, 241)
Screenshot: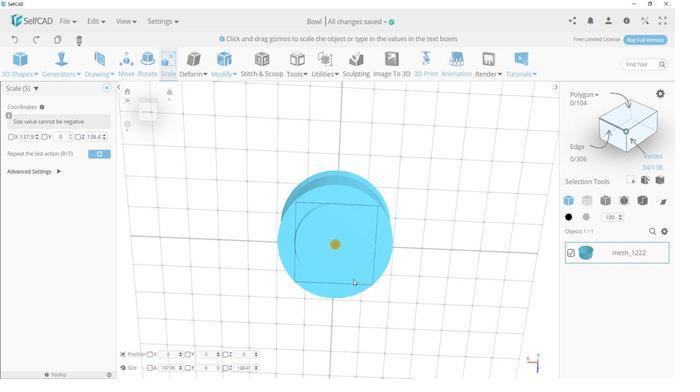 
Action: Mouse moved to (330, 240)
Screenshot: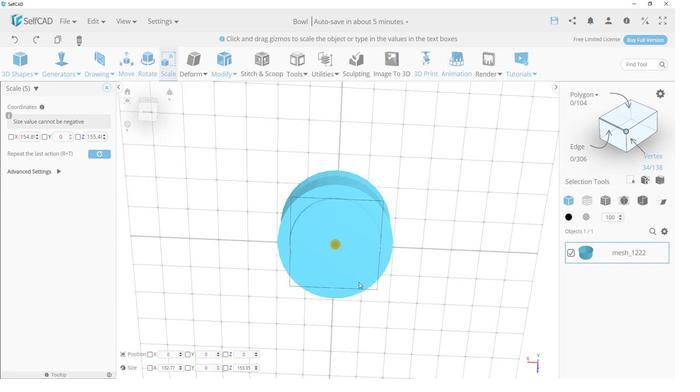 
Action: Mouse pressed left at (330, 240)
Screenshot: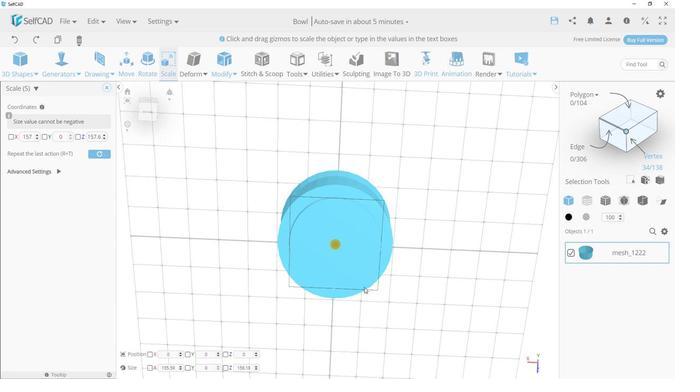 
Action: Mouse moved to (330, 242)
Screenshot: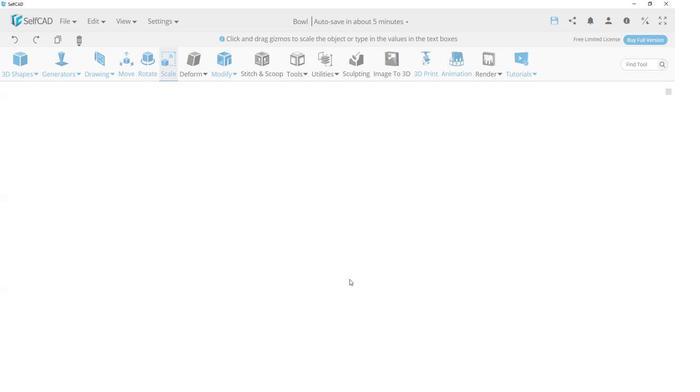 
Action: Mouse pressed left at (330, 242)
Screenshot: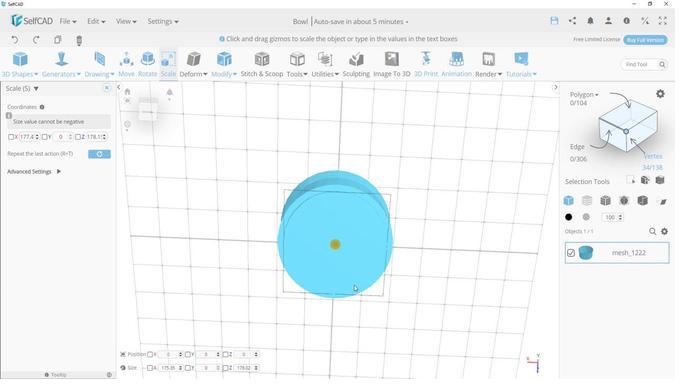 
Action: Mouse moved to (469, 159)
Screenshot: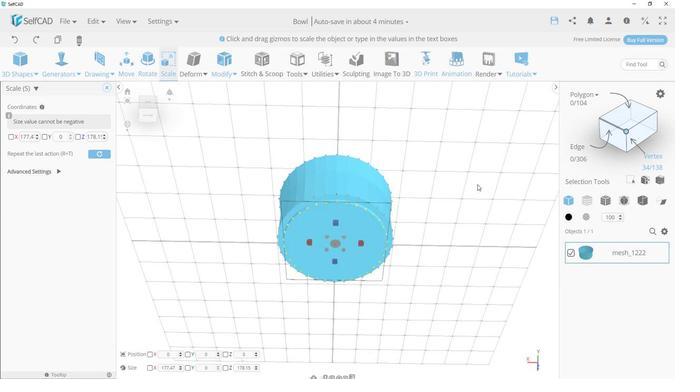 
Action: Mouse pressed left at (469, 159)
Screenshot: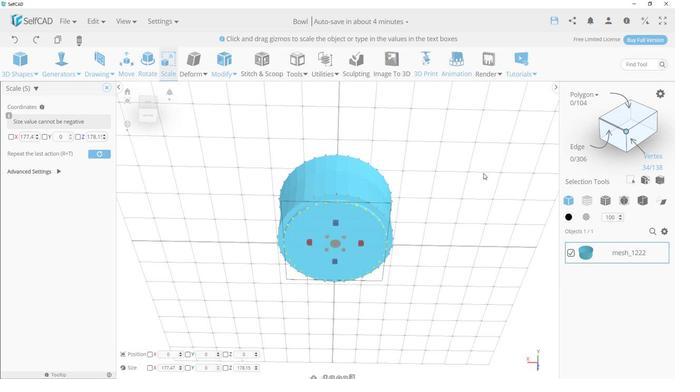 
Action: Mouse moved to (333, 183)
Screenshot: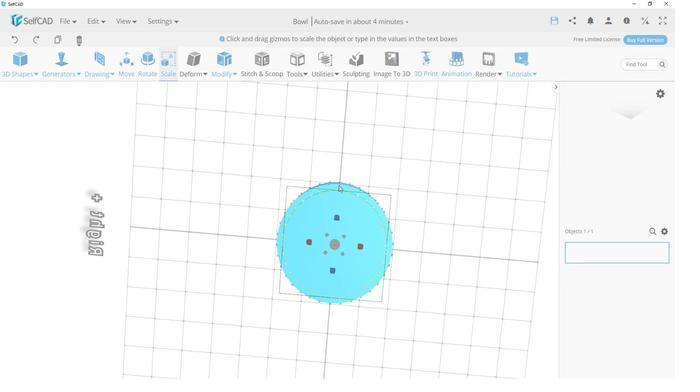 
Action: Mouse pressed left at (333, 183)
Screenshot: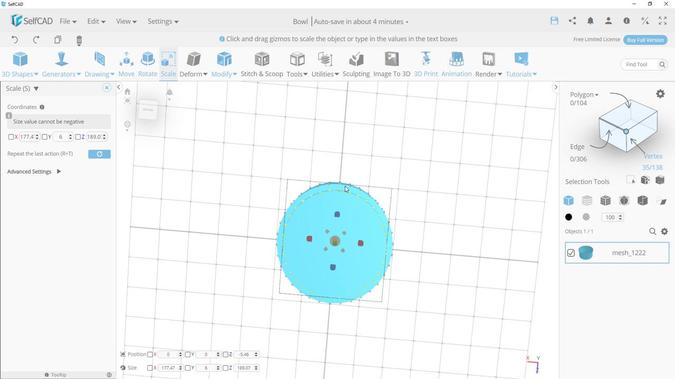 
Action: Mouse moved to (343, 184)
Screenshot: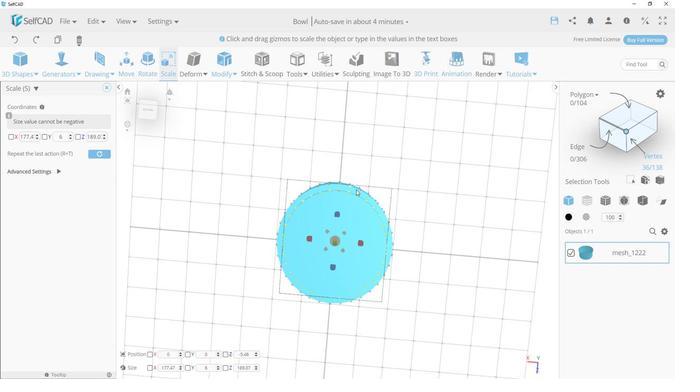 
Action: Mouse pressed left at (343, 184)
Screenshot: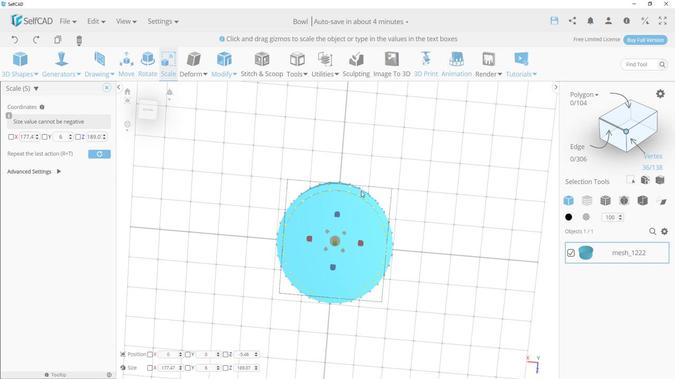 
Action: Mouse moved to (354, 188)
Screenshot: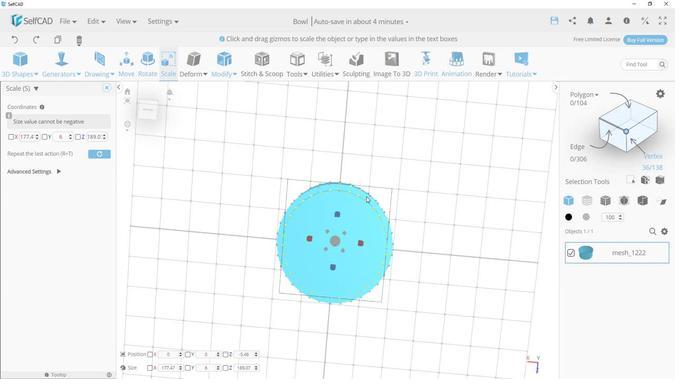 
Action: Mouse pressed left at (354, 188)
Screenshot: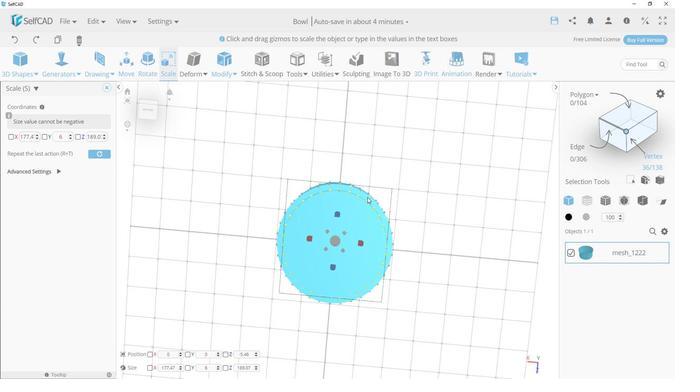 
Action: Mouse moved to (361, 194)
Screenshot: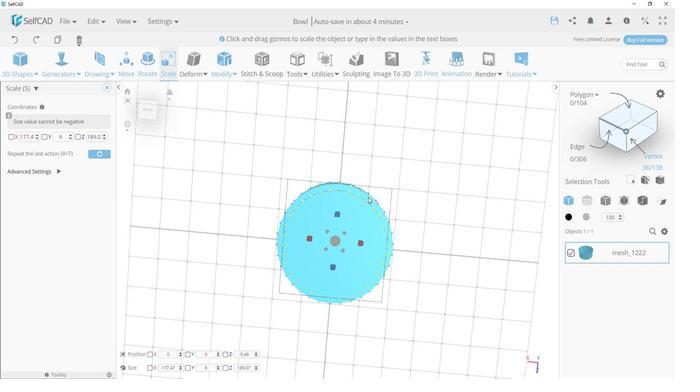 
Action: Mouse pressed left at (361, 194)
Screenshot: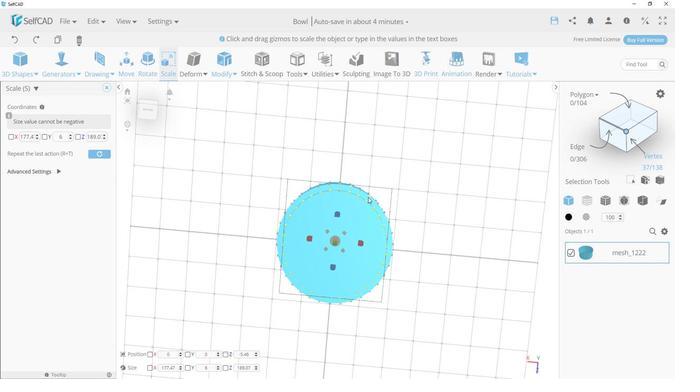 
Action: Mouse moved to (435, 180)
Screenshot: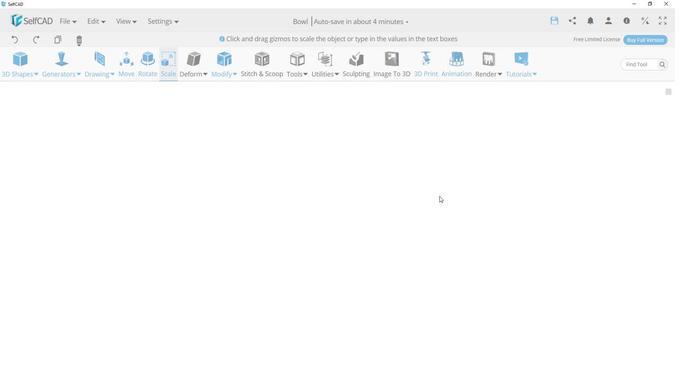 
Action: Mouse pressed left at (435, 180)
Screenshot: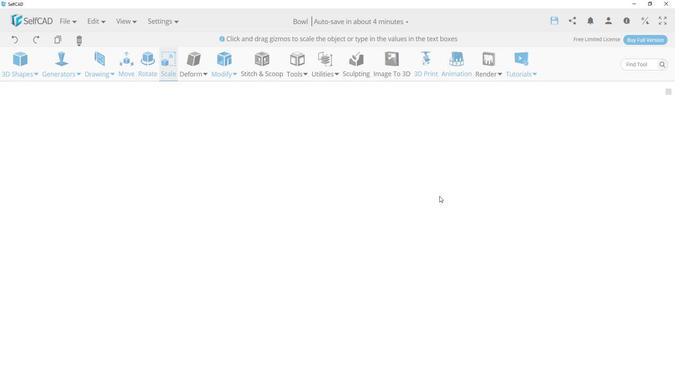 
Action: Mouse moved to (368, 199)
Screenshot: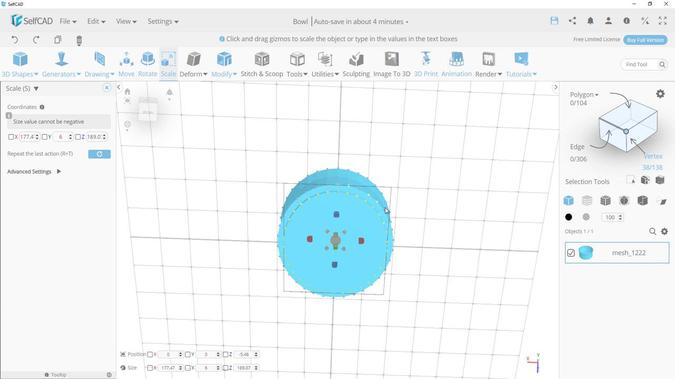 
Action: Mouse pressed left at (368, 199)
Screenshot: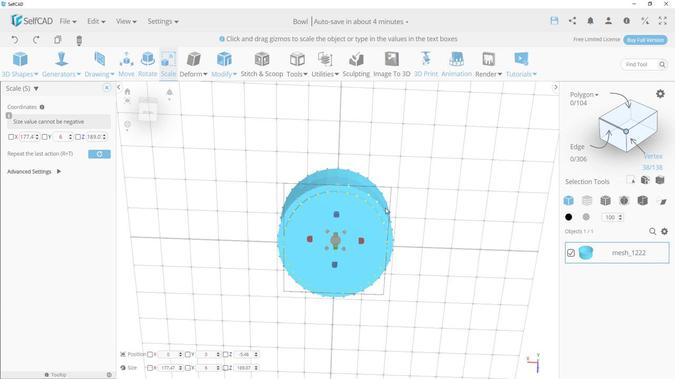 
Action: Mouse moved to (376, 207)
Screenshot: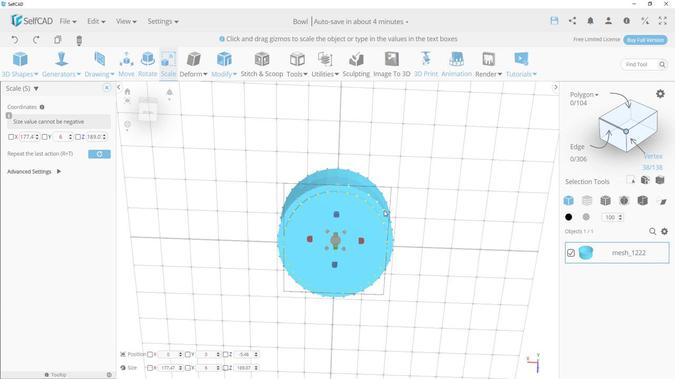 
Action: Mouse pressed left at (376, 207)
Screenshot: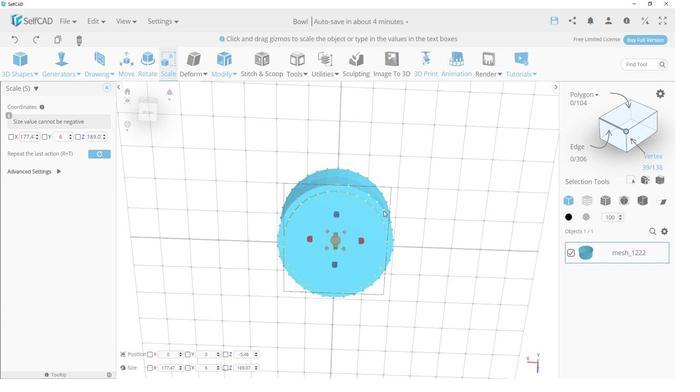 
Action: Mouse moved to (378, 218)
Screenshot: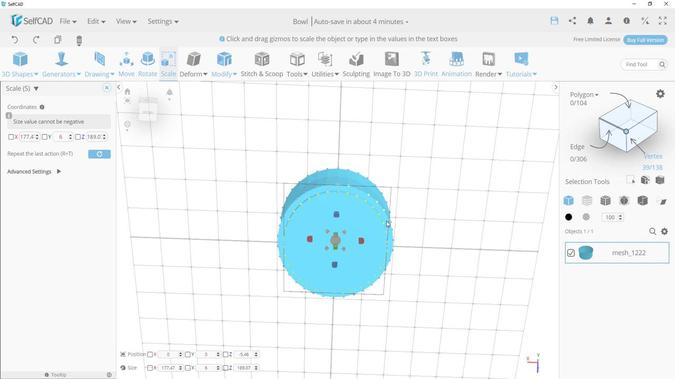 
Action: Mouse pressed left at (378, 218)
Screenshot: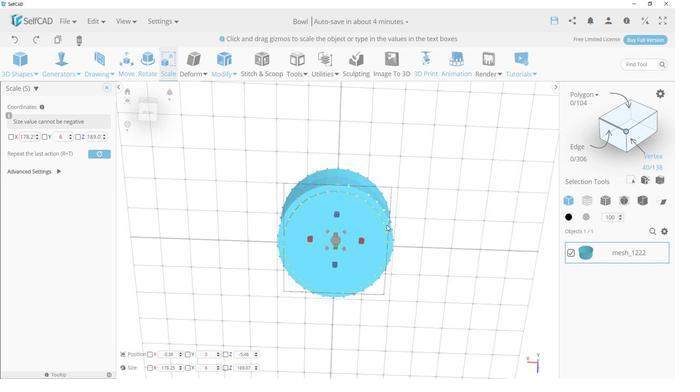
Action: Mouse moved to (322, 183)
Screenshot: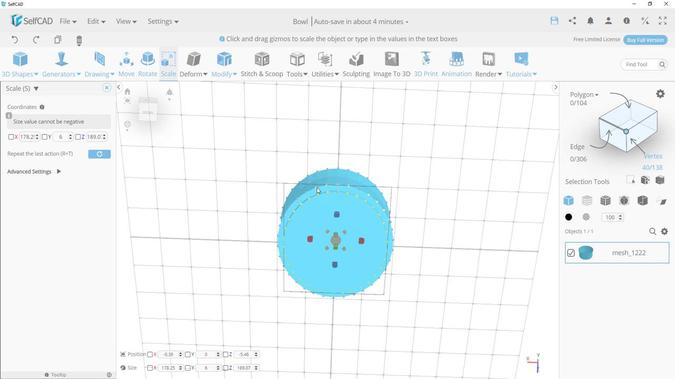 
Action: Mouse pressed left at (322, 183)
Screenshot: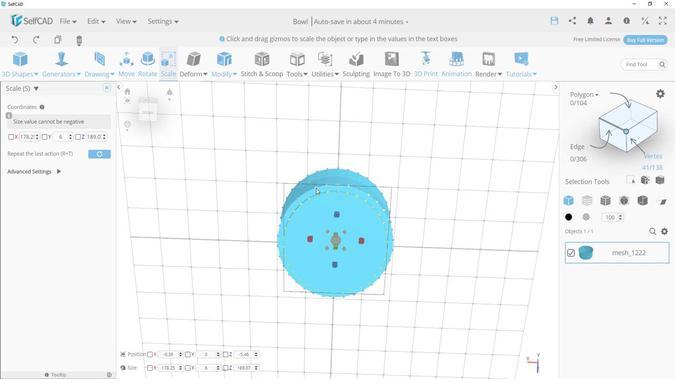 
Action: Mouse moved to (311, 185)
Screenshot: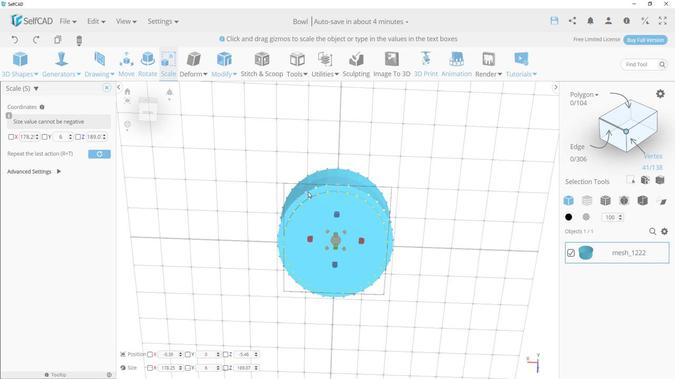 
Action: Mouse pressed left at (311, 185)
Screenshot: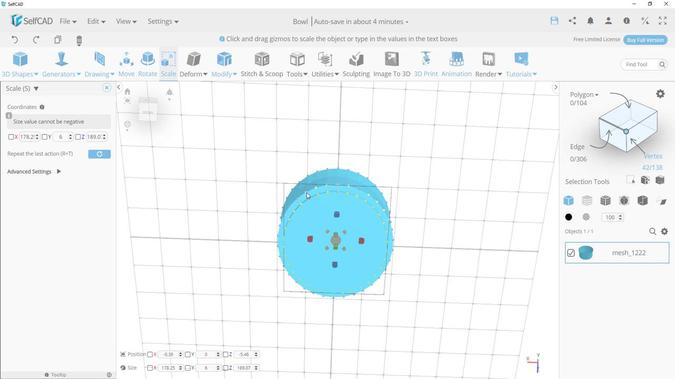 
Action: Mouse moved to (301, 190)
Screenshot: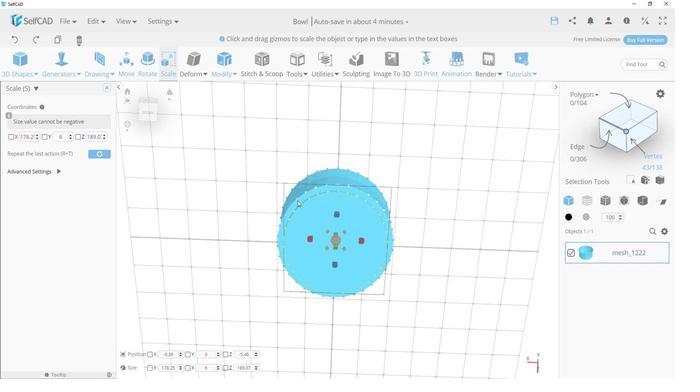 
Action: Mouse pressed left at (301, 190)
Screenshot: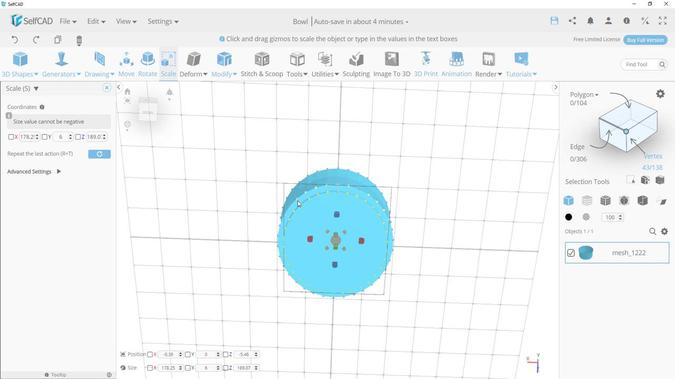 
Action: Mouse moved to (293, 198)
Screenshot: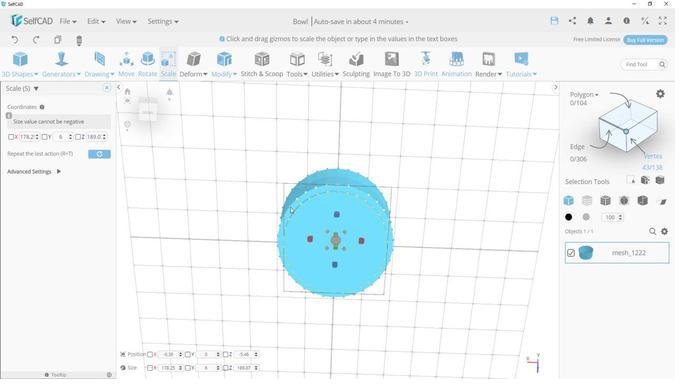 
Action: Mouse pressed left at (293, 198)
Screenshot: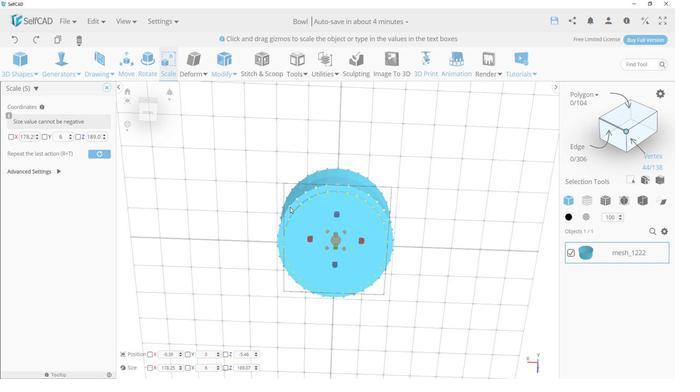 
Action: Mouse moved to (285, 204)
Screenshot: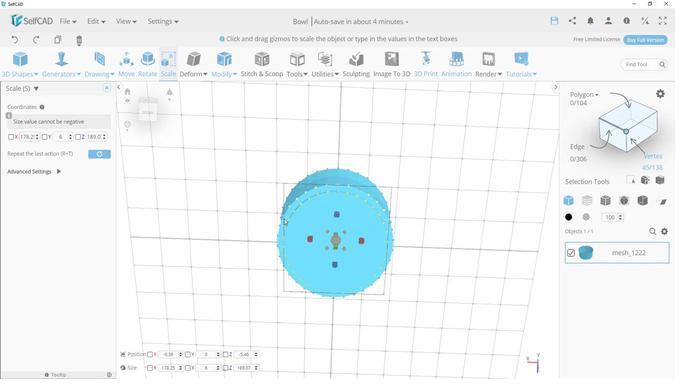 
Action: Mouse pressed left at (285, 204)
Screenshot: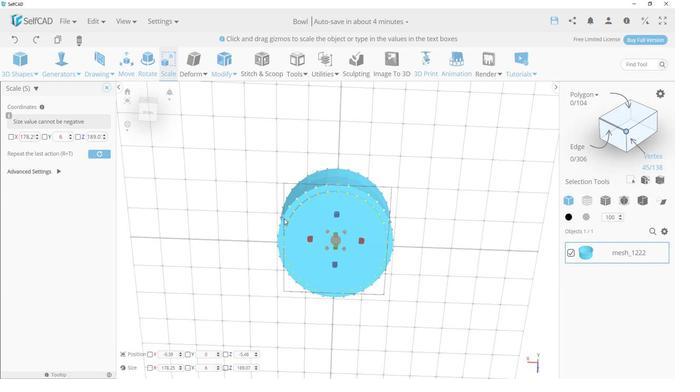 
Action: Mouse moved to (280, 216)
Screenshot: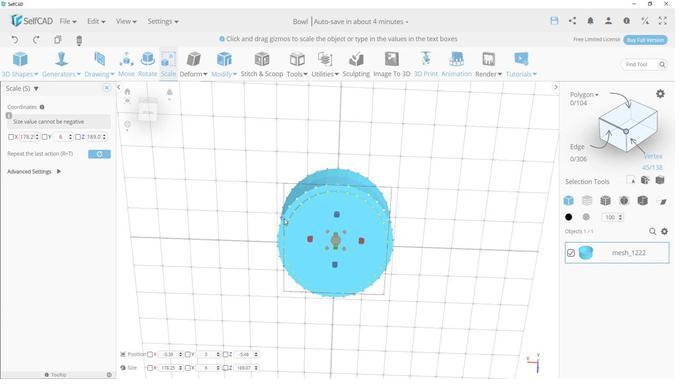
Action: Mouse pressed left at (280, 216)
